 Task: Add a signature Jonathan Nelson containing With sincere appreciation and gratitude, Jonathan Nelson to email address softage.8@softage.net and add a label Web design
Action: Mouse moved to (1097, 65)
Screenshot: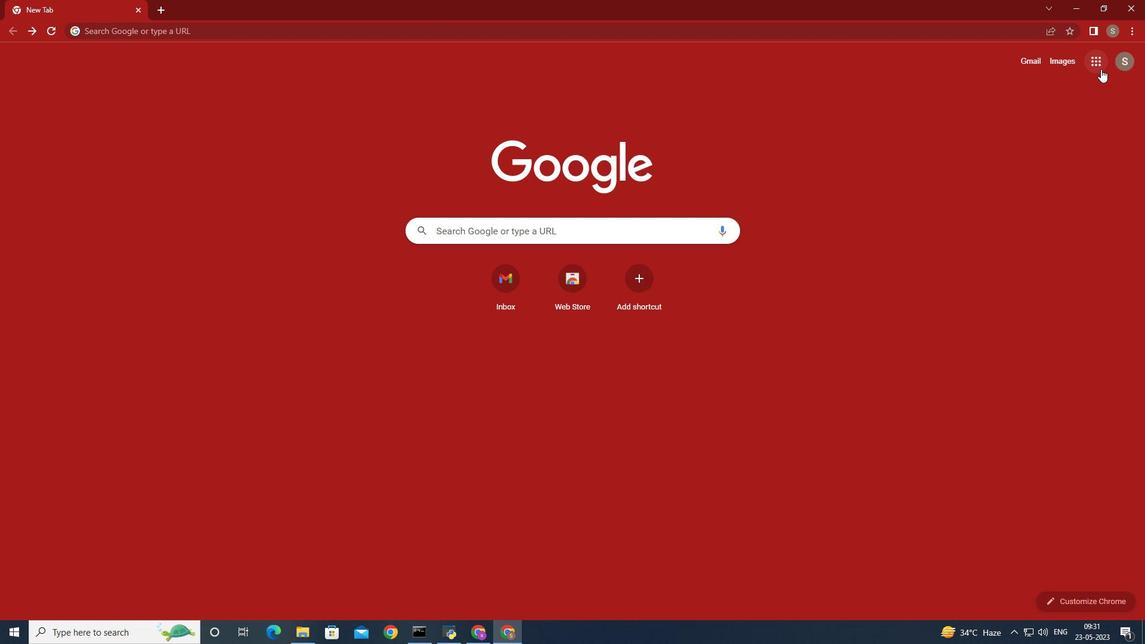 
Action: Mouse pressed left at (1097, 65)
Screenshot: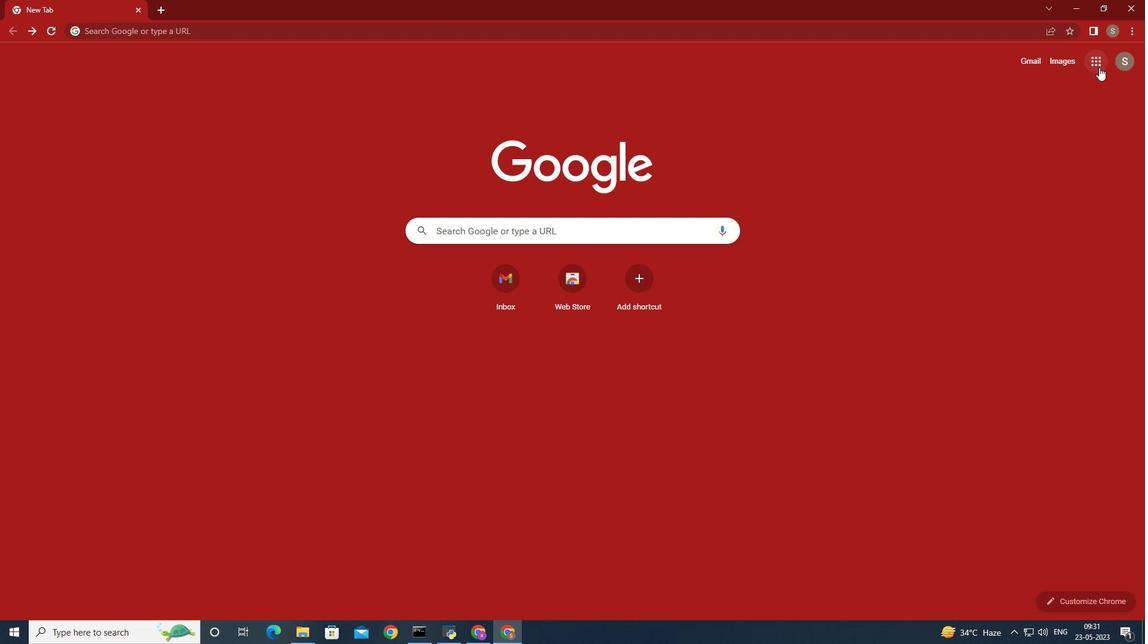 
Action: Mouse moved to (1055, 99)
Screenshot: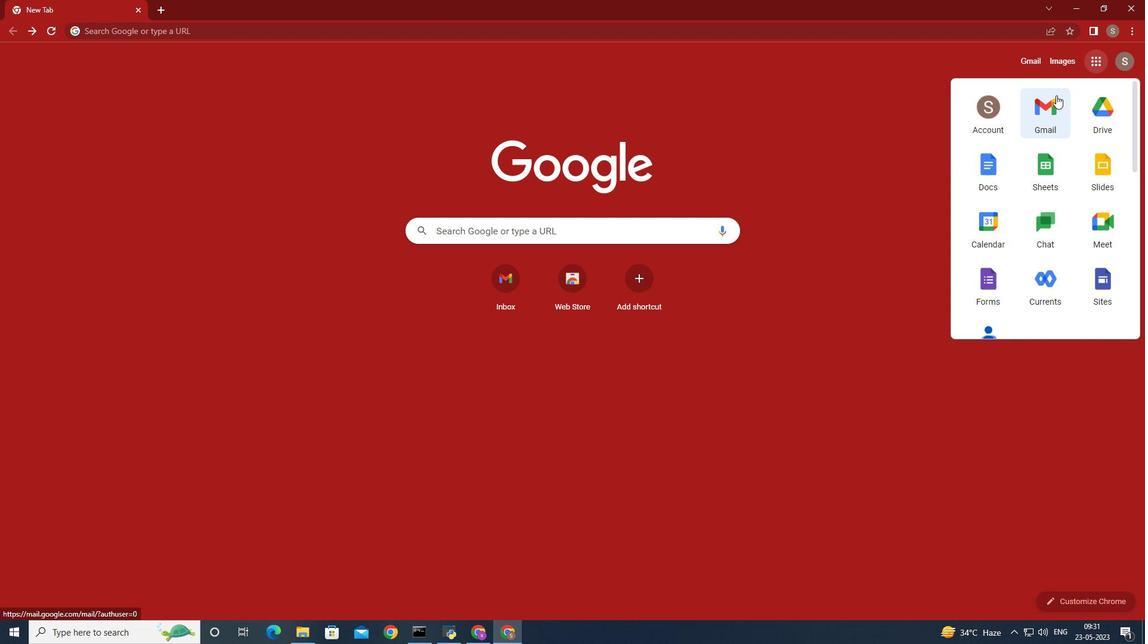 
Action: Mouse pressed left at (1055, 99)
Screenshot: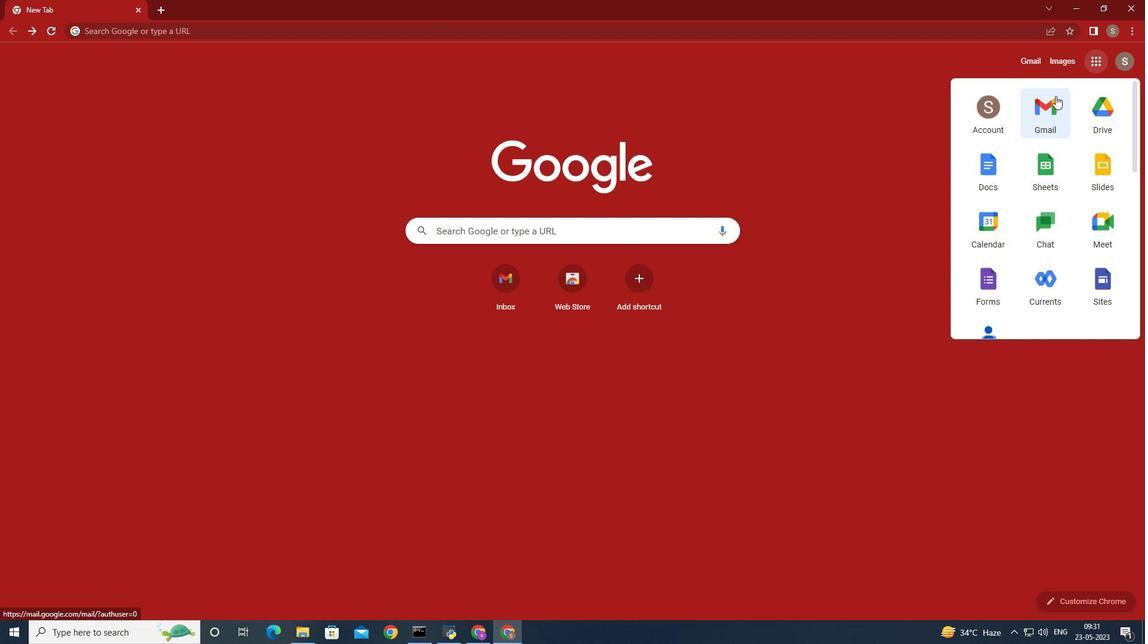 
Action: Mouse moved to (1009, 81)
Screenshot: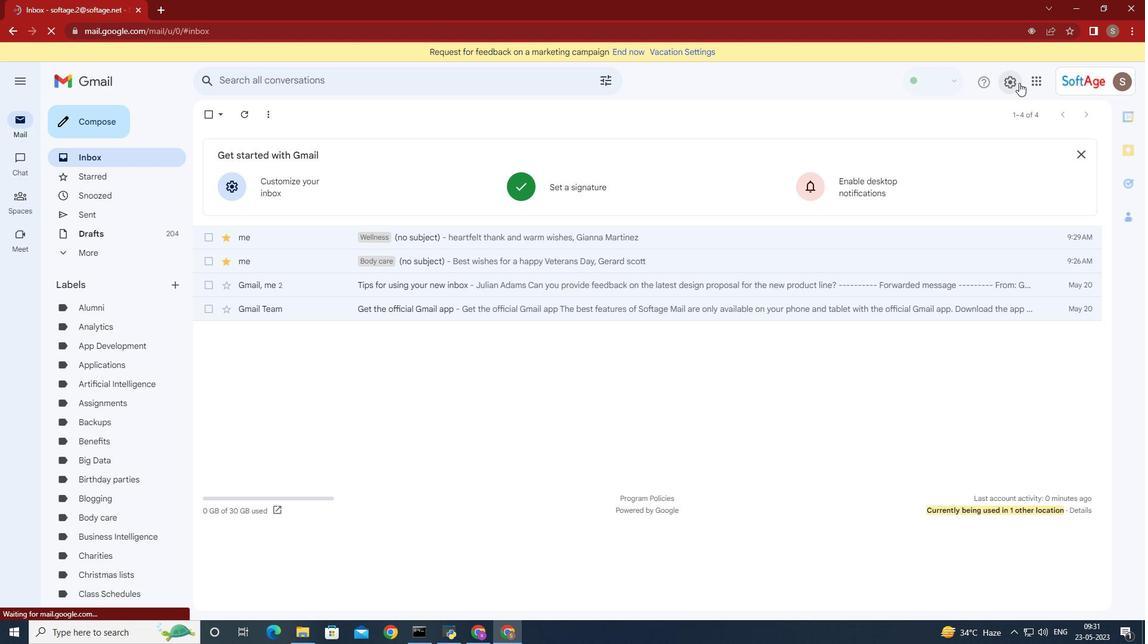 
Action: Mouse pressed left at (1009, 81)
Screenshot: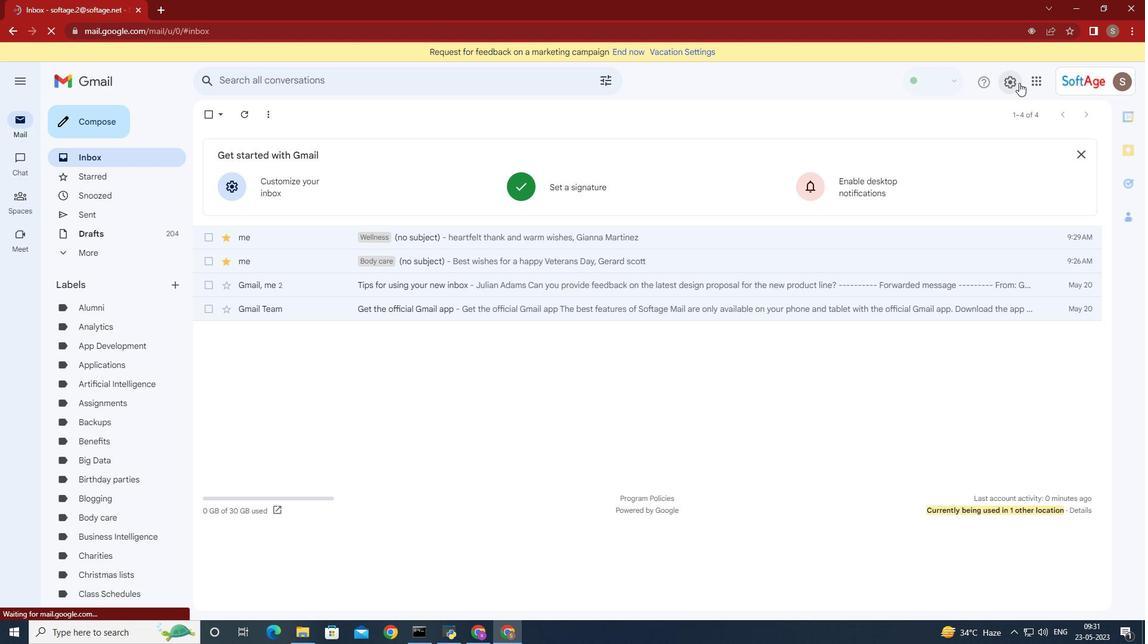 
Action: Mouse moved to (1012, 142)
Screenshot: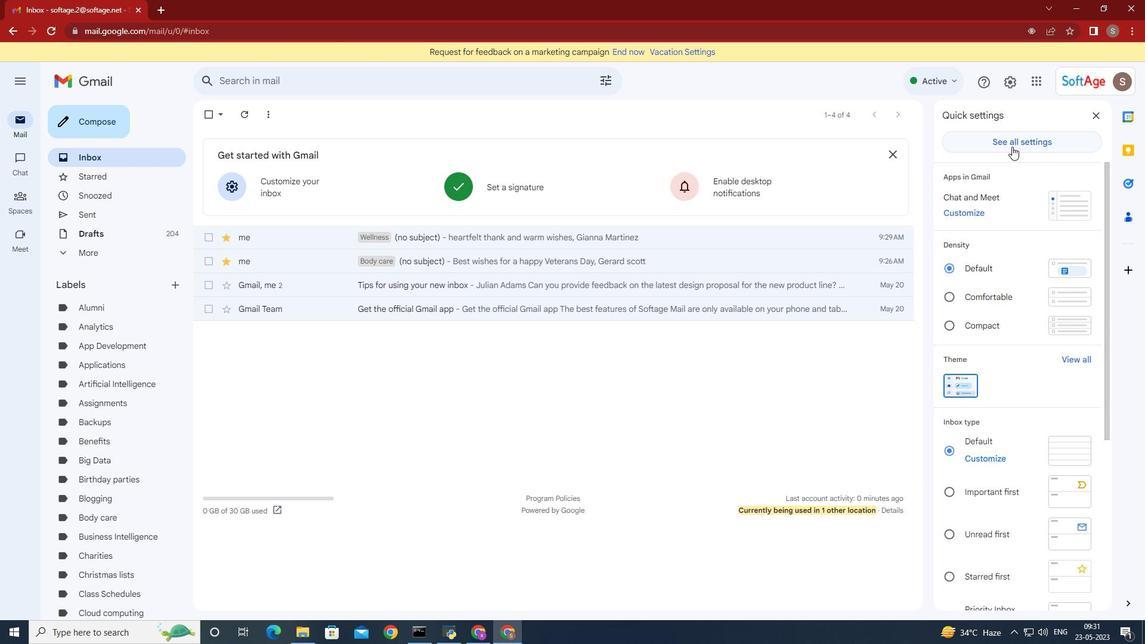 
Action: Mouse pressed left at (1012, 142)
Screenshot: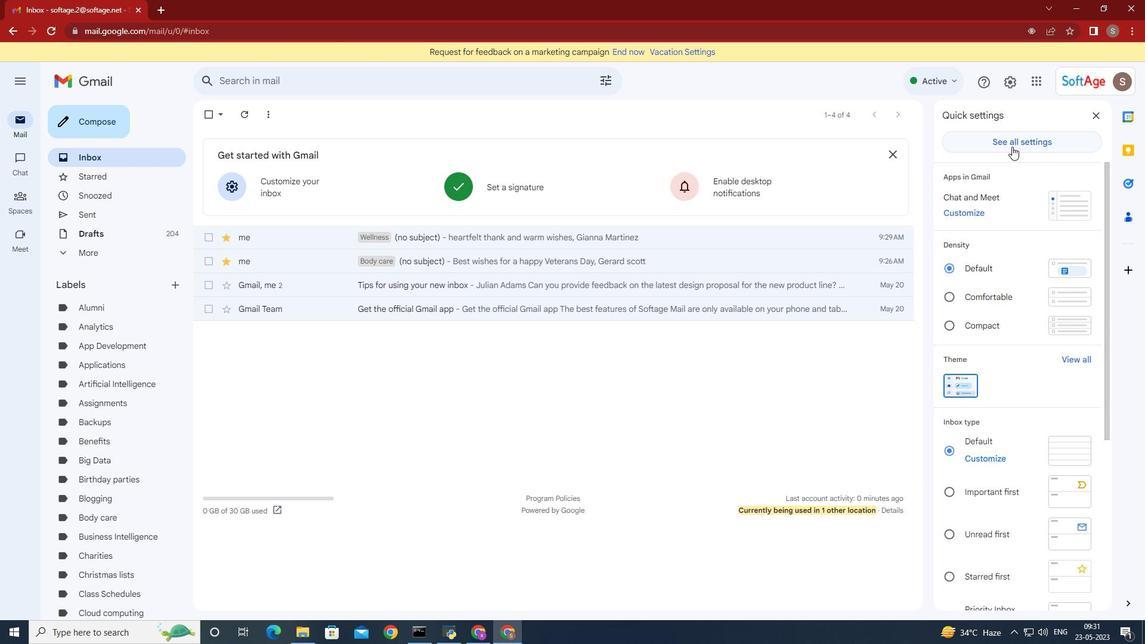 
Action: Mouse moved to (697, 361)
Screenshot: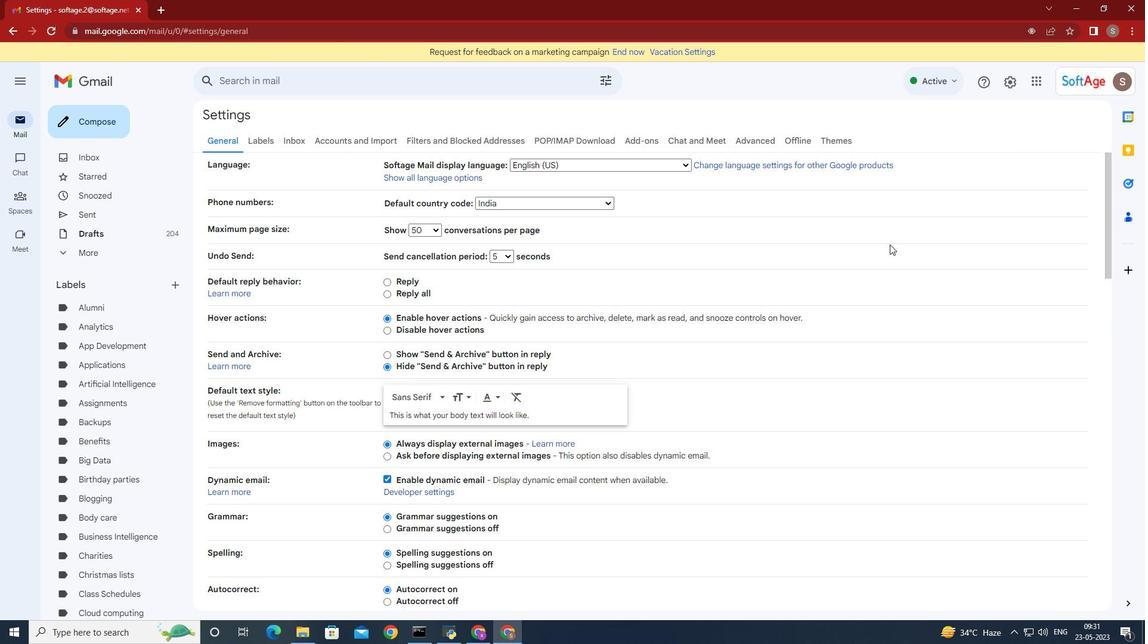 
Action: Mouse scrolled (697, 360) with delta (0, 0)
Screenshot: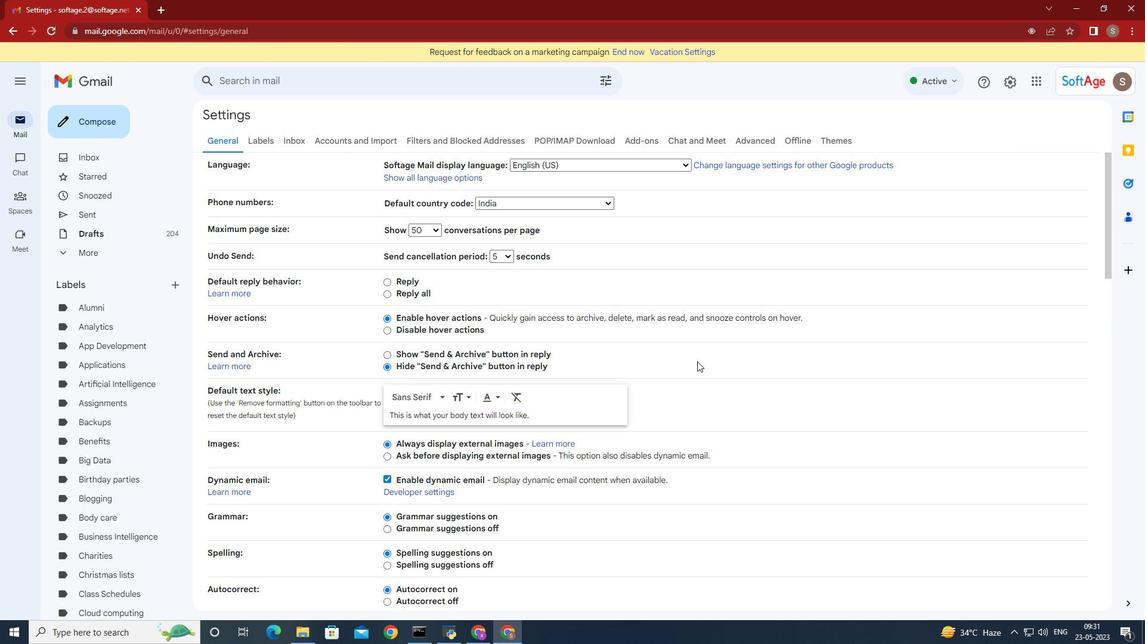 
Action: Mouse scrolled (697, 360) with delta (0, 0)
Screenshot: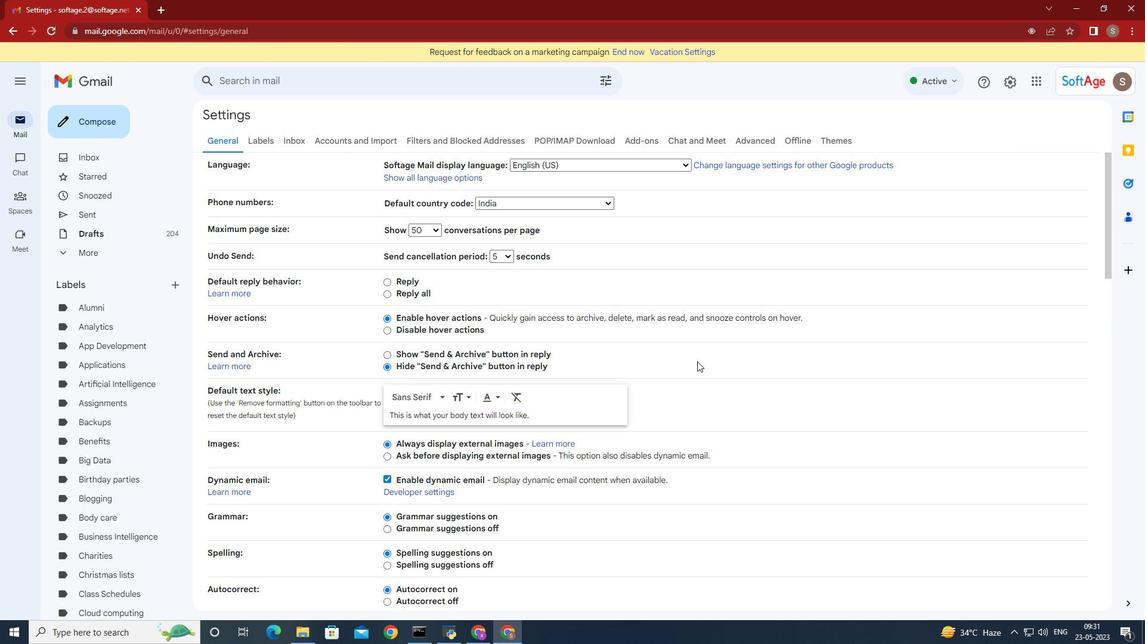 
Action: Mouse scrolled (697, 360) with delta (0, 0)
Screenshot: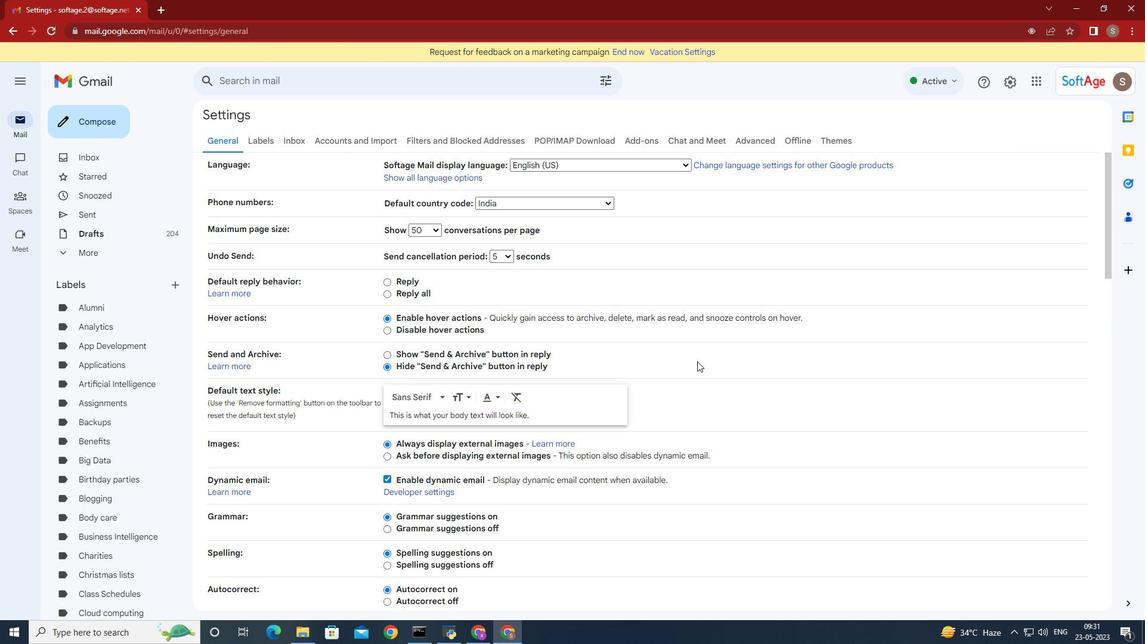 
Action: Mouse scrolled (697, 360) with delta (0, 0)
Screenshot: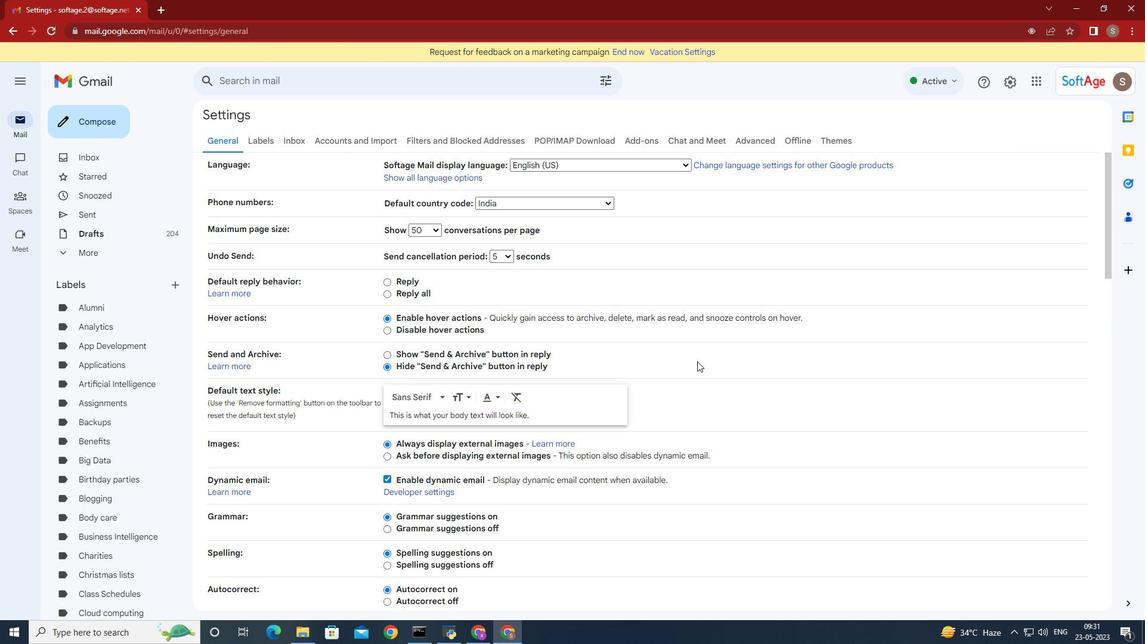 
Action: Mouse scrolled (697, 360) with delta (0, 0)
Screenshot: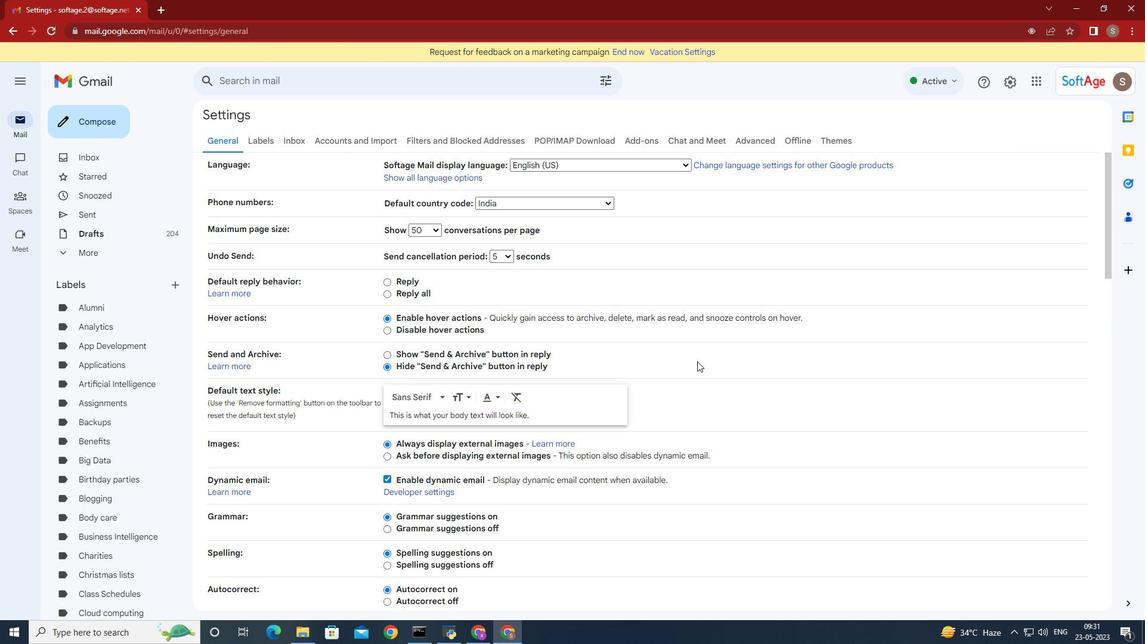 
Action: Mouse scrolled (697, 360) with delta (0, 0)
Screenshot: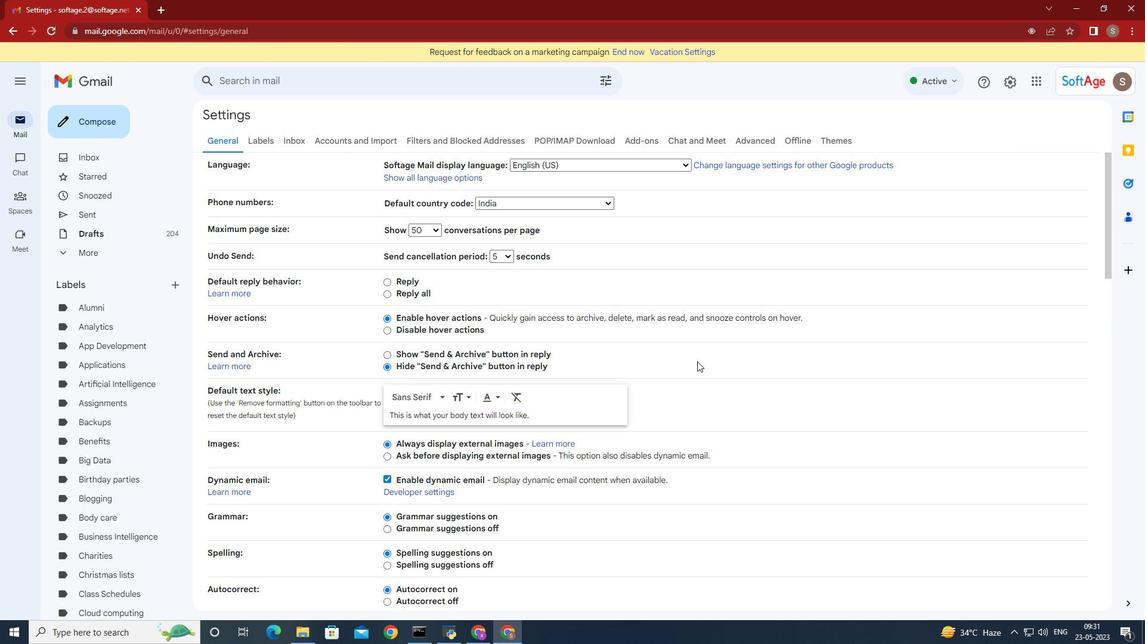 
Action: Mouse scrolled (697, 360) with delta (0, 0)
Screenshot: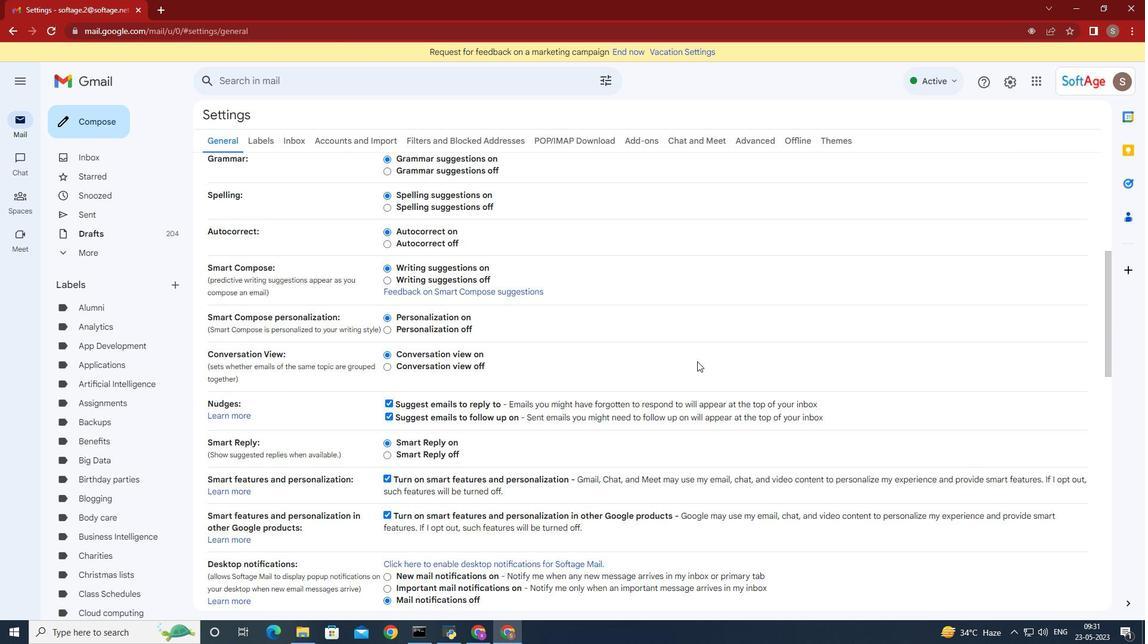 
Action: Mouse scrolled (697, 360) with delta (0, 0)
Screenshot: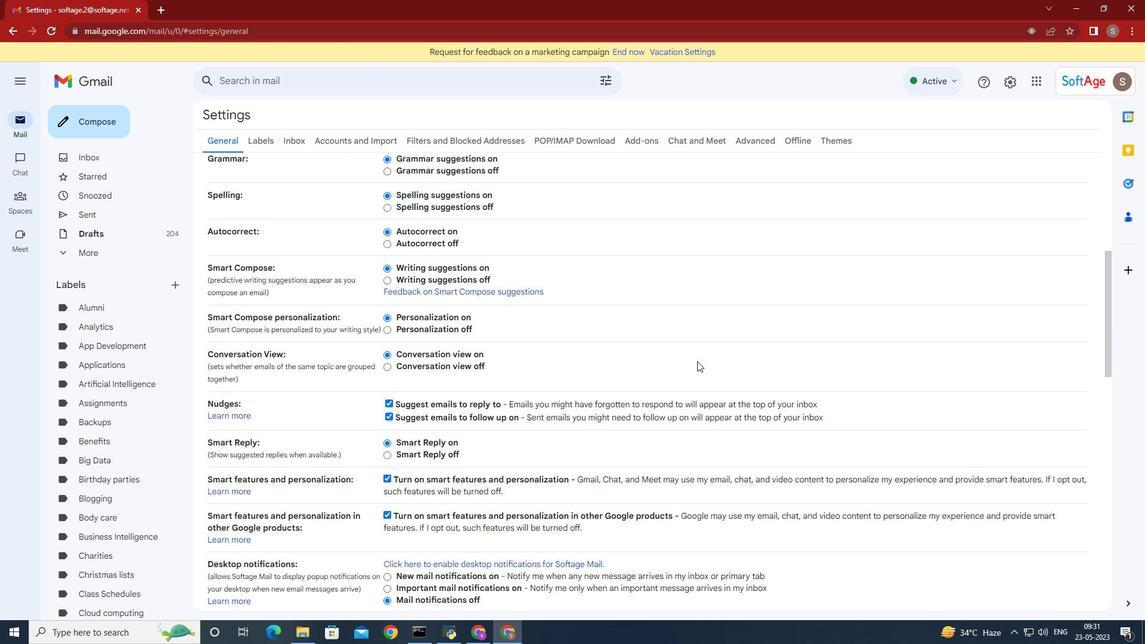 
Action: Mouse scrolled (697, 360) with delta (0, 0)
Screenshot: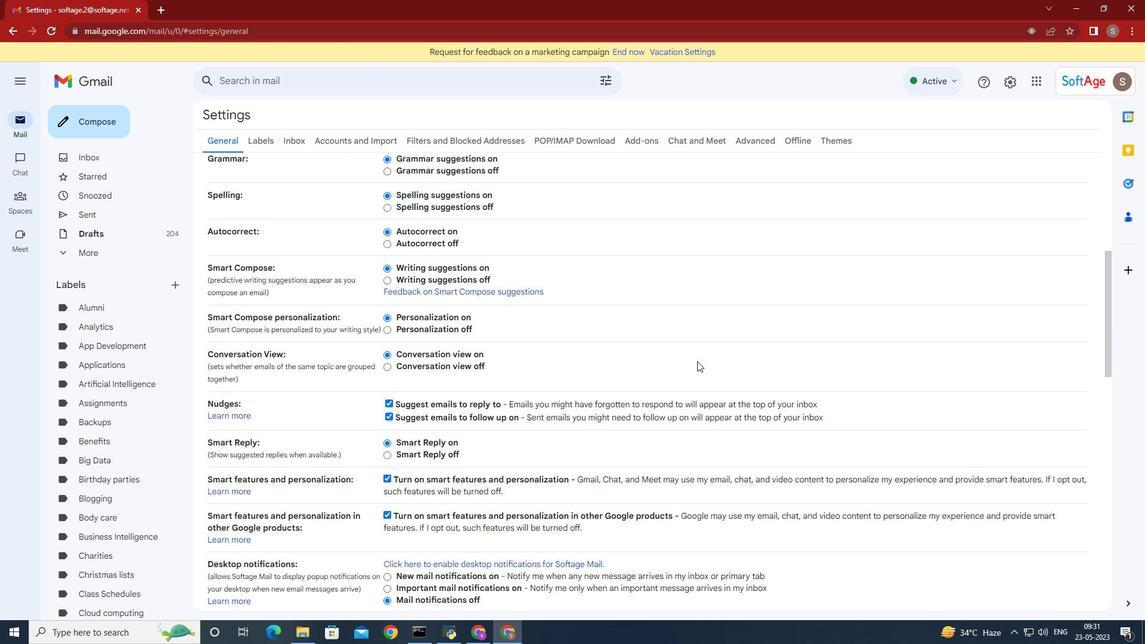 
Action: Mouse scrolled (697, 360) with delta (0, 0)
Screenshot: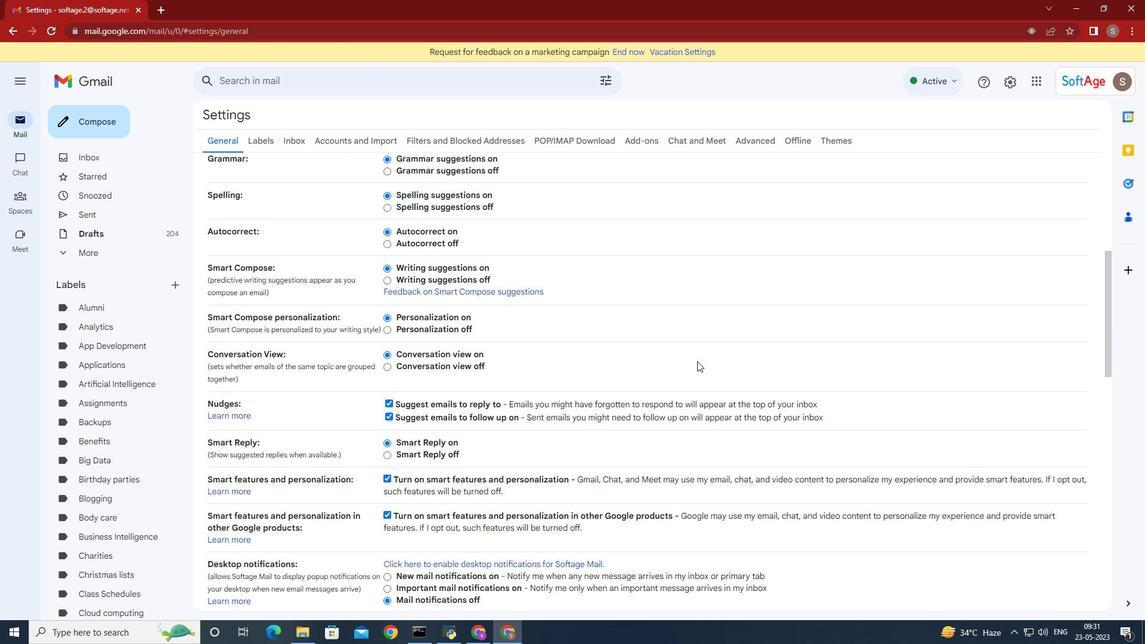 
Action: Mouse scrolled (697, 360) with delta (0, 0)
Screenshot: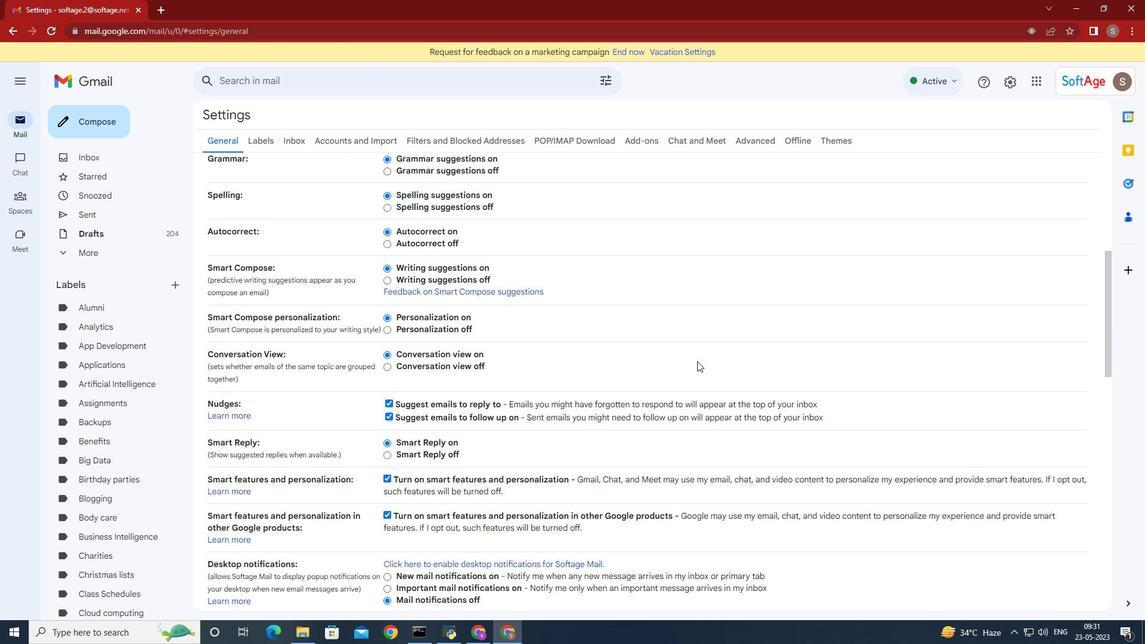 
Action: Mouse scrolled (697, 360) with delta (0, 0)
Screenshot: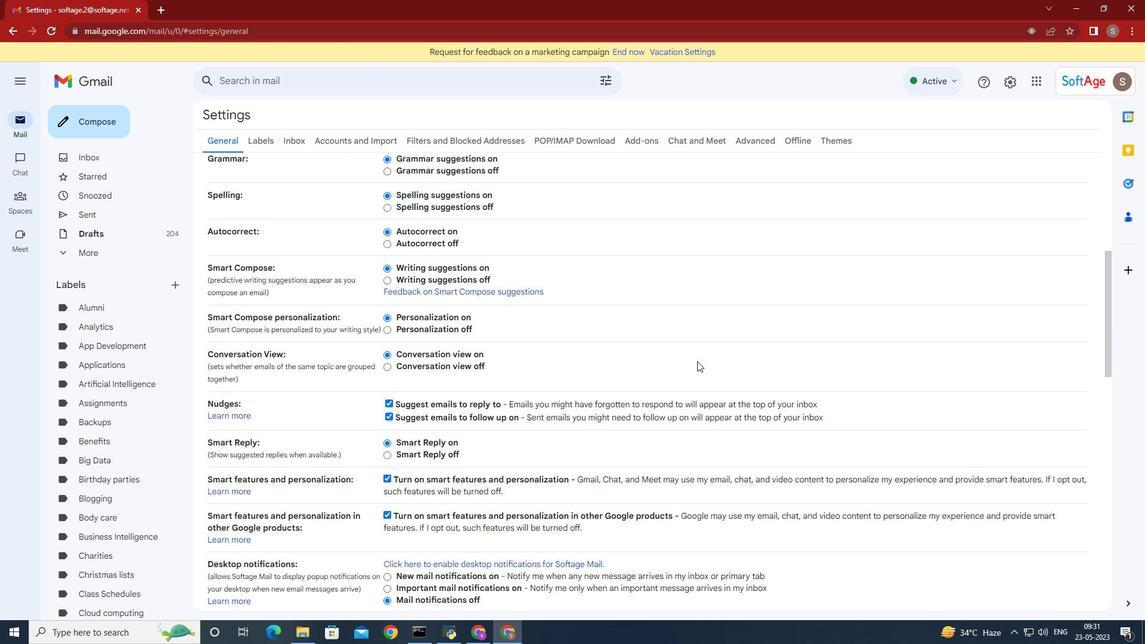 
Action: Mouse scrolled (697, 360) with delta (0, 0)
Screenshot: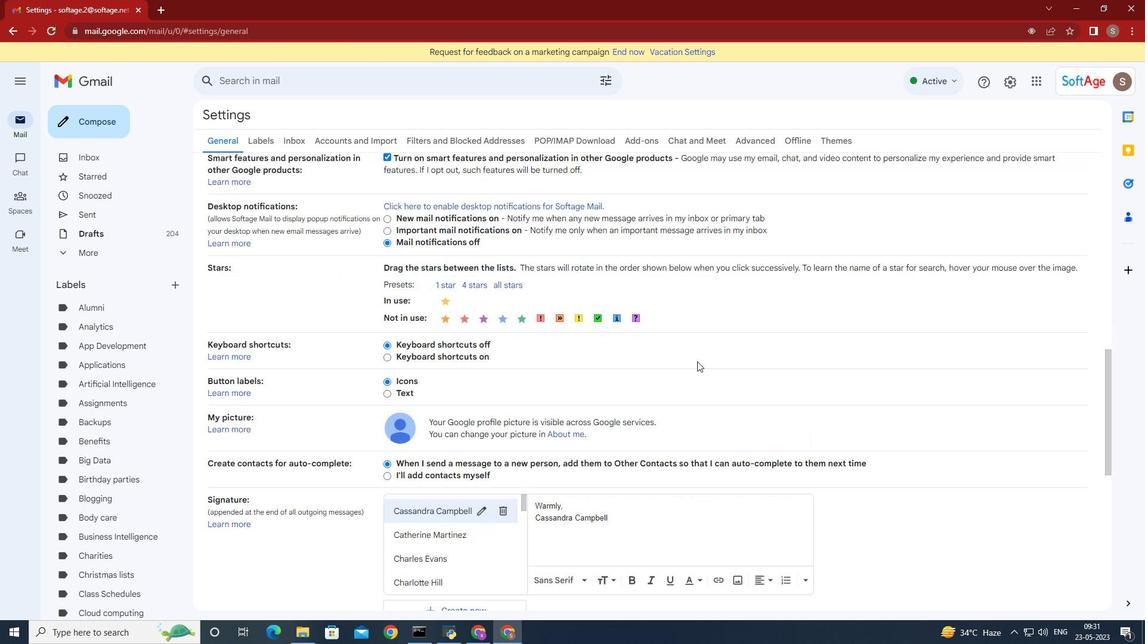 
Action: Mouse scrolled (697, 360) with delta (0, 0)
Screenshot: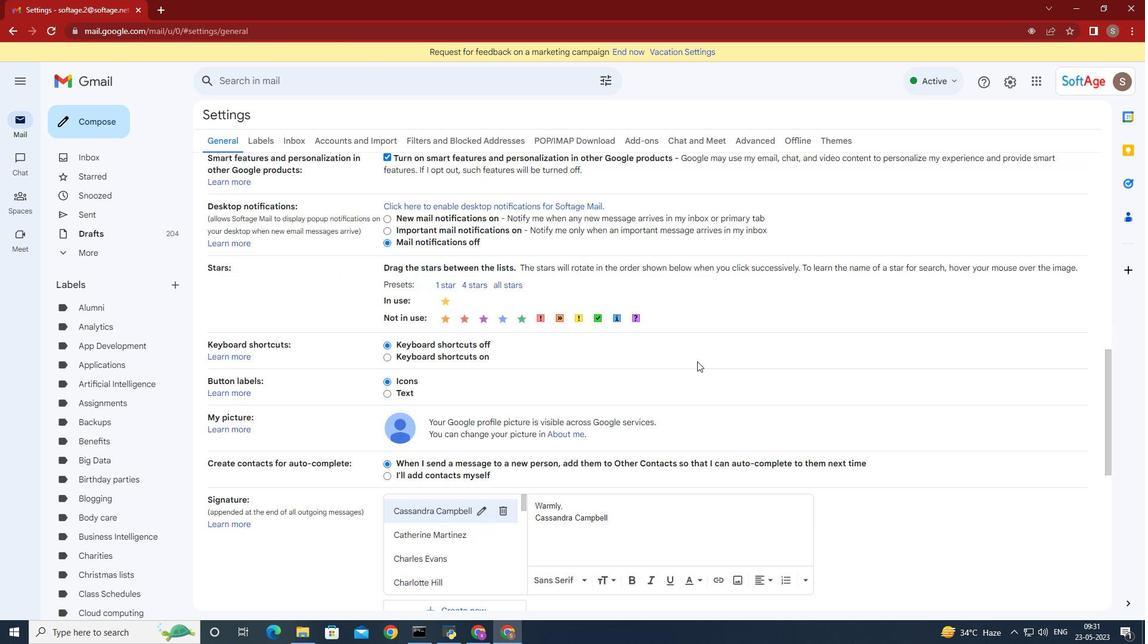 
Action: Mouse scrolled (697, 360) with delta (0, 0)
Screenshot: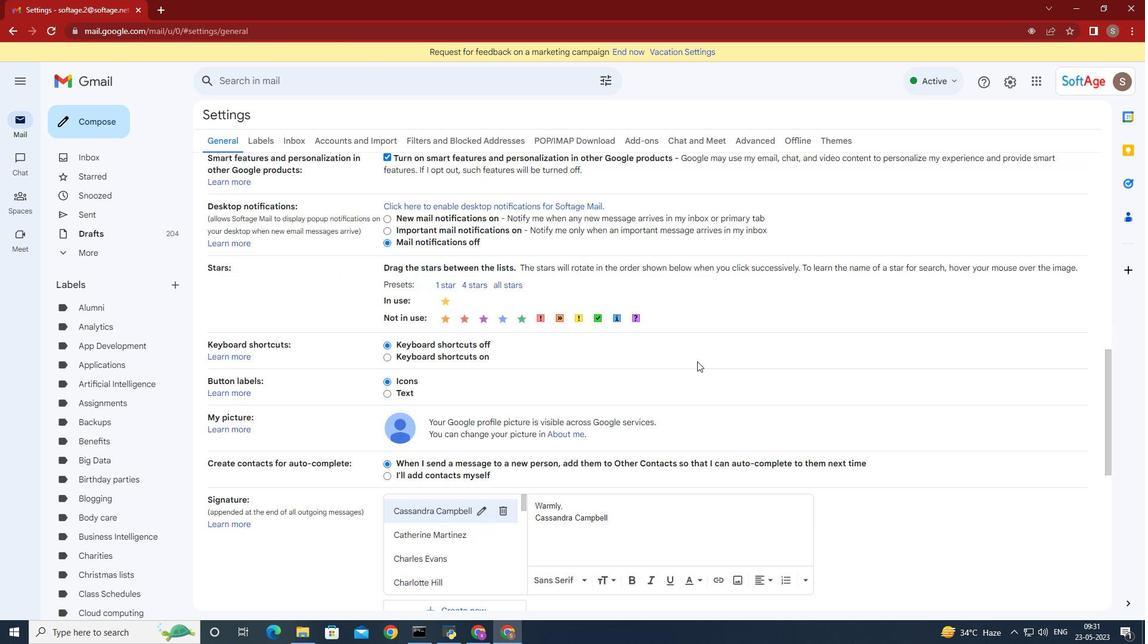 
Action: Mouse scrolled (697, 360) with delta (0, 0)
Screenshot: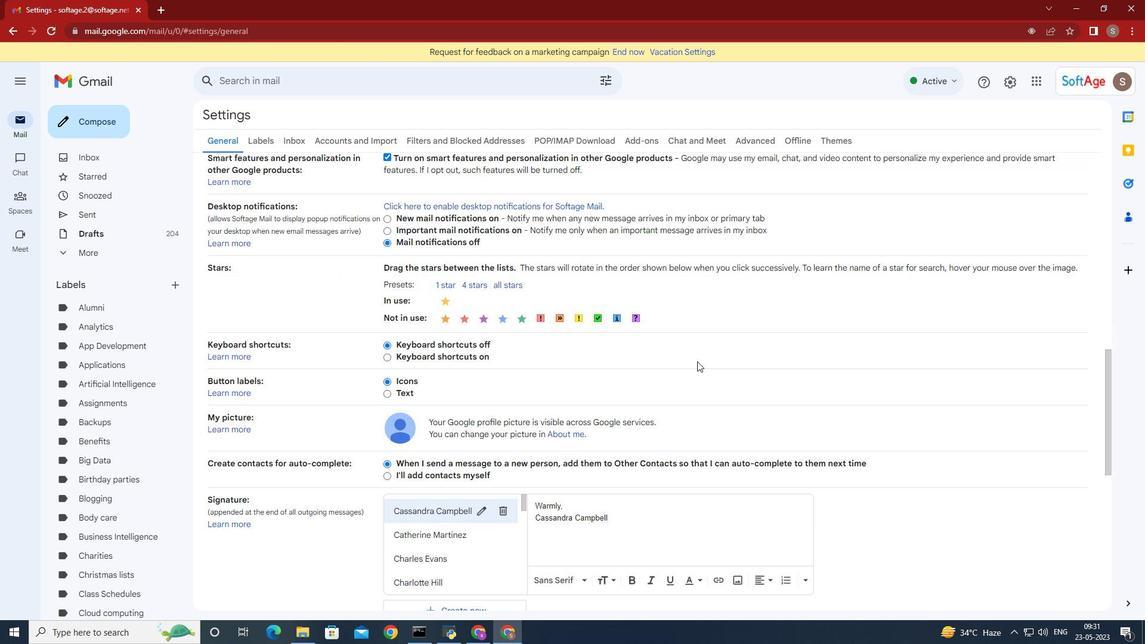 
Action: Mouse scrolled (697, 360) with delta (0, 0)
Screenshot: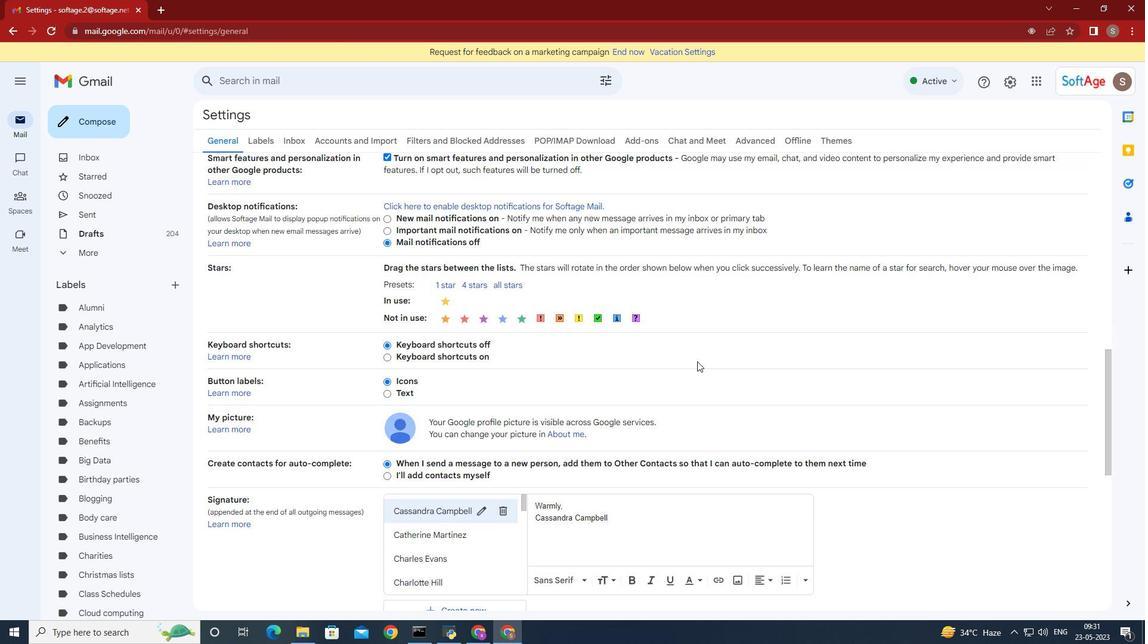 
Action: Mouse moved to (454, 320)
Screenshot: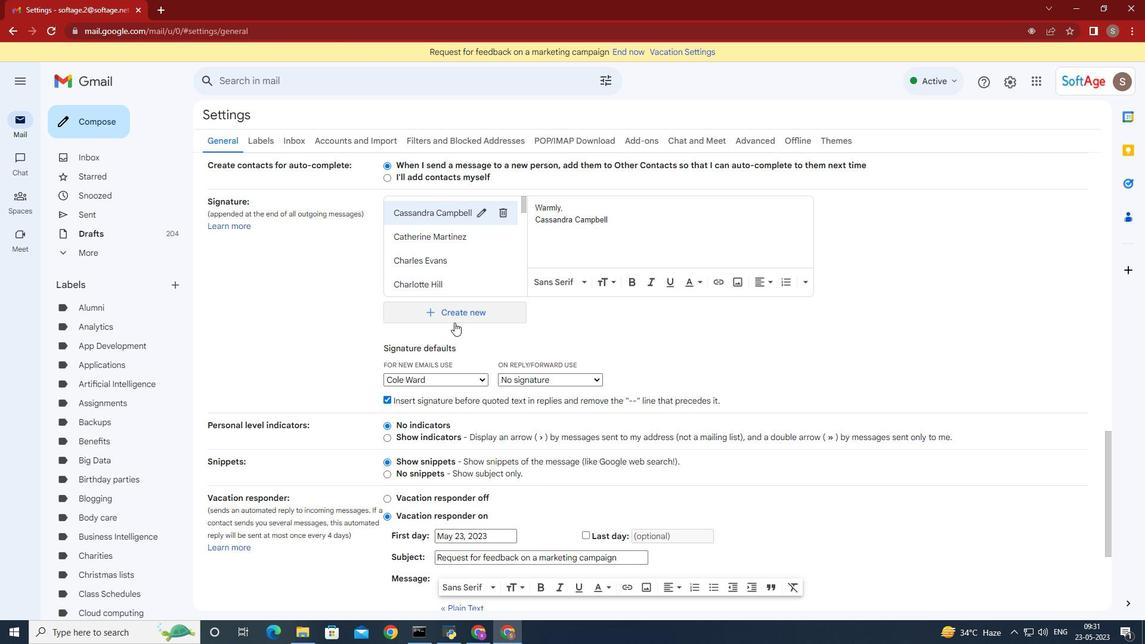 
Action: Mouse pressed left at (454, 320)
Screenshot: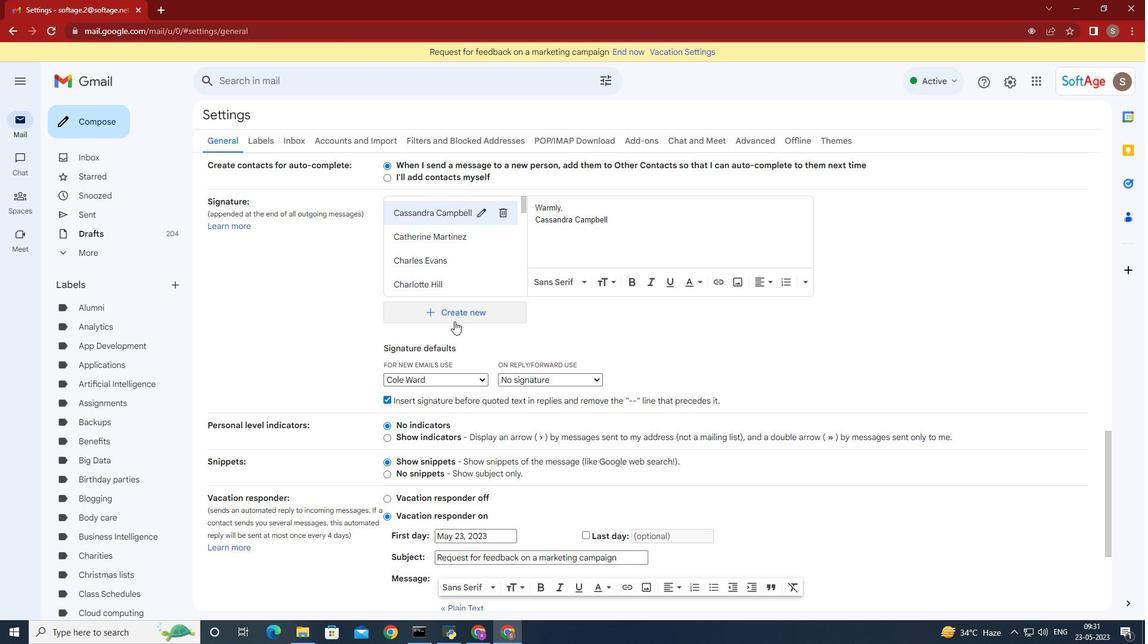 
Action: Key pressed <Key.shift><Key.shift><Key.shift><Key.shift><Key.shift><Key.shift><Key.shift><Key.shift><Key.shift><Key.shift><Key.shift><Key.shift><Key.shift><Key.shift><Key.shift><Key.shift><Key.shift><Key.shift><Key.shift><Key.shift><Key.shift><Key.shift><Key.shift>Jonathan<Key.space><Key.shift><Key.shift><Key.shift>Nelson
Screenshot: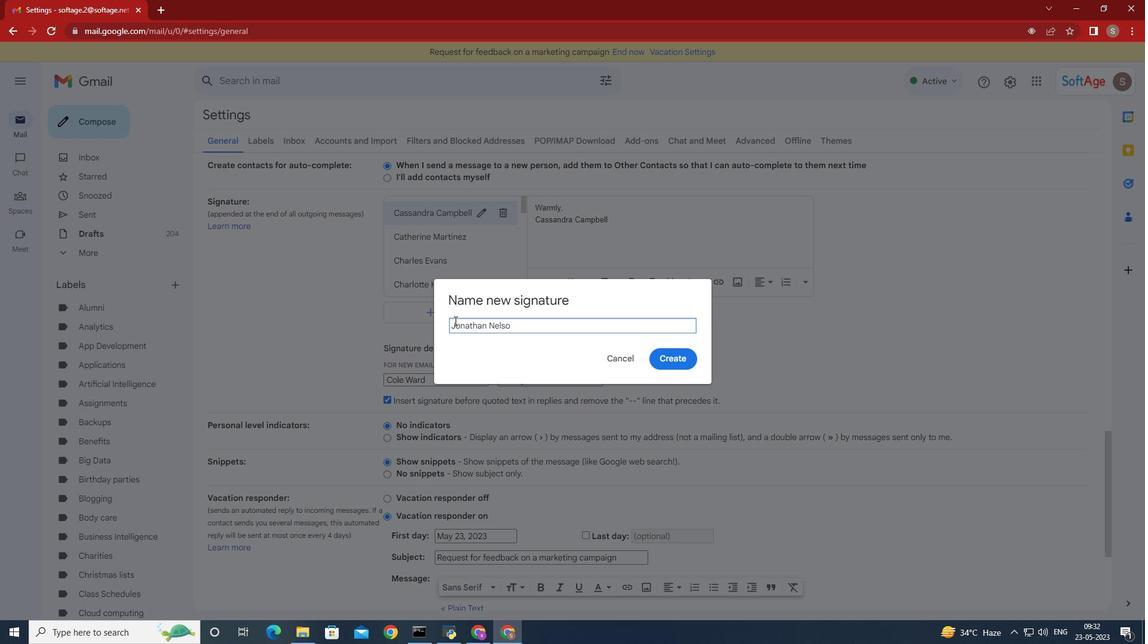 
Action: Mouse moved to (677, 350)
Screenshot: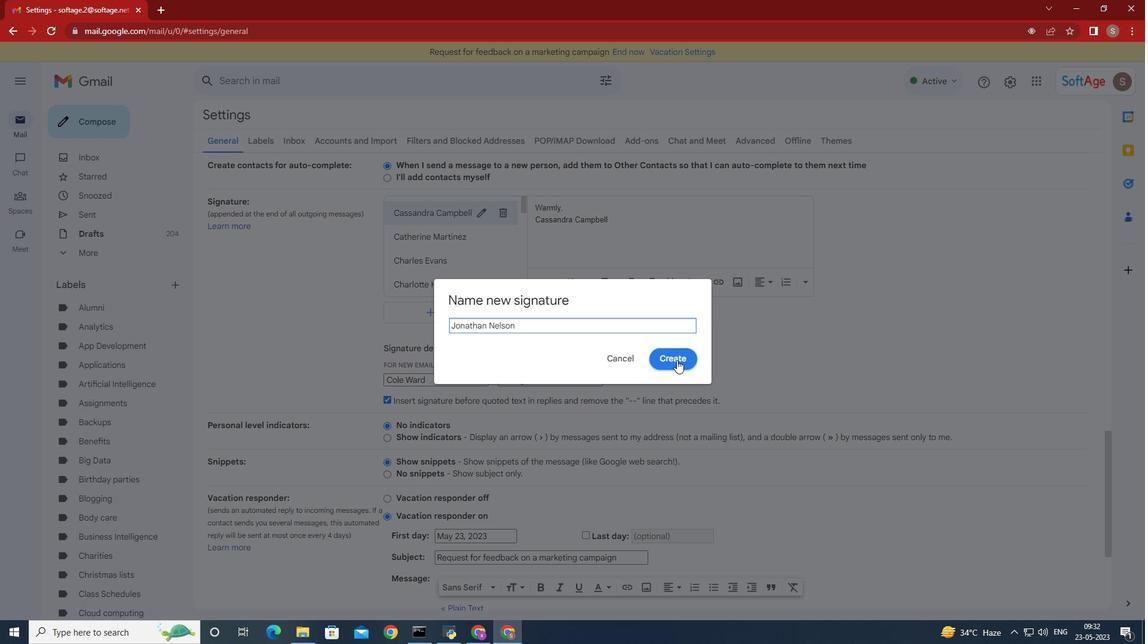
Action: Mouse pressed left at (677, 350)
Screenshot: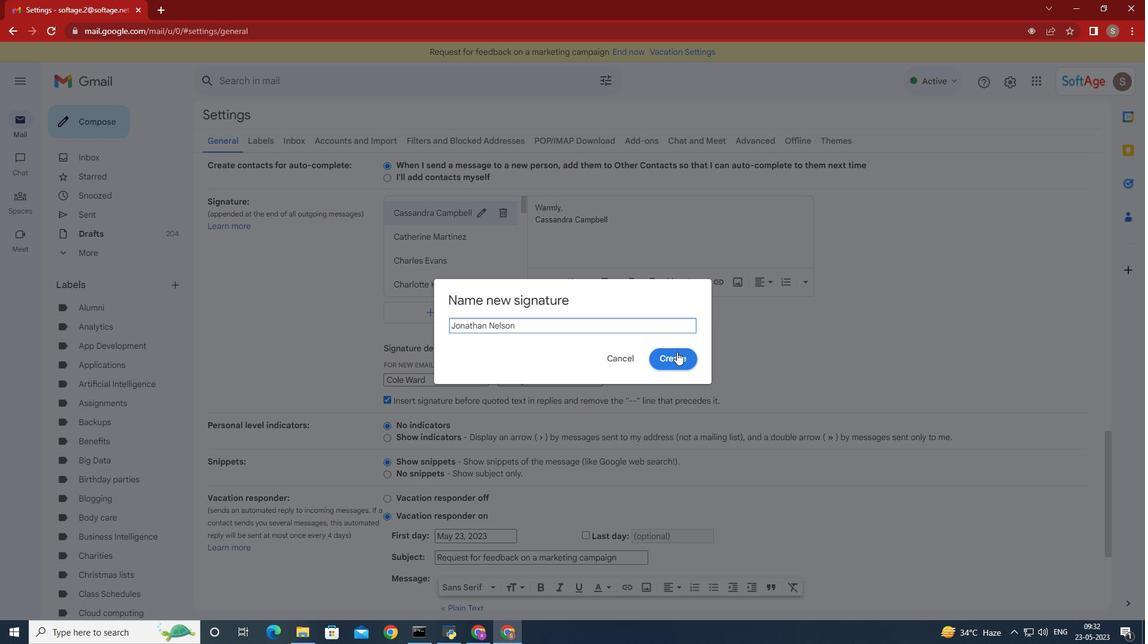 
Action: Mouse moved to (526, 229)
Screenshot: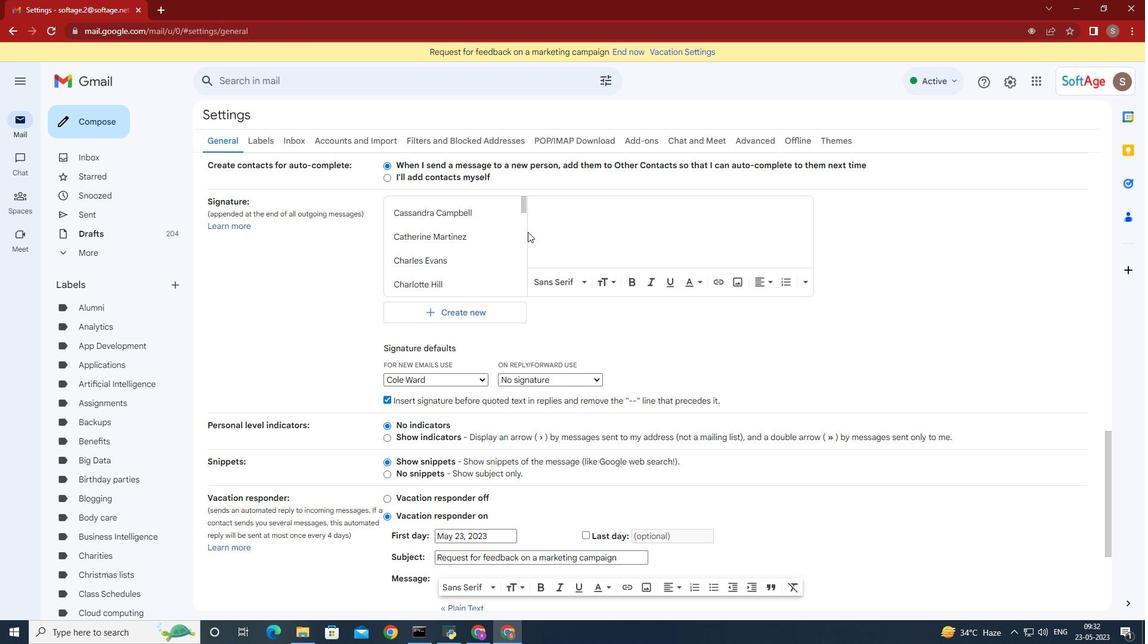 
Action: Mouse scrolled (526, 229) with delta (0, 0)
Screenshot: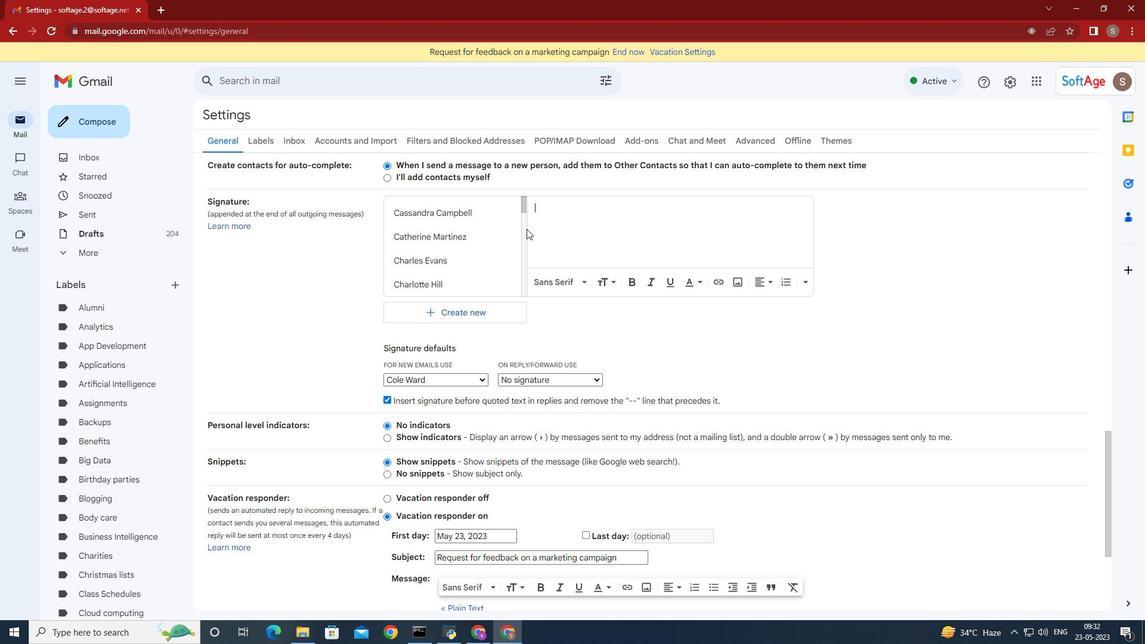 
Action: Mouse moved to (543, 274)
Screenshot: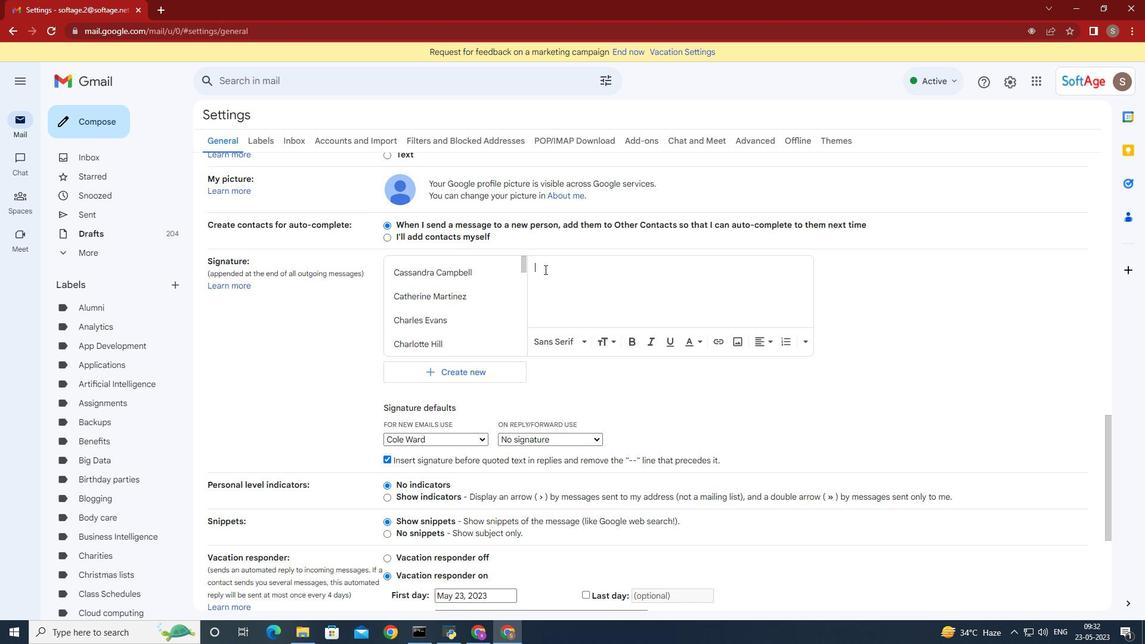 
Action: Mouse pressed left at (543, 274)
Screenshot: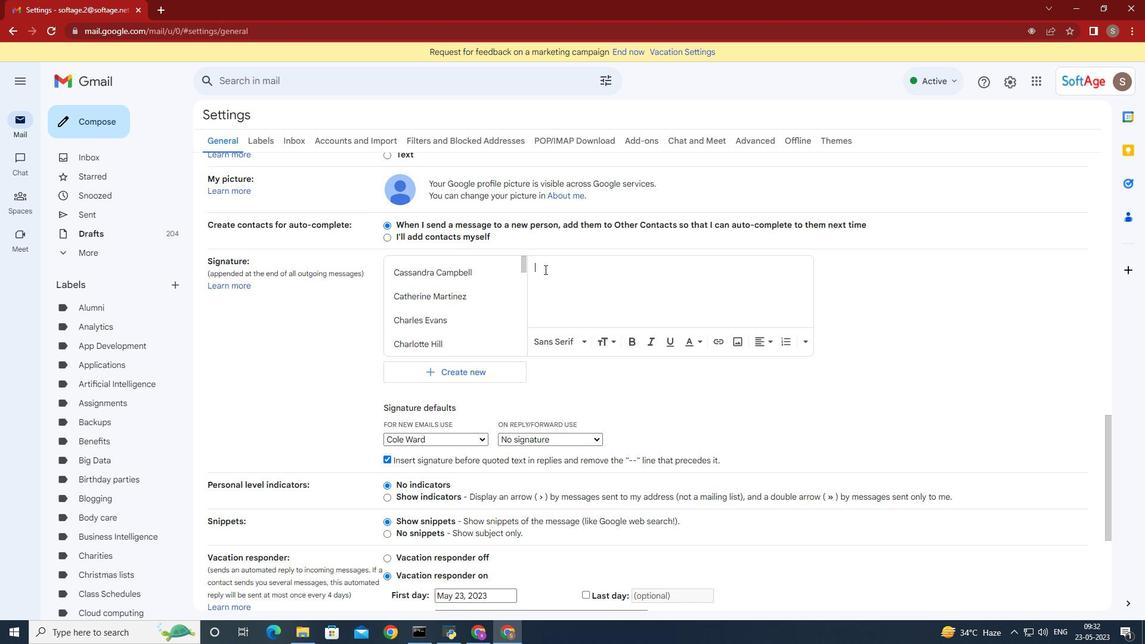 
Action: Mouse moved to (542, 273)
Screenshot: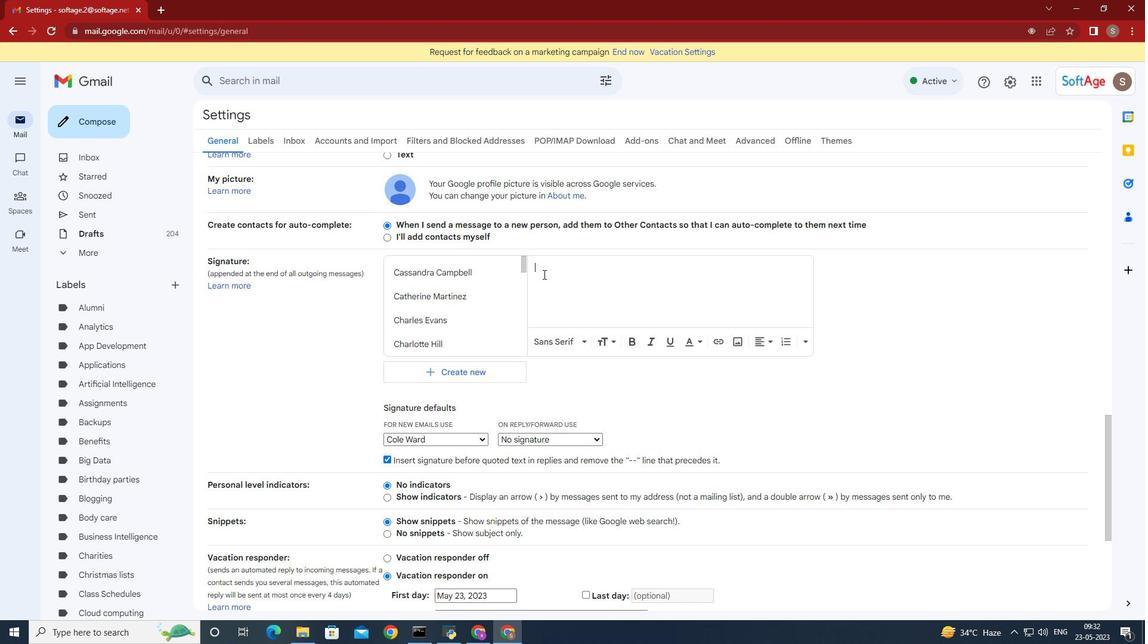 
Action: Key pressed sincere<Key.space>appreciation<Key.space>and<Key.space>gratitude,<Key.enter><Key.shift><Key.shift><Key.shift><Key.shift><Key.shift><Key.shift>Jonathan<Key.space><Key.shift><Key.shift><Key.shift><Key.shift><Key.shift><Key.shift><Key.shift><Key.shift>Nelson<Key.space>
Screenshot: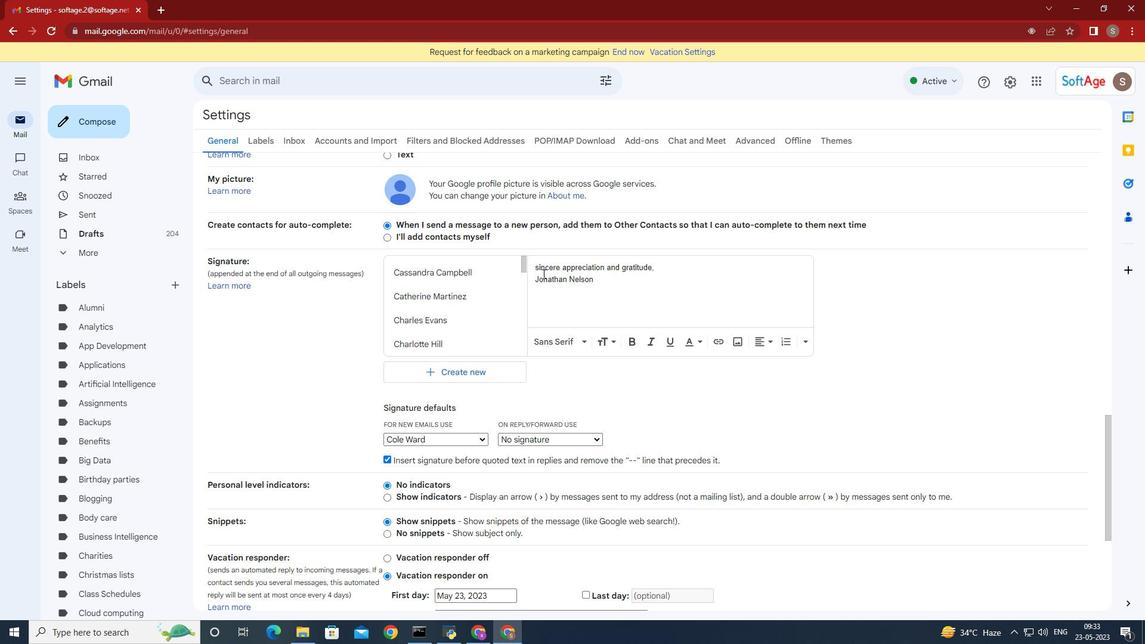 
Action: Mouse moved to (467, 438)
Screenshot: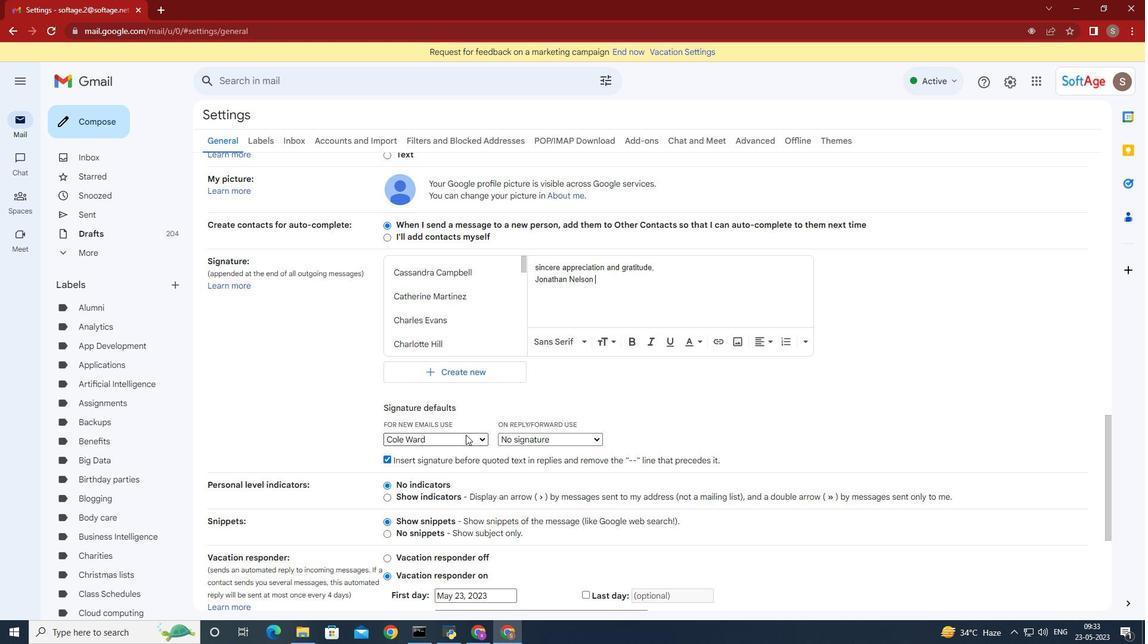 
Action: Mouse pressed left at (467, 438)
Screenshot: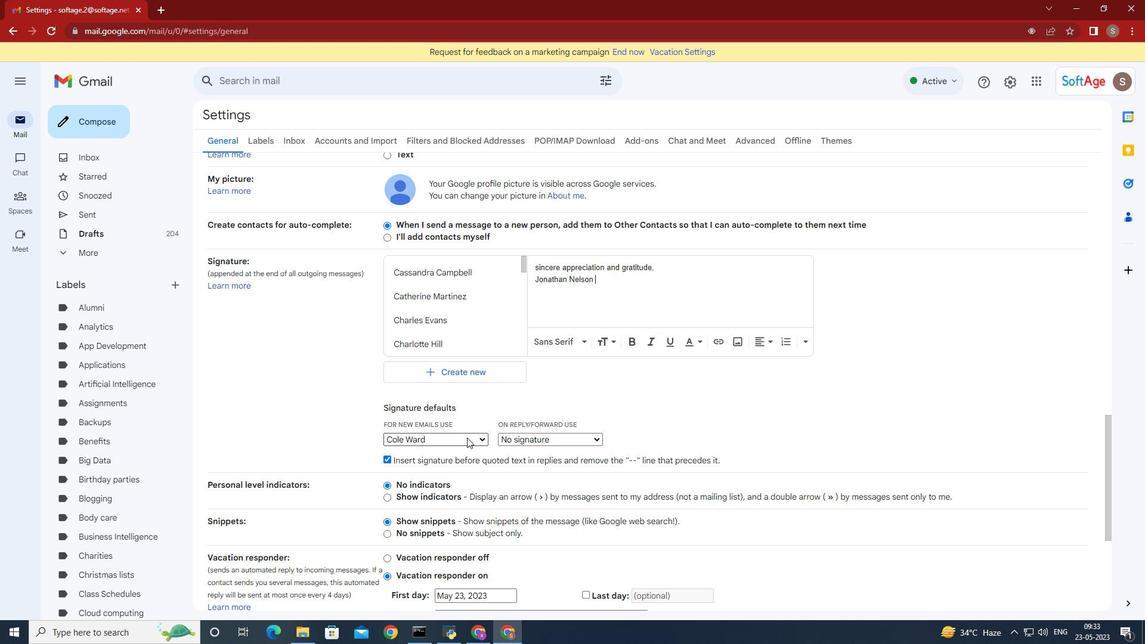 
Action: Mouse moved to (442, 439)
Screenshot: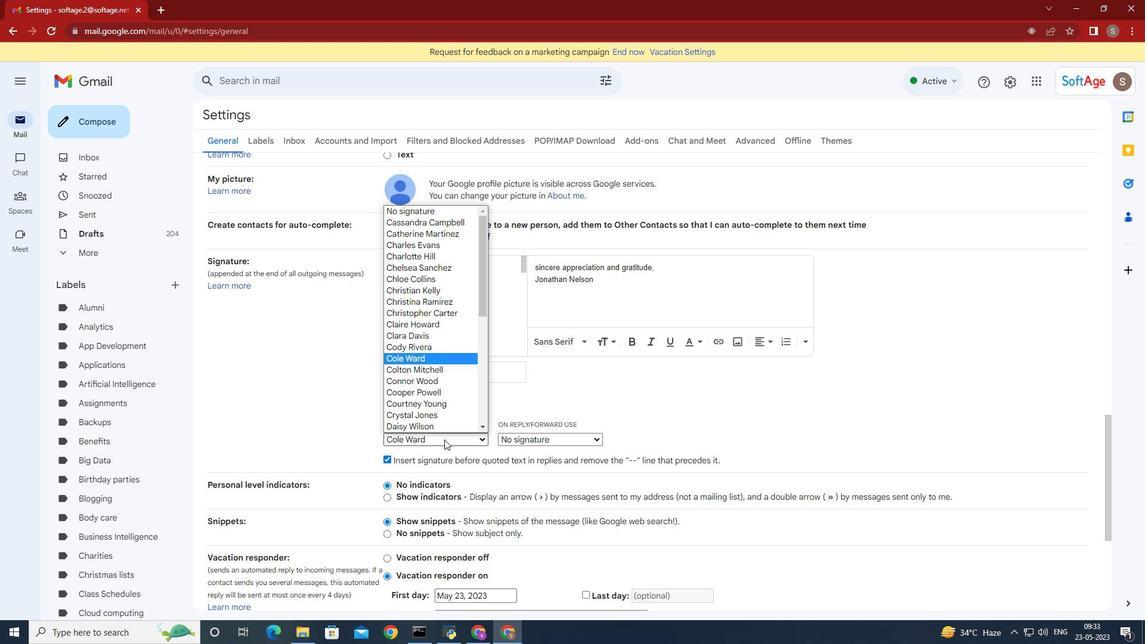 
Action: Mouse scrolled (442, 439) with delta (0, 0)
Screenshot: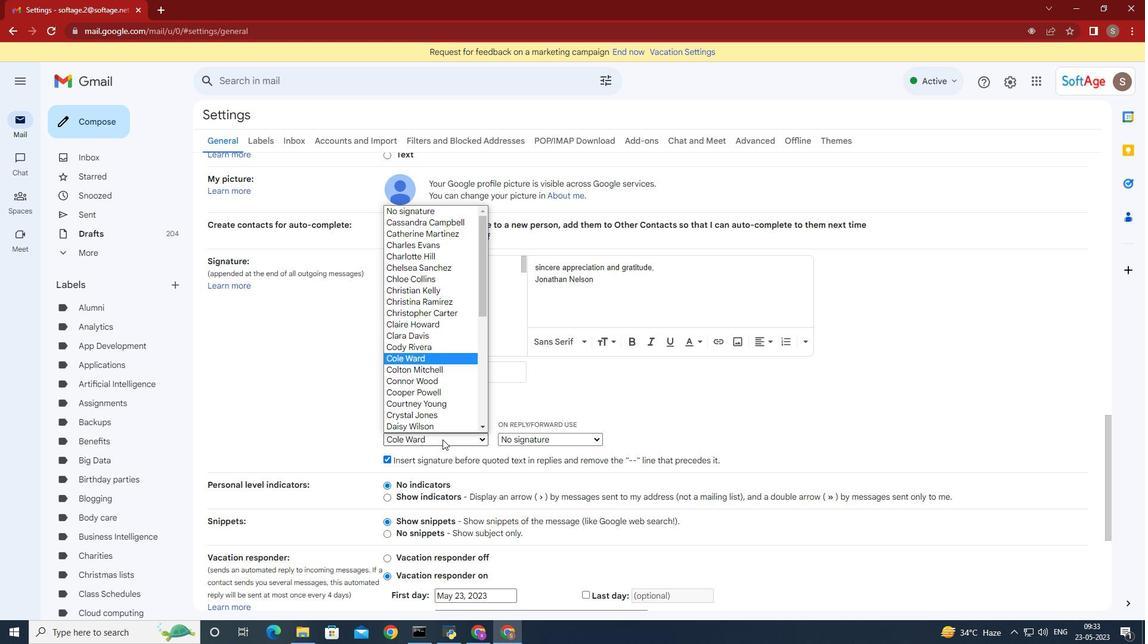 
Action: Mouse scrolled (442, 439) with delta (0, 0)
Screenshot: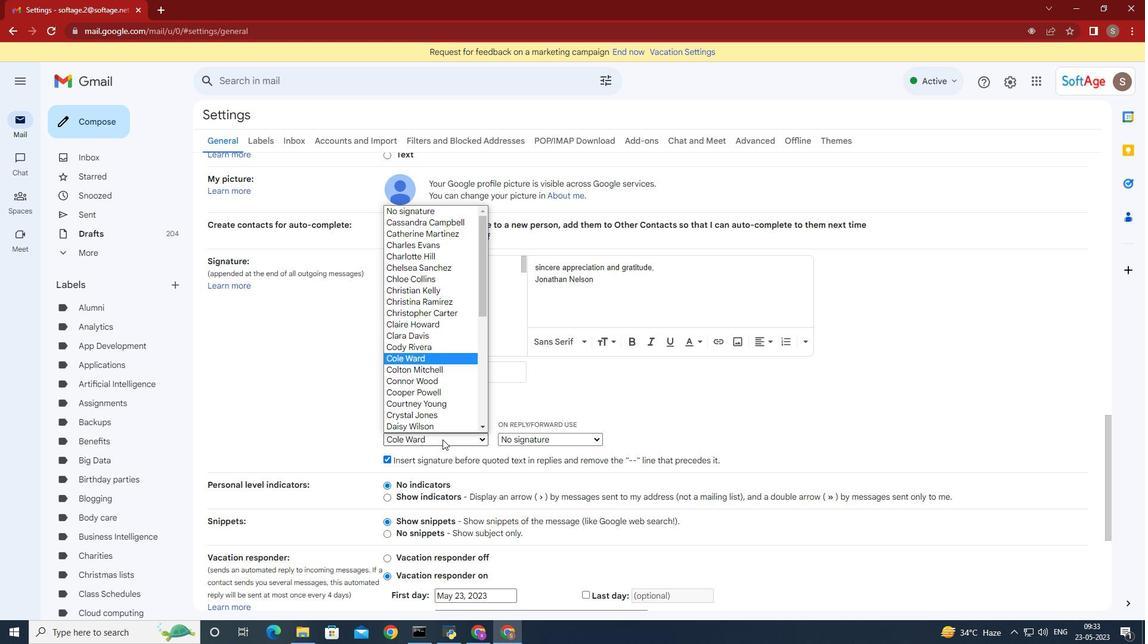 
Action: Mouse moved to (442, 439)
Screenshot: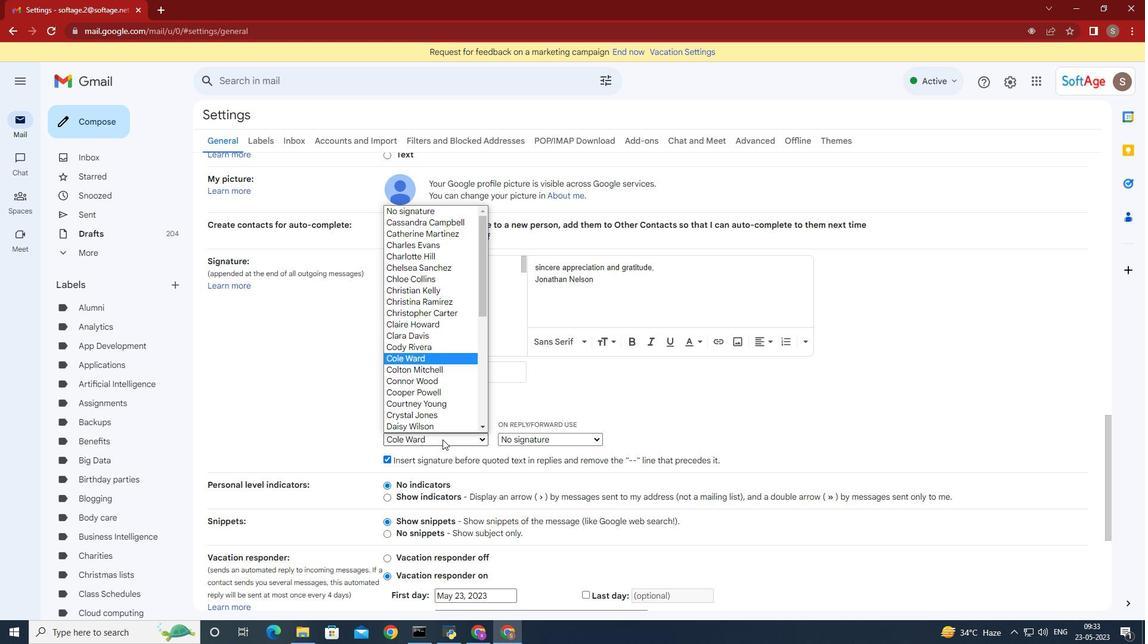 
Action: Mouse scrolled (442, 438) with delta (0, 0)
Screenshot: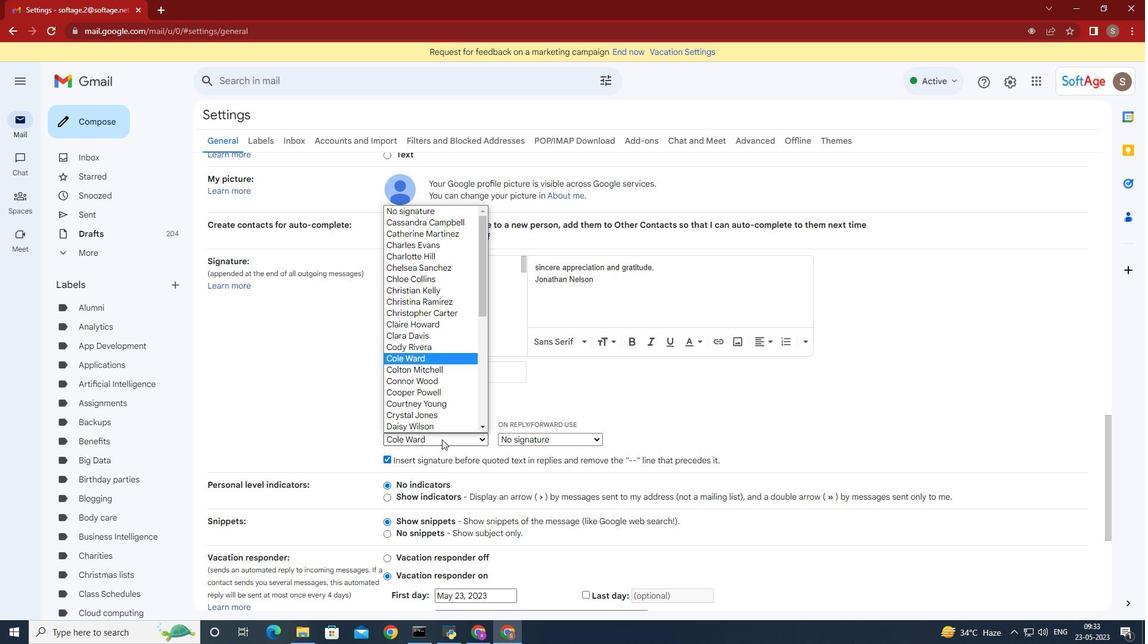 
Action: Mouse scrolled (442, 438) with delta (0, 0)
Screenshot: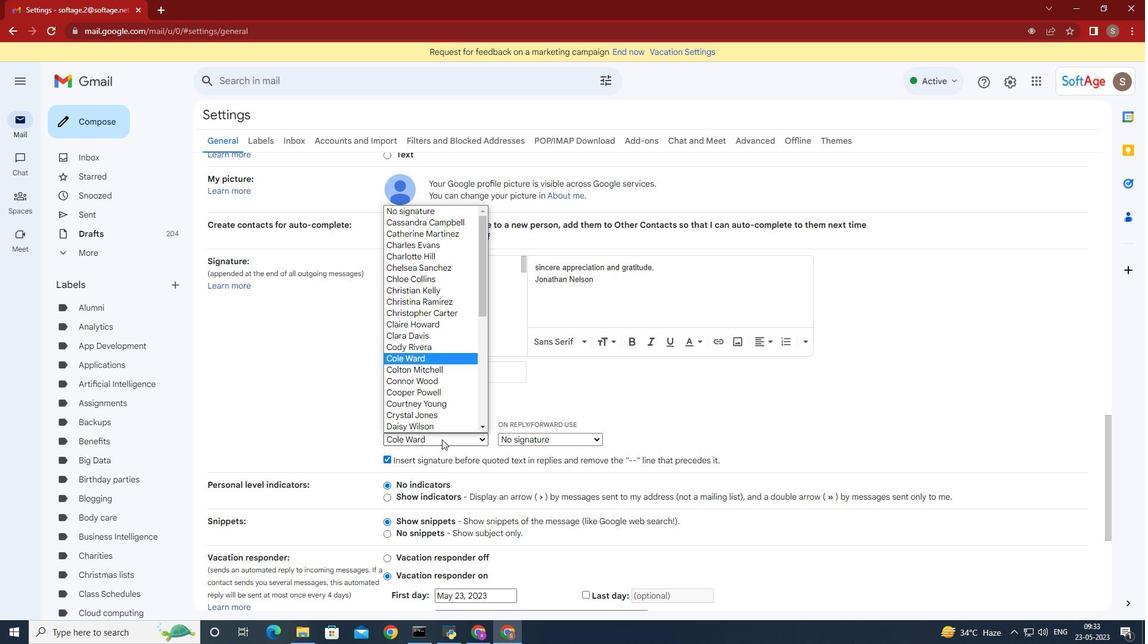 
Action: Mouse moved to (485, 198)
Screenshot: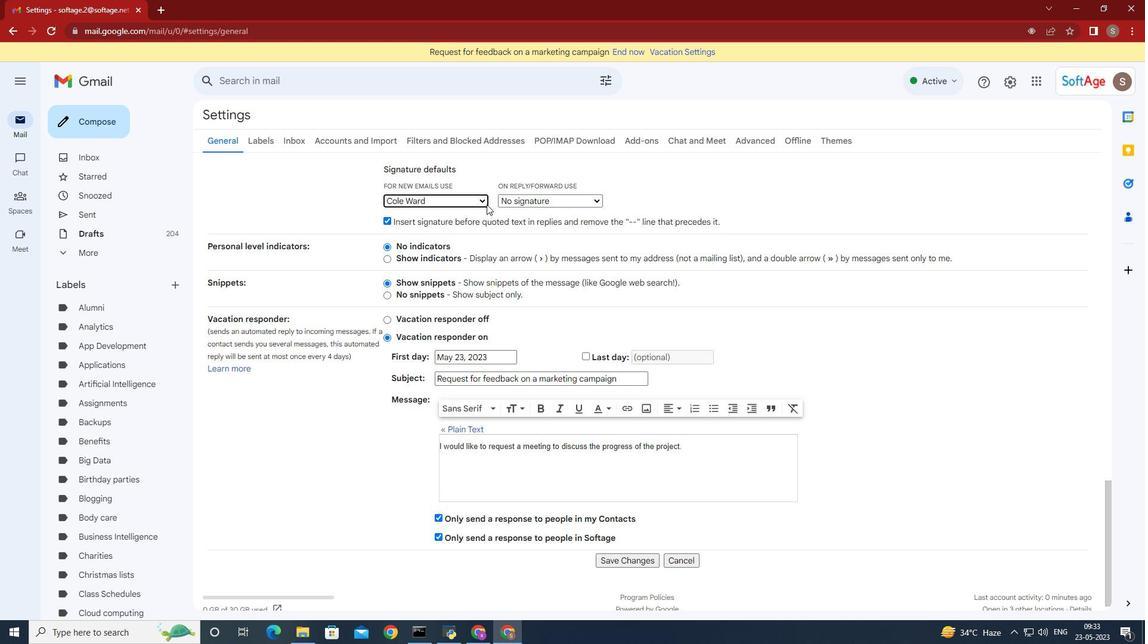 
Action: Mouse pressed left at (485, 198)
Screenshot: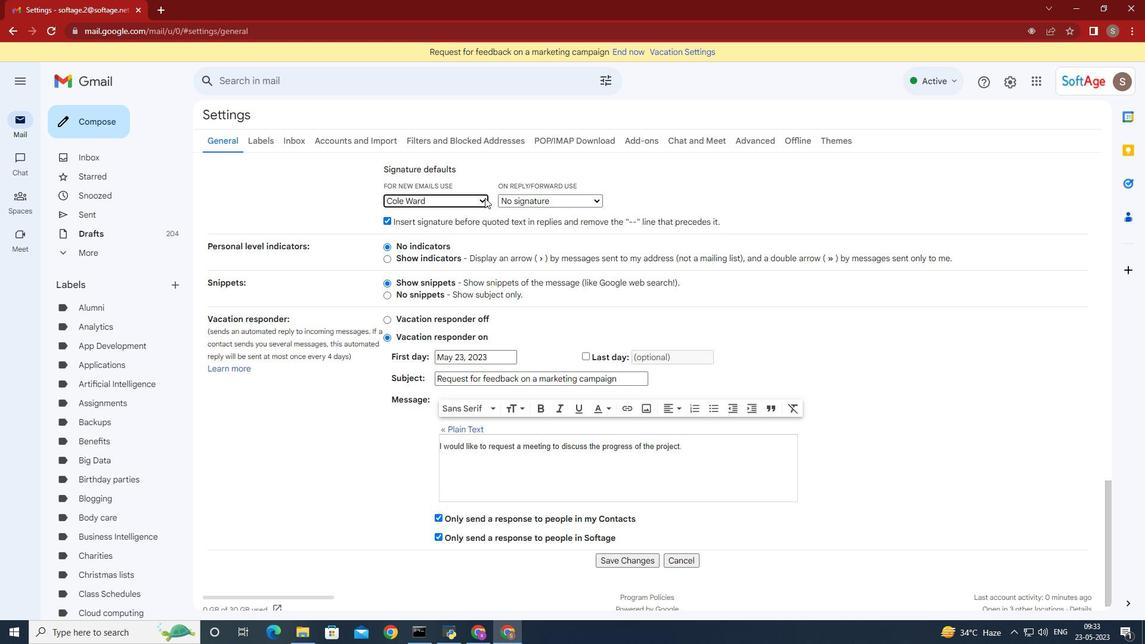 
Action: Mouse moved to (446, 201)
Screenshot: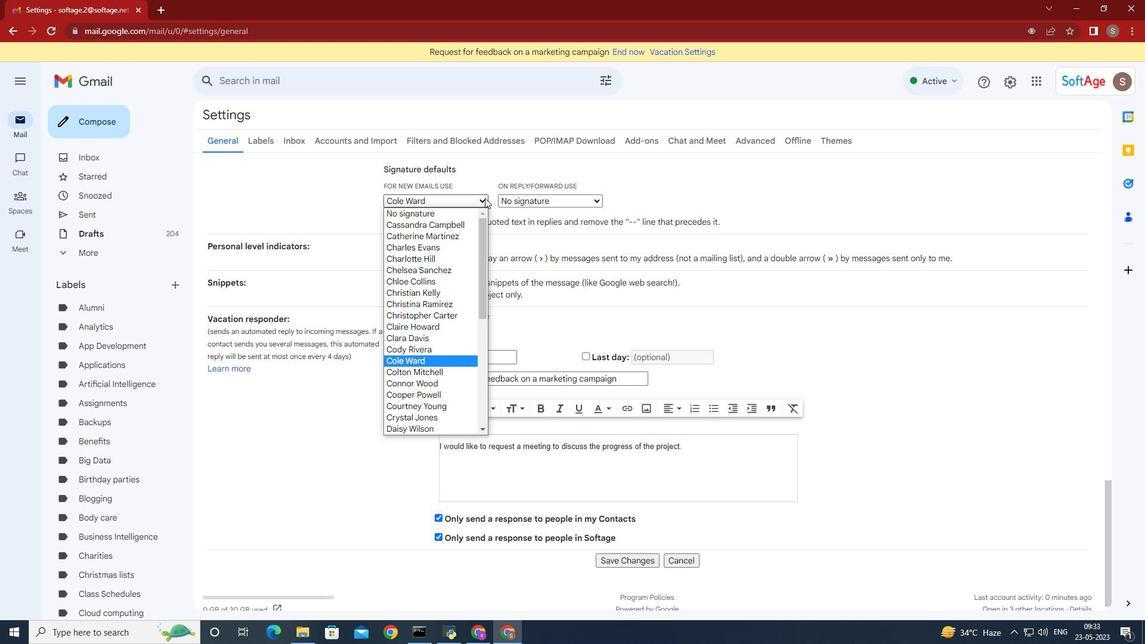 
Action: Mouse scrolled (475, 196) with delta (0, 0)
Screenshot: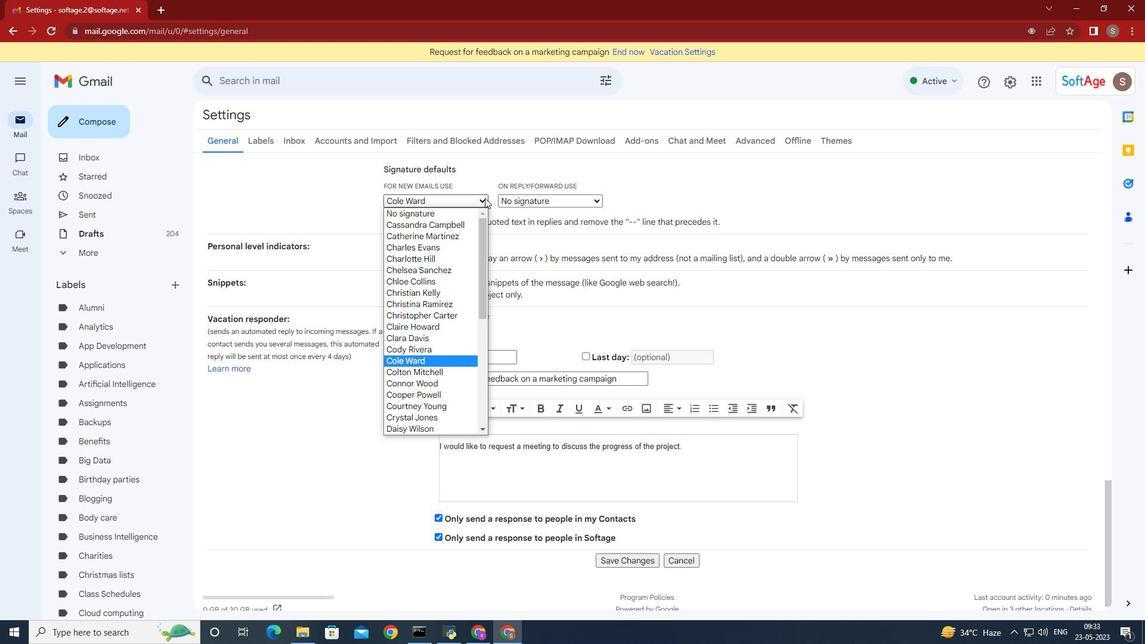 
Action: Mouse moved to (445, 202)
Screenshot: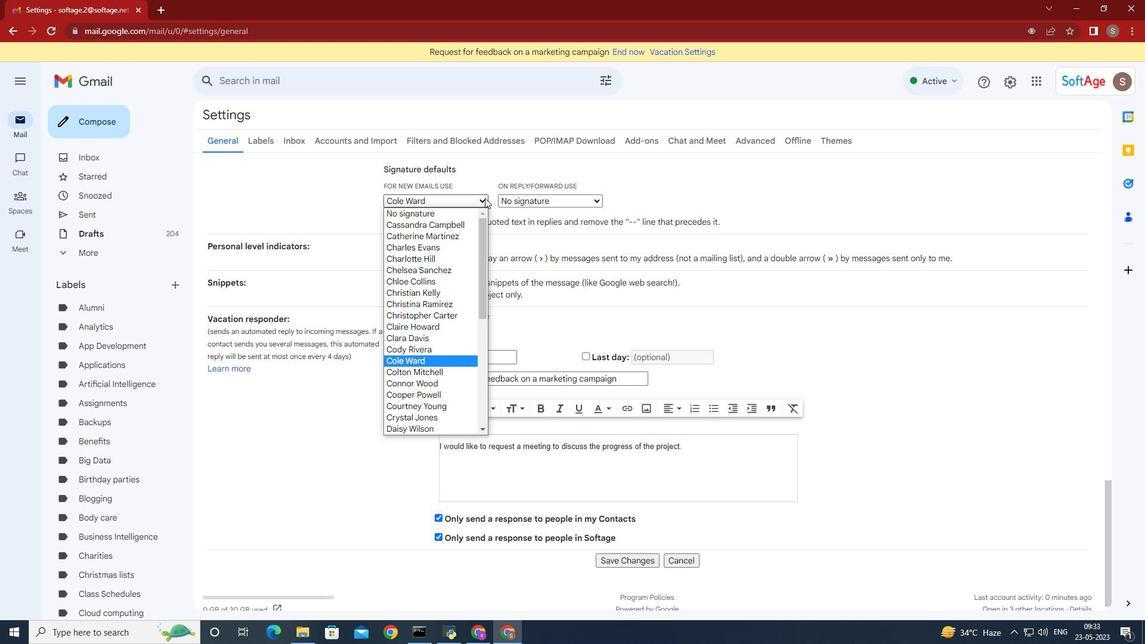 
Action: Mouse scrolled (460, 193) with delta (0, 0)
Screenshot: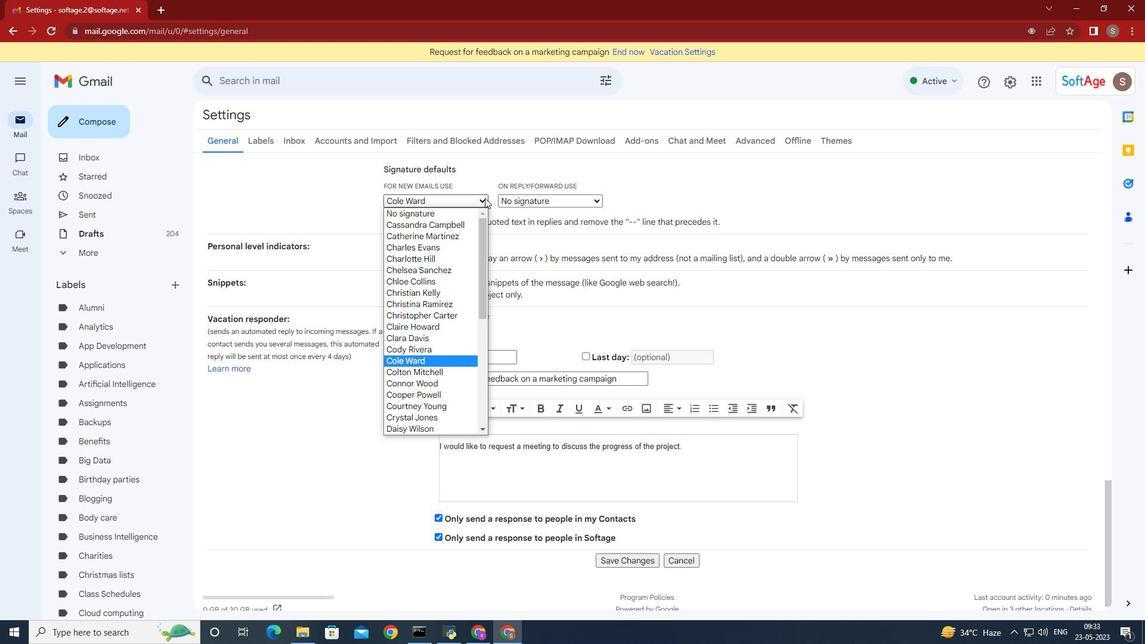 
Action: Mouse moved to (444, 204)
Screenshot: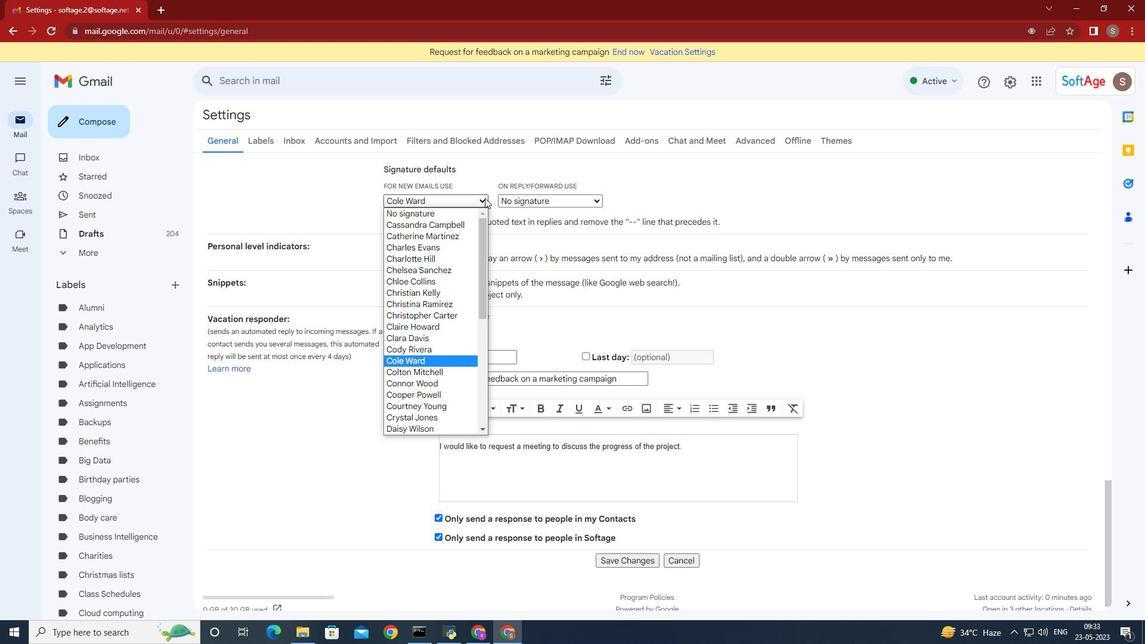 
Action: Mouse scrolled (449, 193) with delta (0, 0)
Screenshot: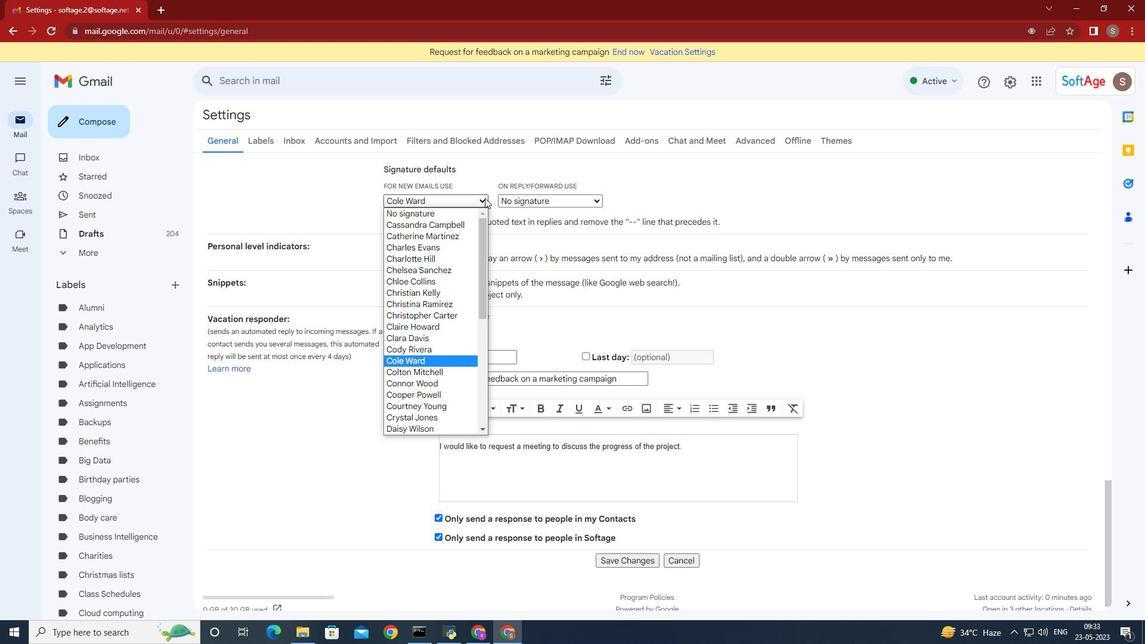 
Action: Mouse moved to (462, 186)
Screenshot: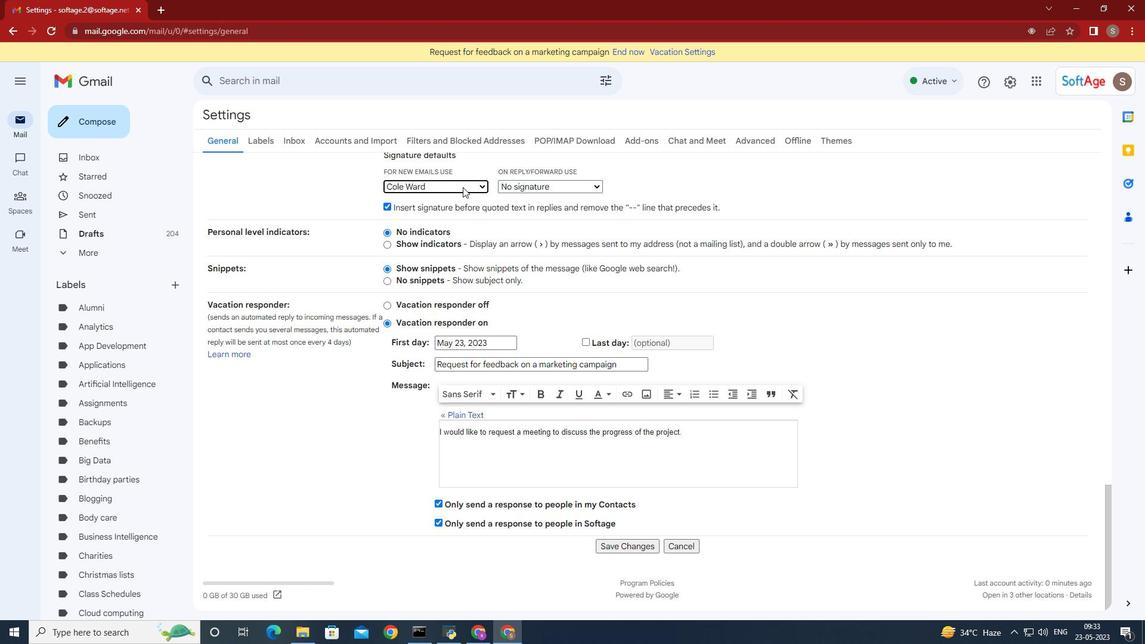 
Action: Mouse pressed left at (462, 186)
Screenshot: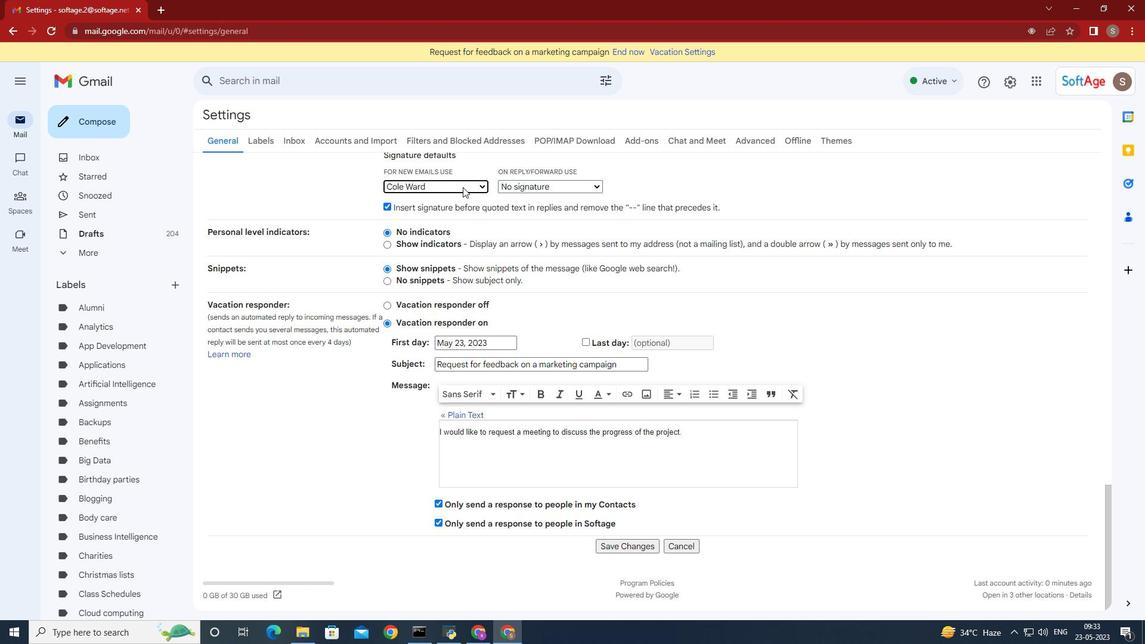 
Action: Mouse moved to (486, 184)
Screenshot: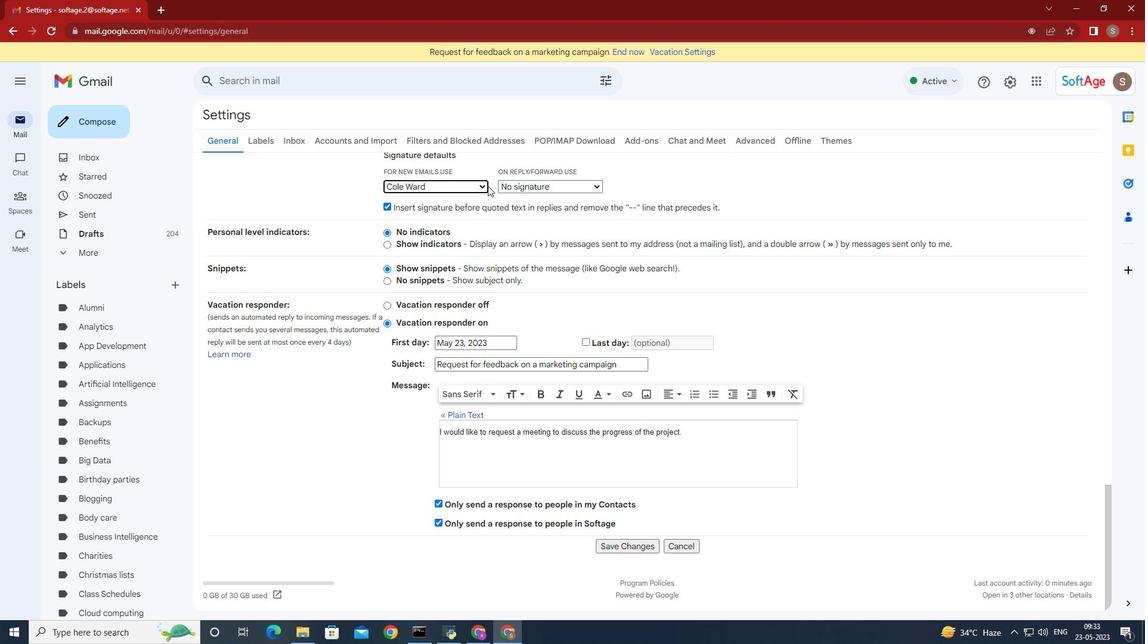 
Action: Mouse pressed left at (486, 184)
Screenshot: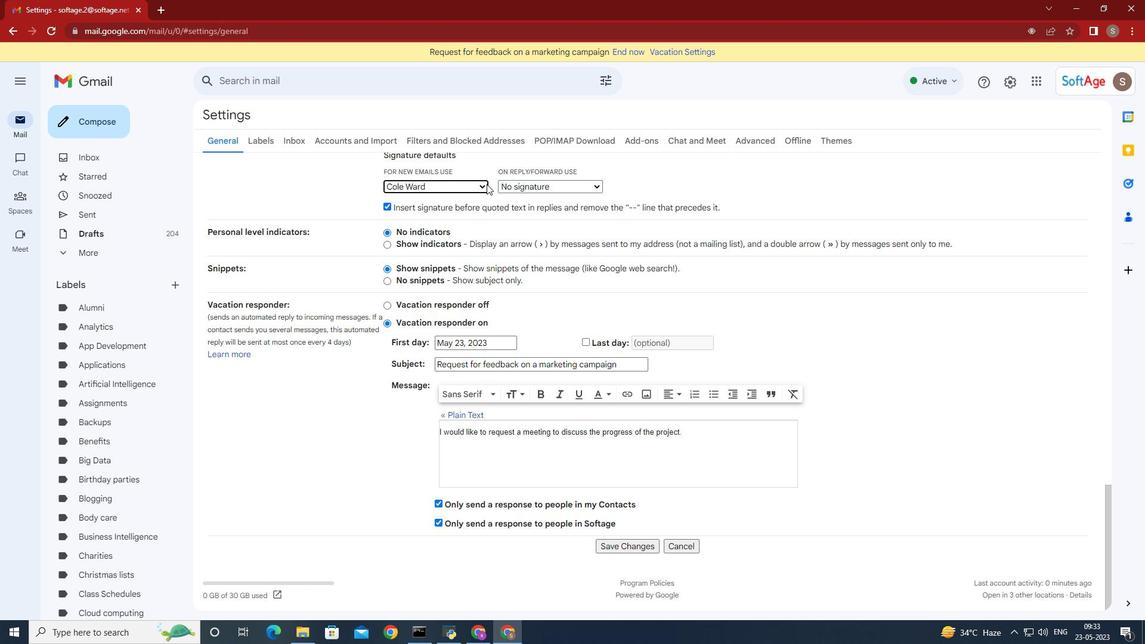 
Action: Mouse moved to (479, 256)
Screenshot: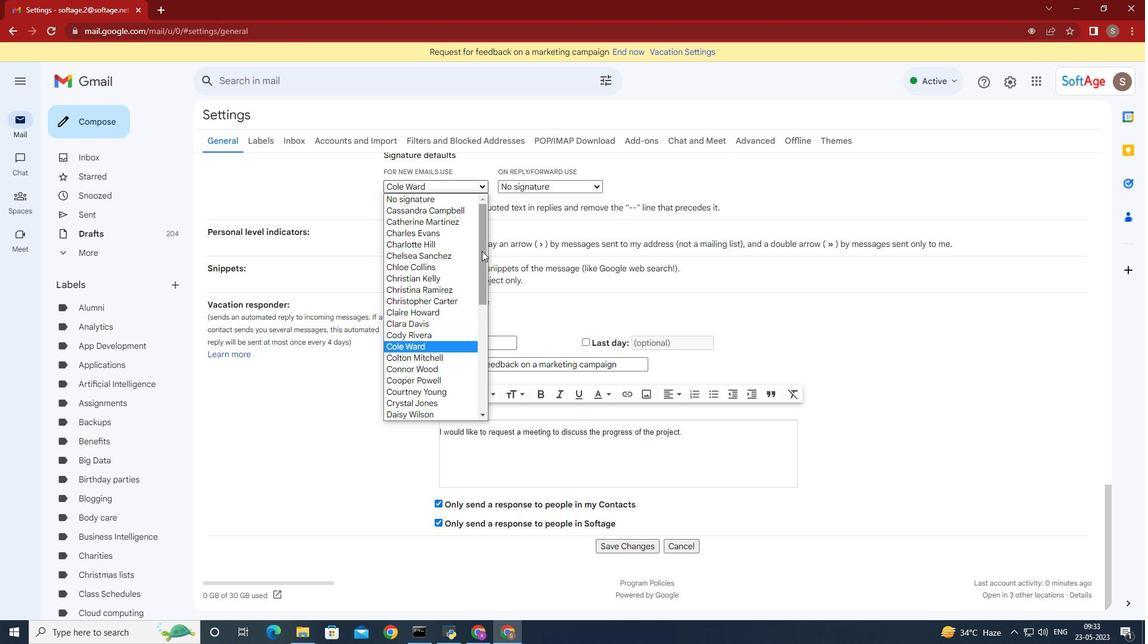 
Action: Mouse scrolled (479, 255) with delta (0, 0)
Screenshot: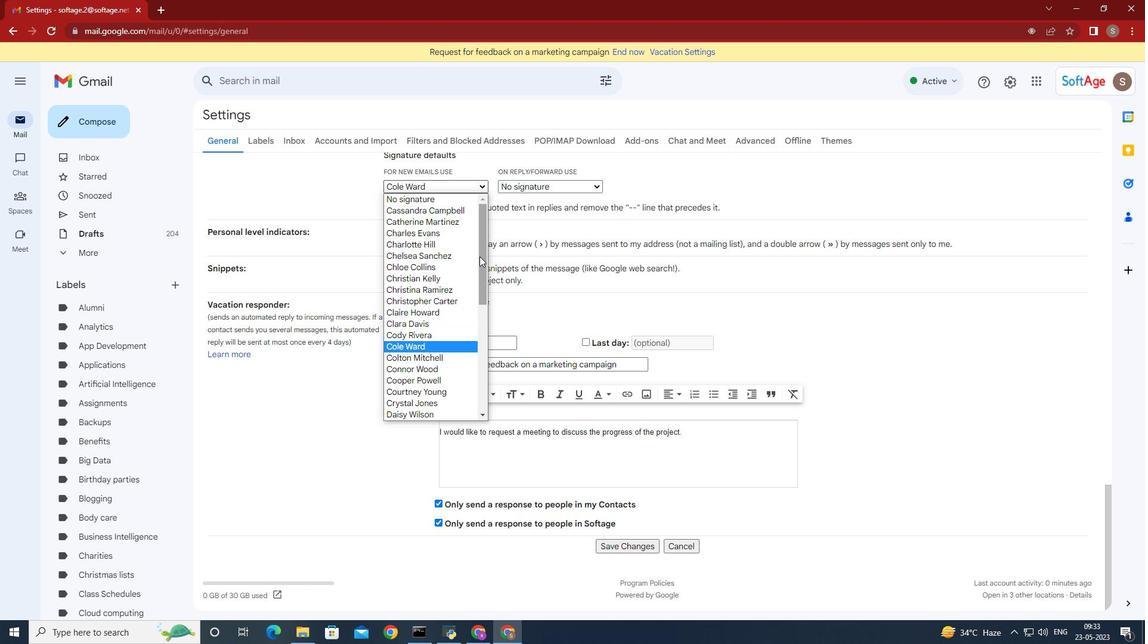 
Action: Mouse scrolled (479, 255) with delta (0, 0)
Screenshot: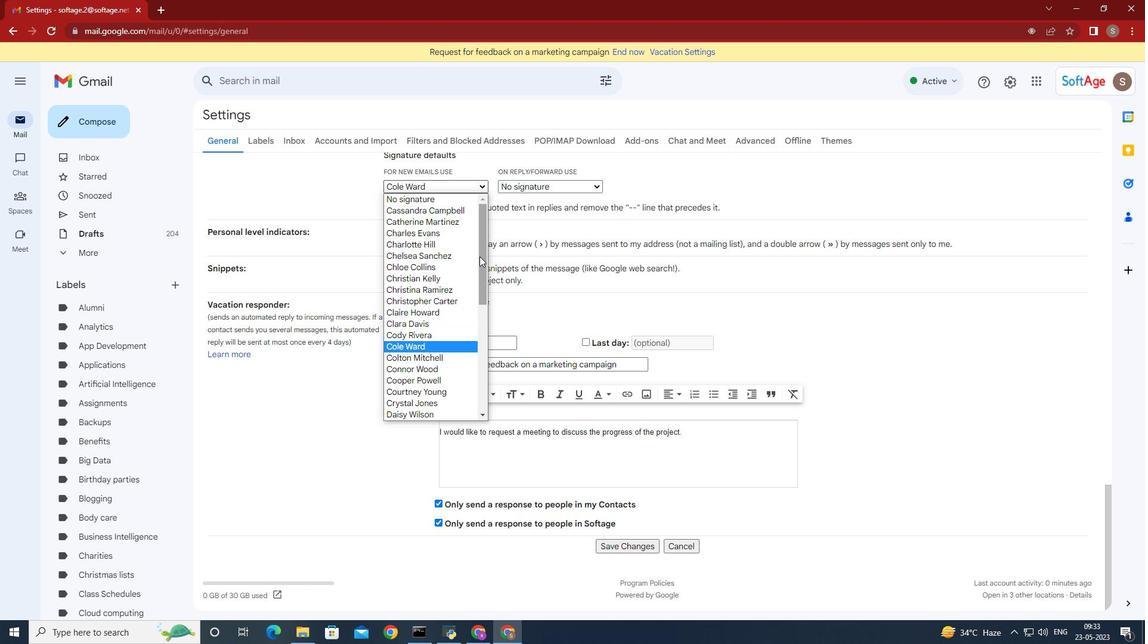 
Action: Mouse scrolled (479, 255) with delta (0, 0)
Screenshot: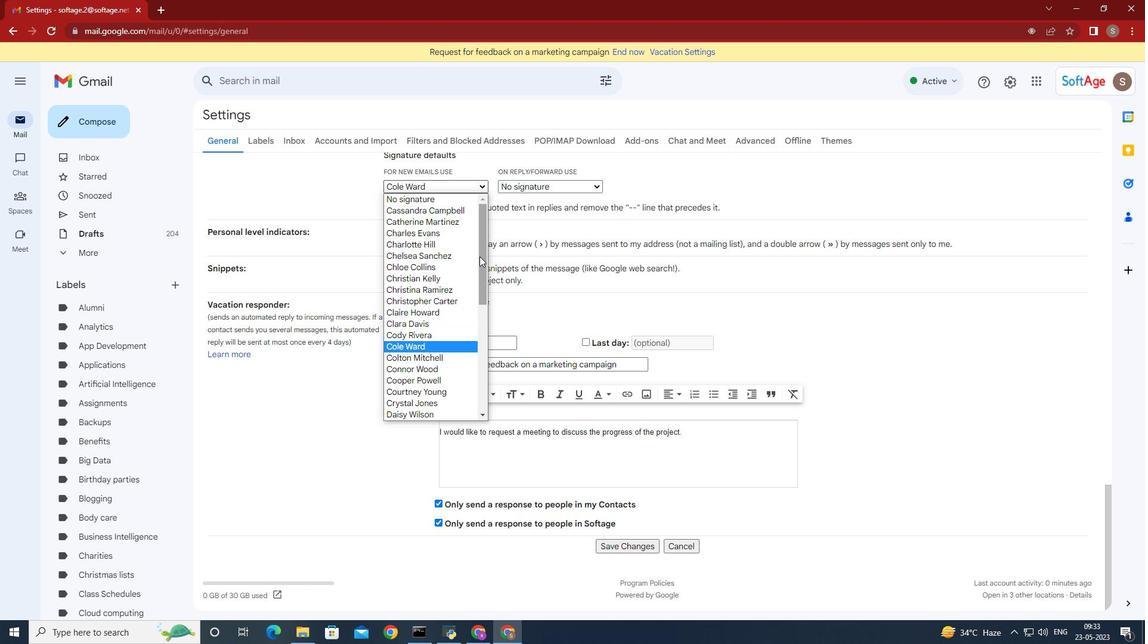 
Action: Mouse scrolled (479, 255) with delta (0, 0)
Screenshot: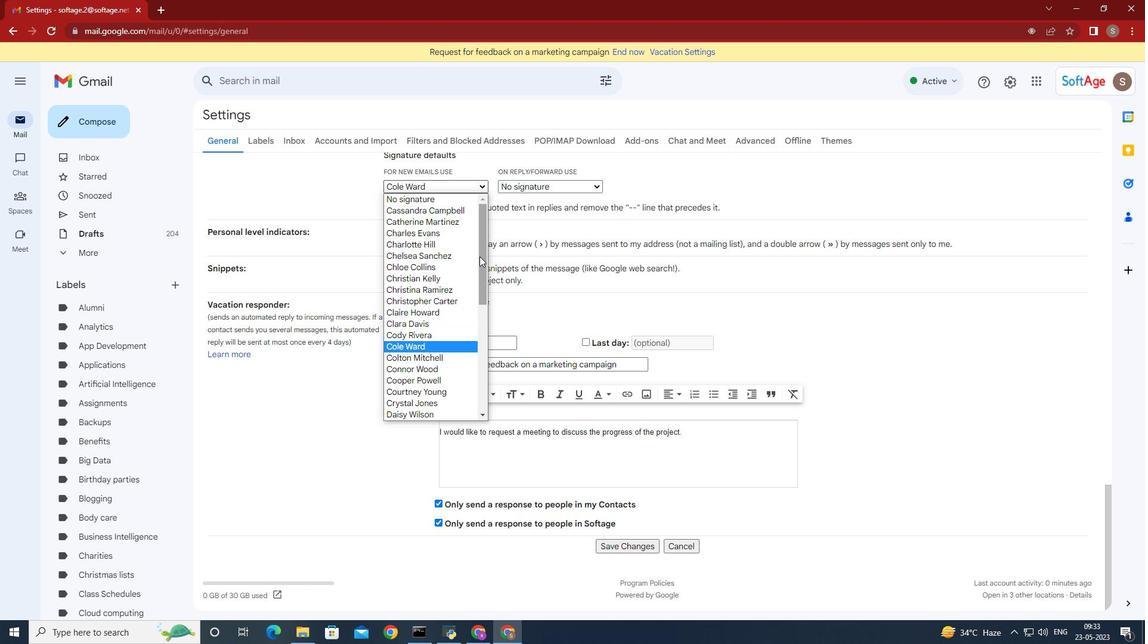 
Action: Mouse scrolled (479, 255) with delta (0, 0)
Screenshot: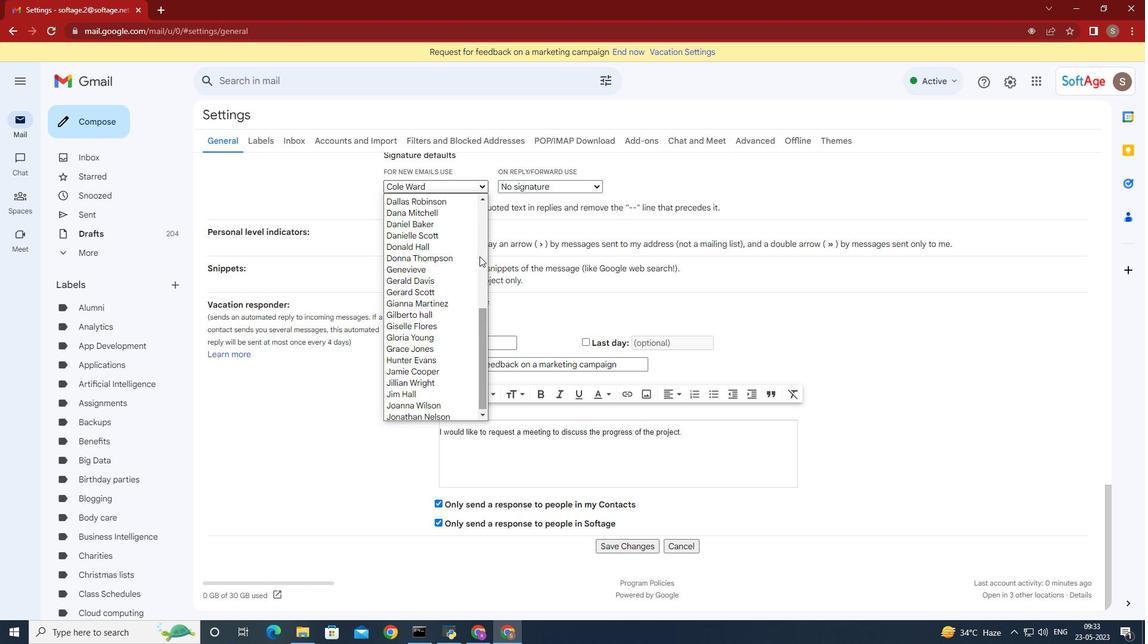 
Action: Mouse scrolled (479, 255) with delta (0, 0)
Screenshot: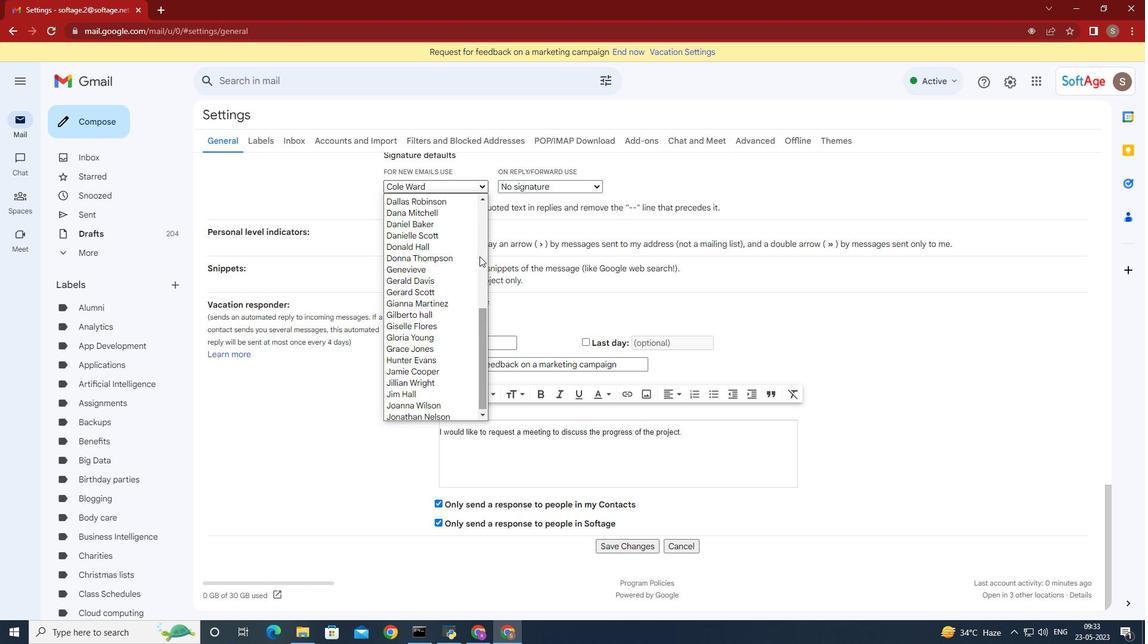 
Action: Mouse scrolled (479, 255) with delta (0, 0)
Screenshot: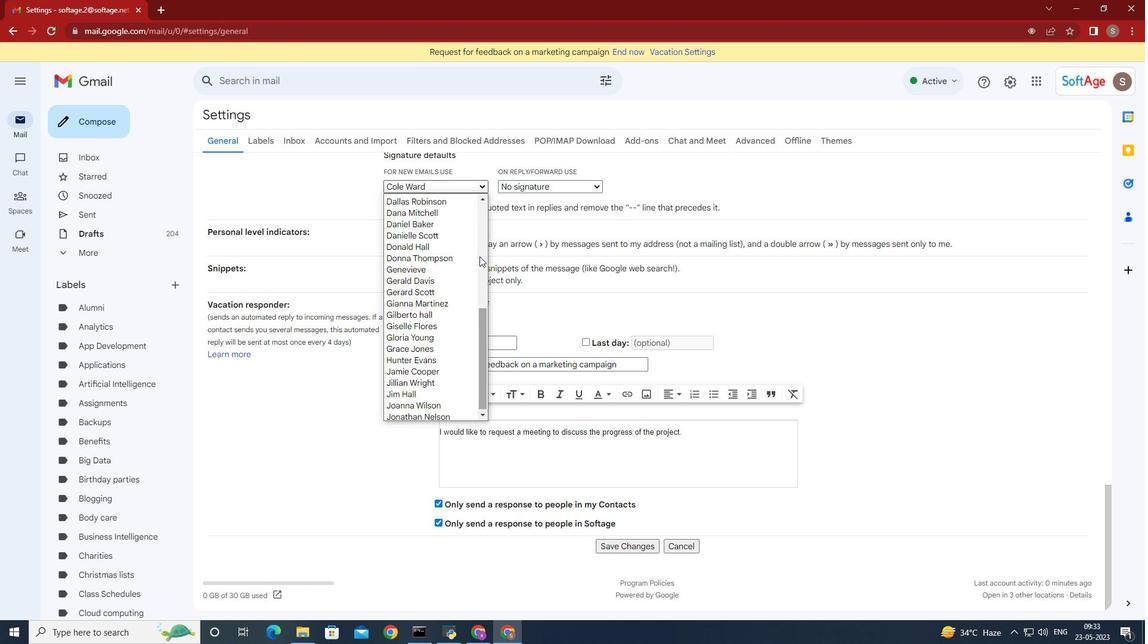 
Action: Mouse moved to (420, 414)
Screenshot: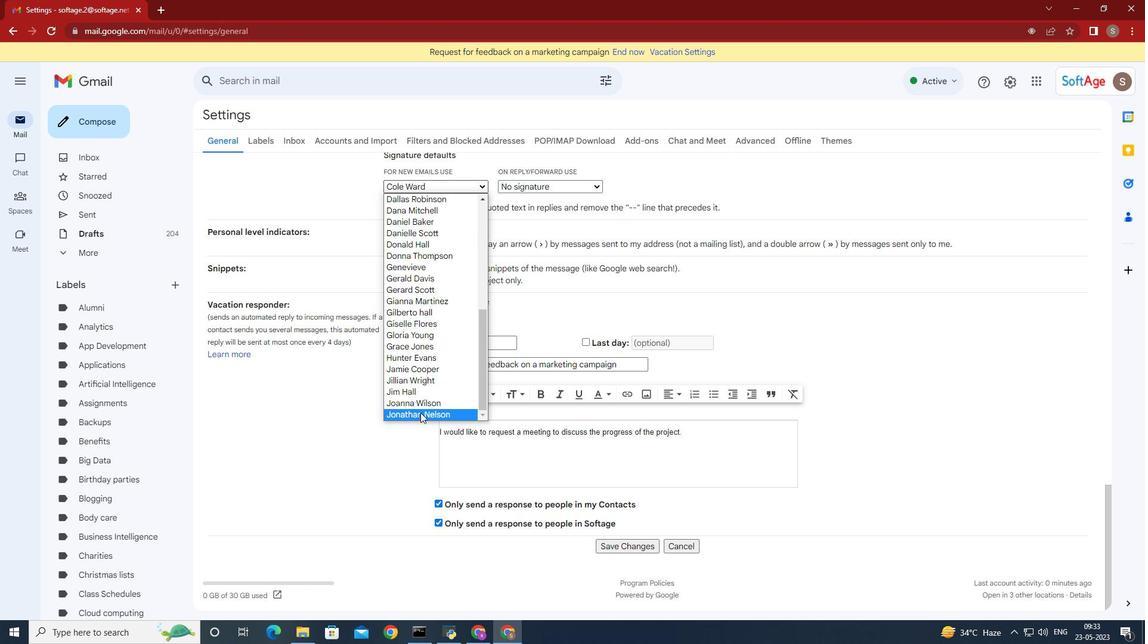 
Action: Mouse pressed left at (420, 414)
Screenshot: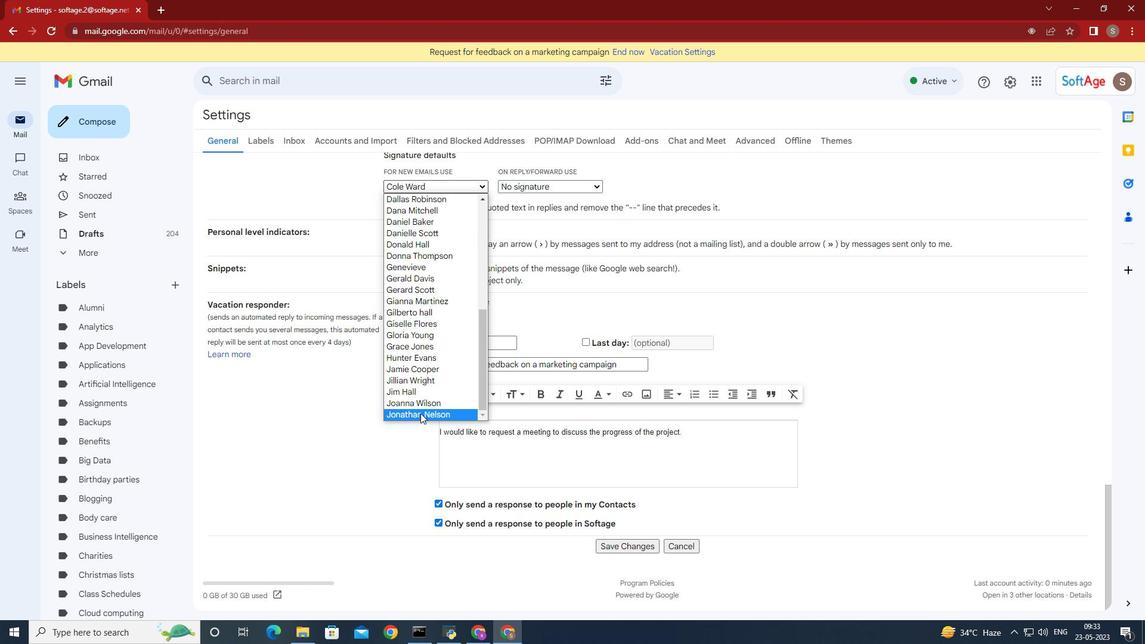 
Action: Mouse moved to (553, 182)
Screenshot: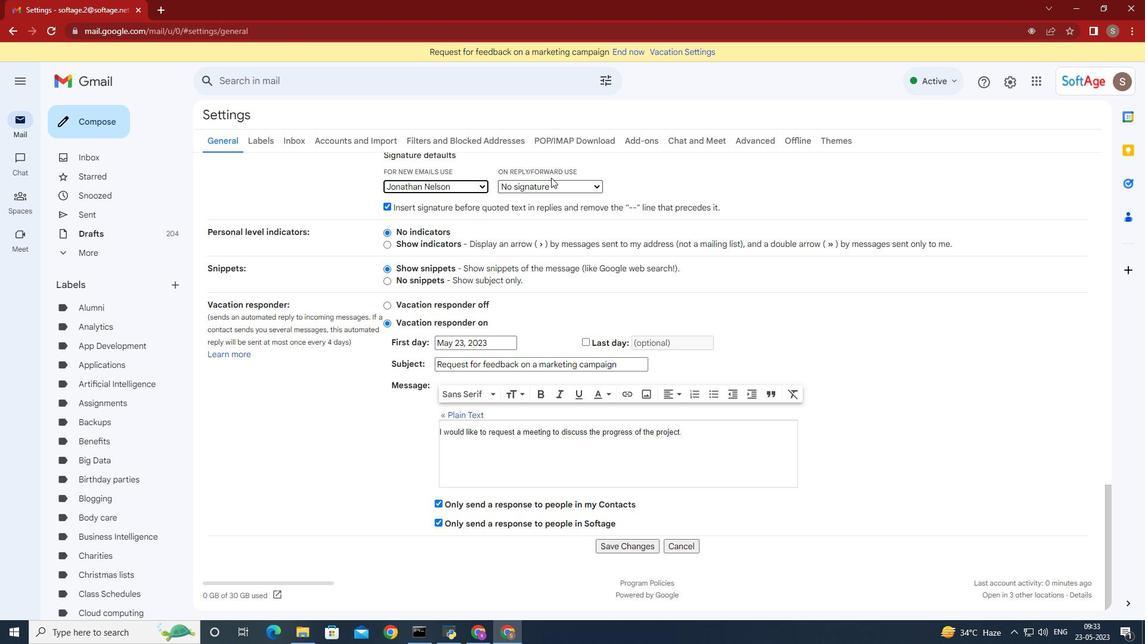 
Action: Mouse pressed left at (553, 182)
Screenshot: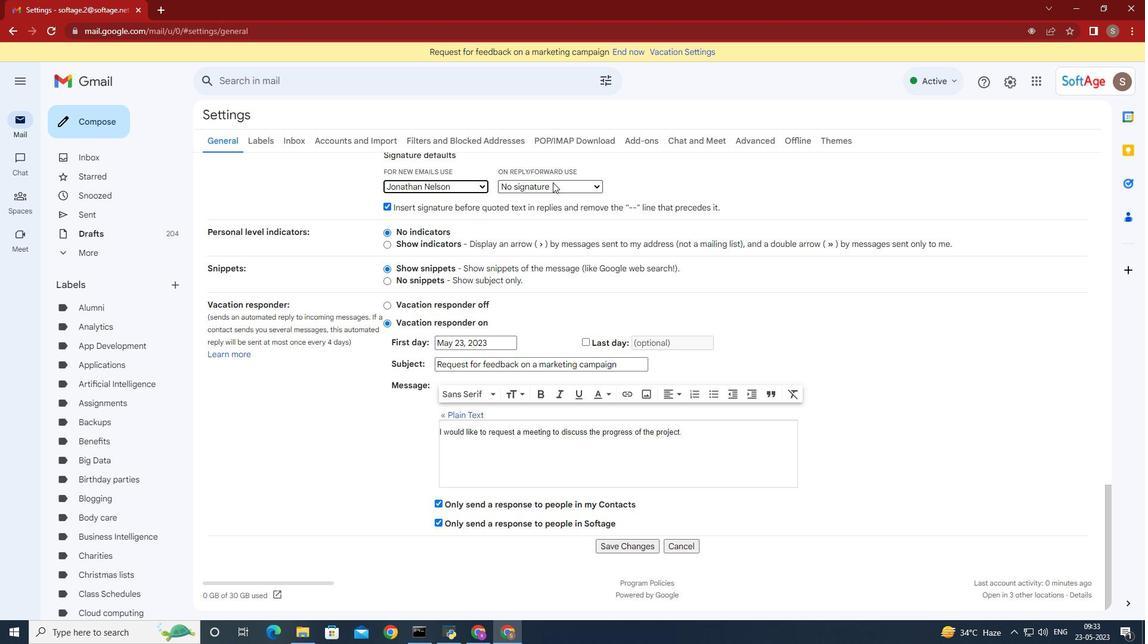 
Action: Mouse moved to (563, 313)
Screenshot: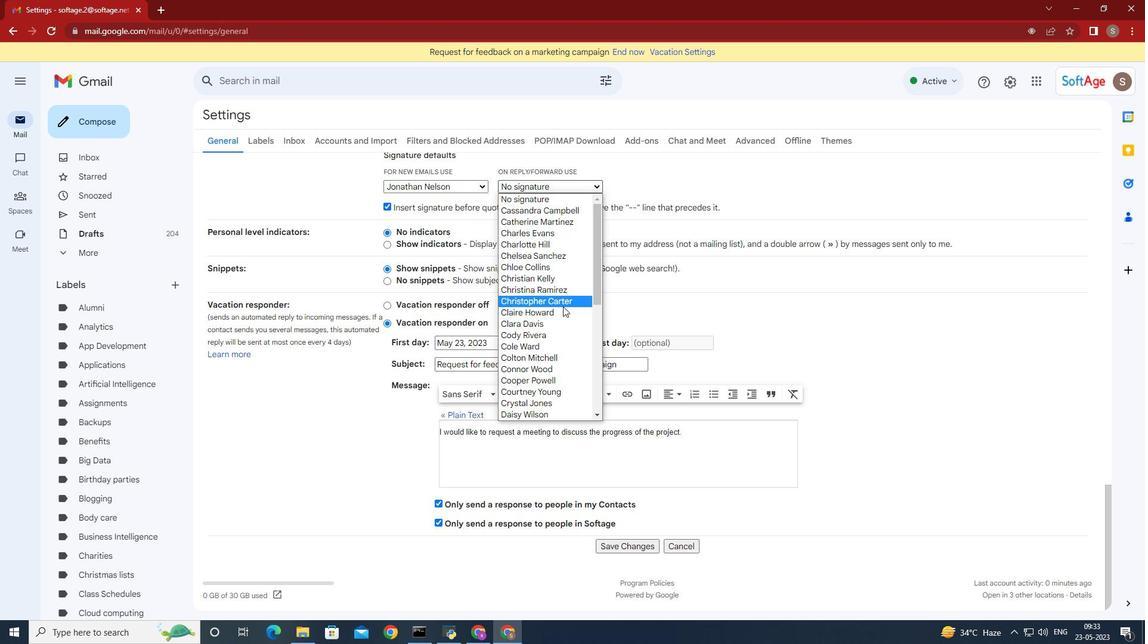 
Action: Mouse scrolled (563, 312) with delta (0, 0)
Screenshot: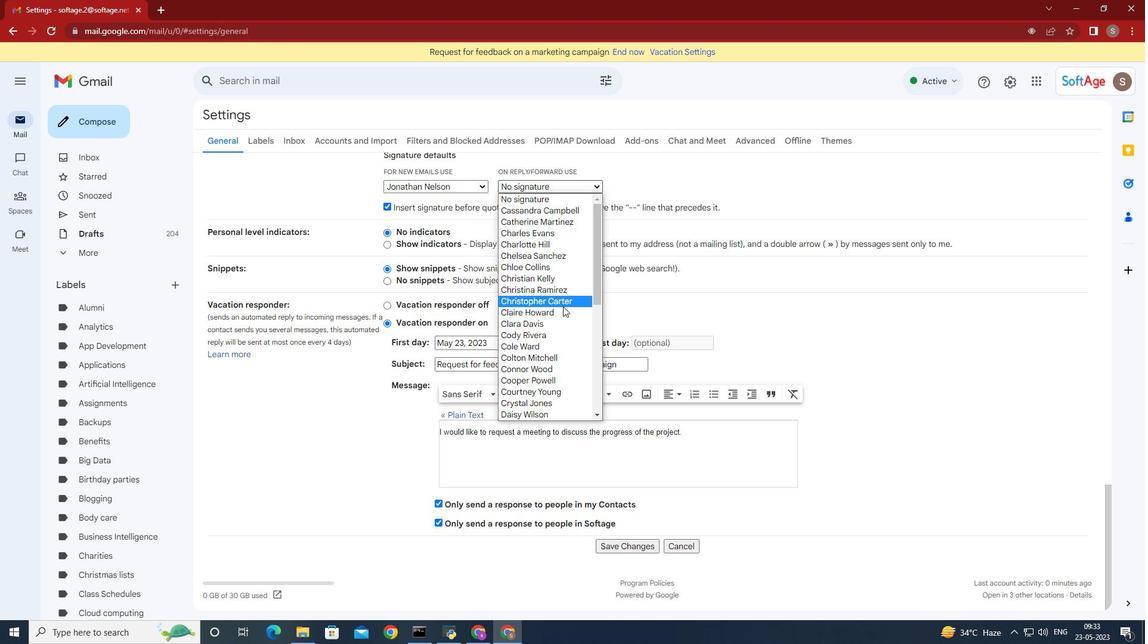 
Action: Mouse moved to (563, 313)
Screenshot: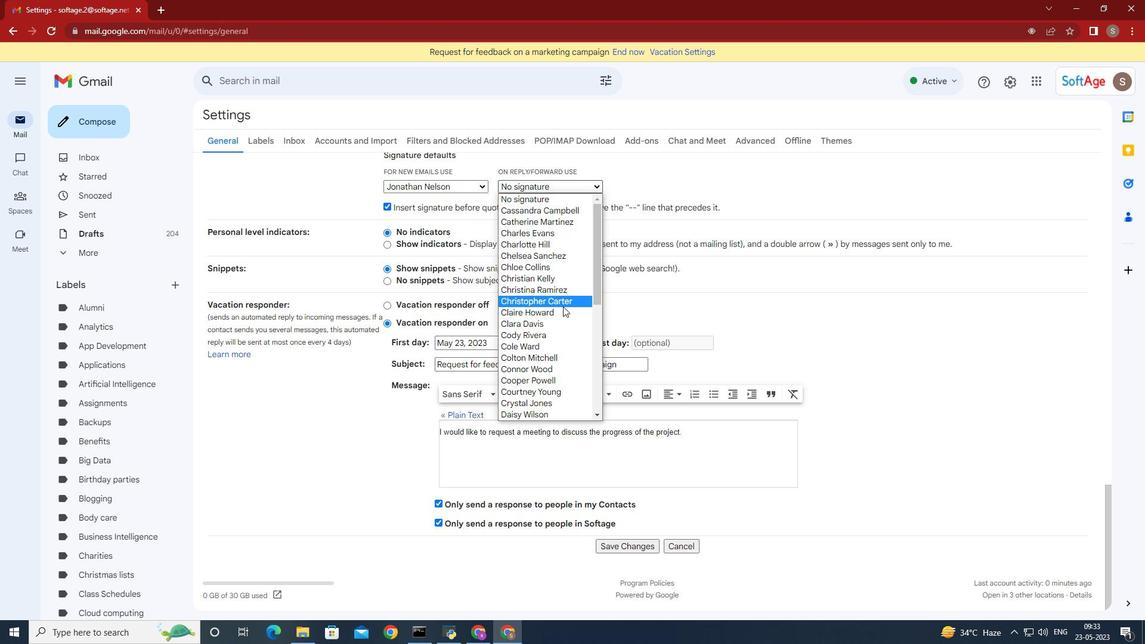
Action: Mouse scrolled (563, 313) with delta (0, 0)
Screenshot: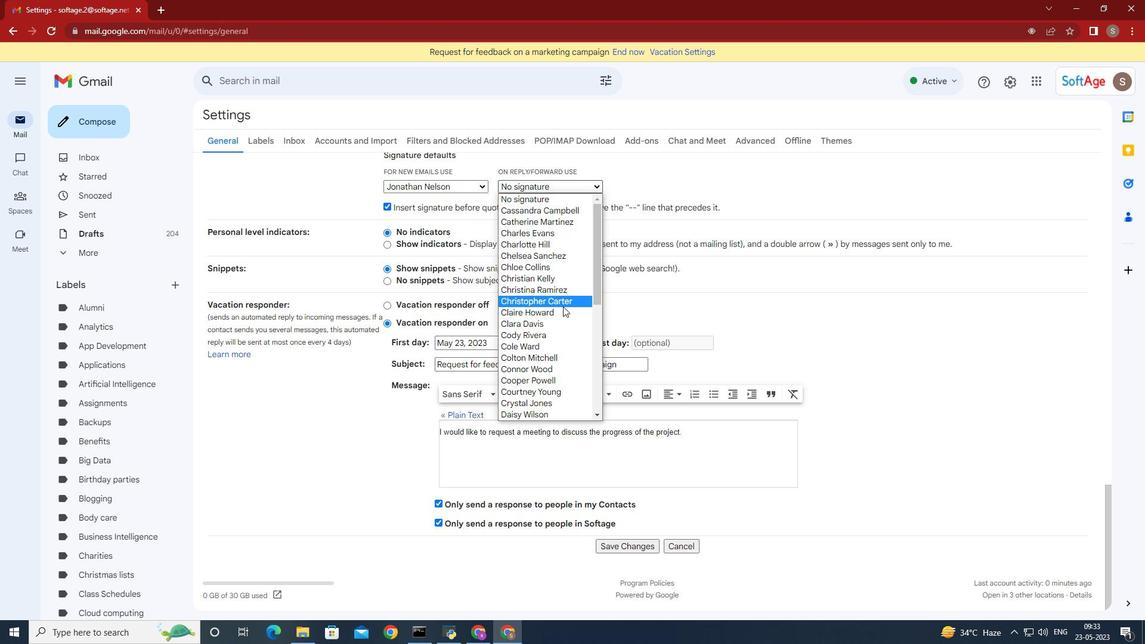 
Action: Mouse scrolled (563, 313) with delta (0, 0)
Screenshot: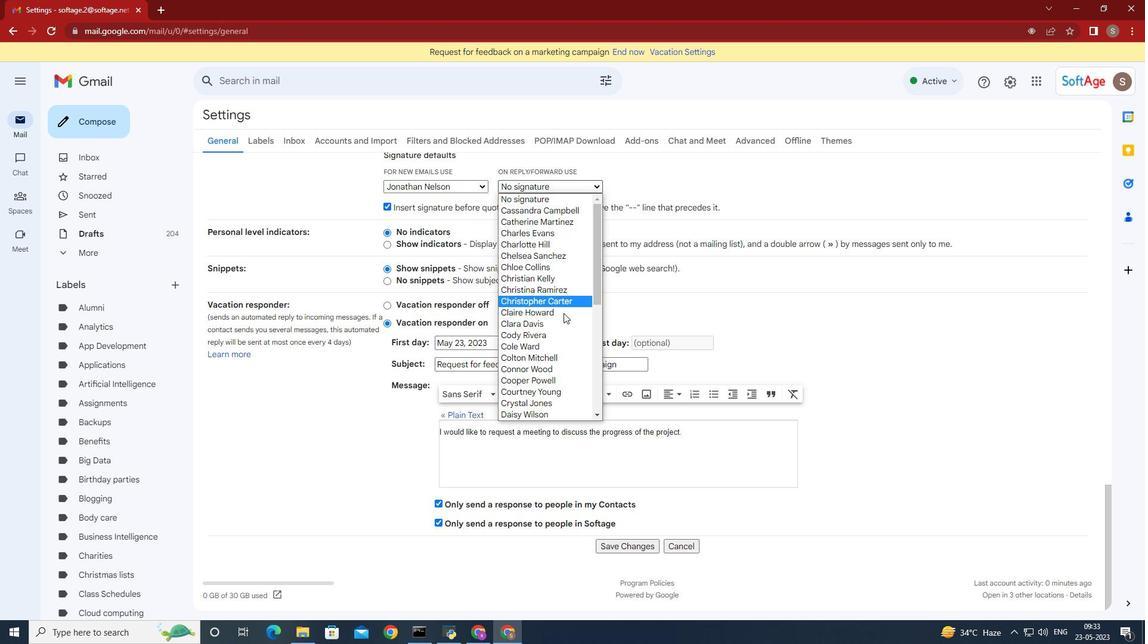 
Action: Mouse scrolled (563, 313) with delta (0, 0)
Screenshot: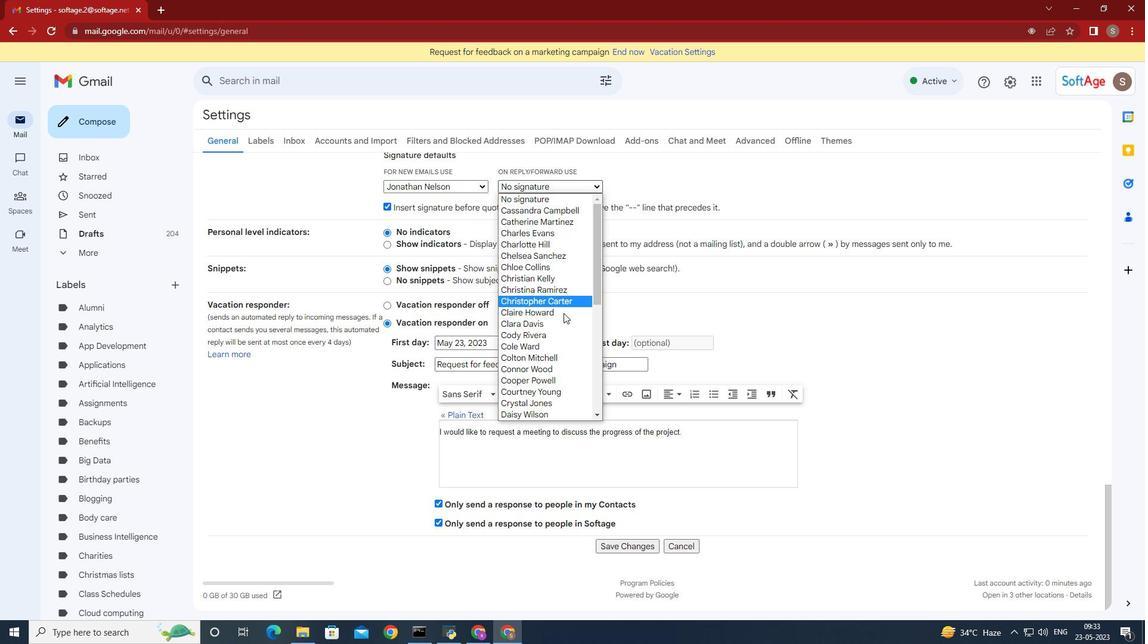 
Action: Mouse scrolled (563, 313) with delta (0, 0)
Screenshot: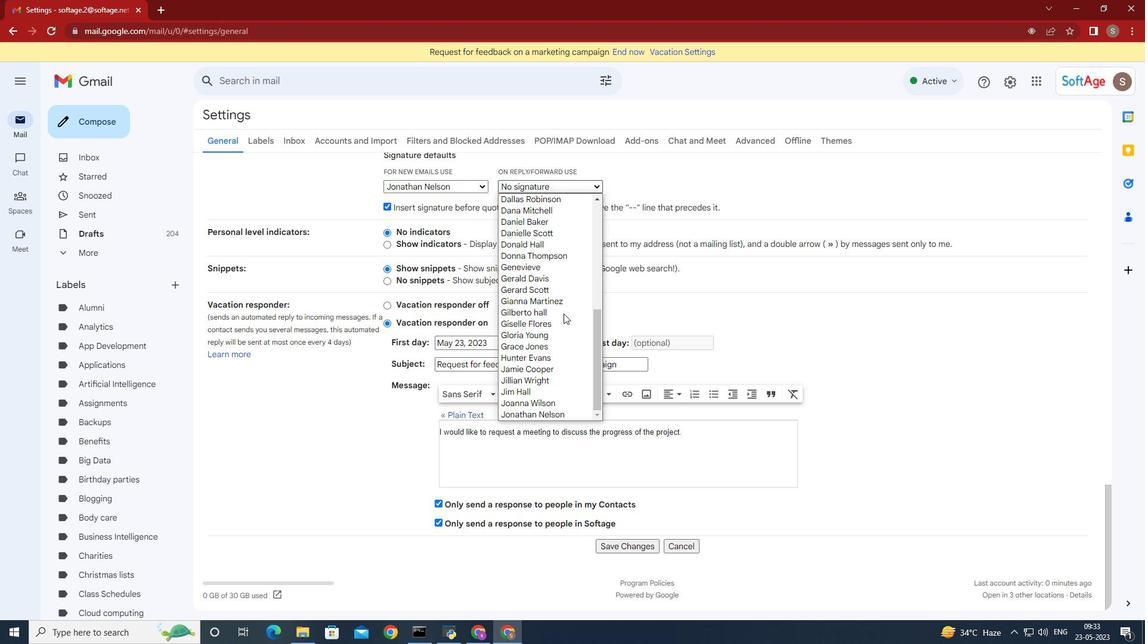 
Action: Mouse scrolled (563, 313) with delta (0, 0)
Screenshot: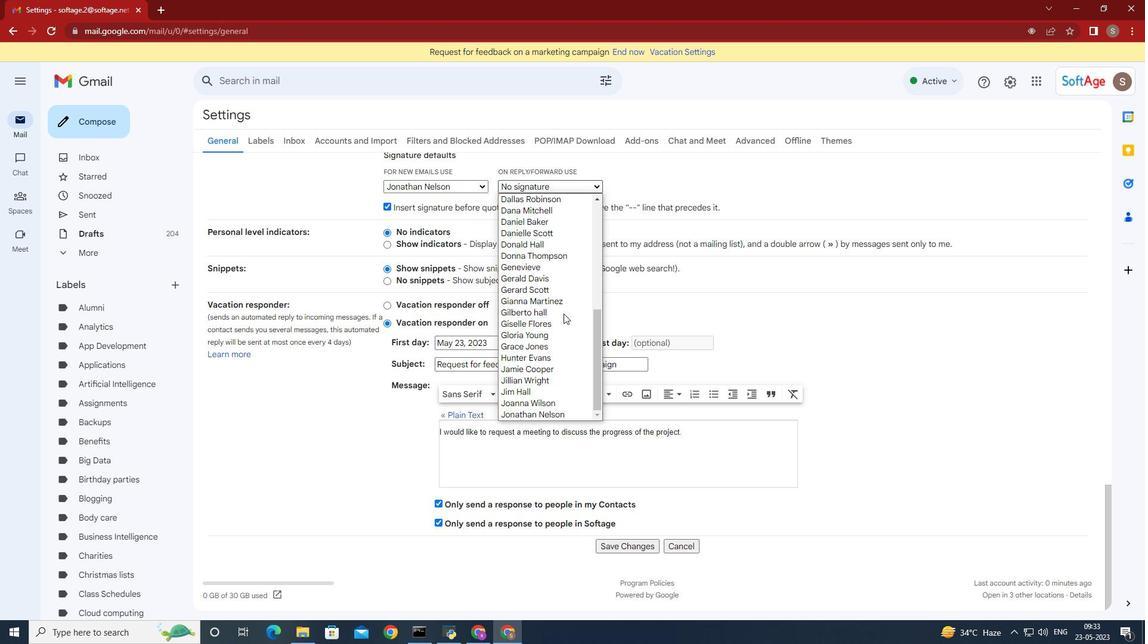 
Action: Mouse scrolled (563, 313) with delta (0, 0)
Screenshot: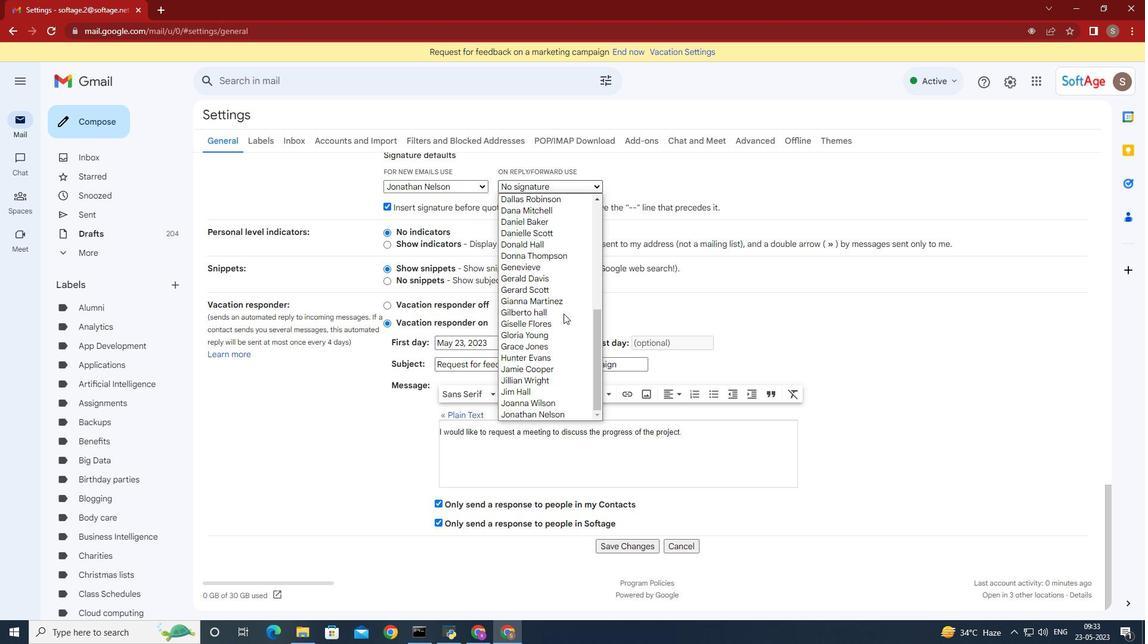 
Action: Mouse scrolled (563, 313) with delta (0, 0)
Screenshot: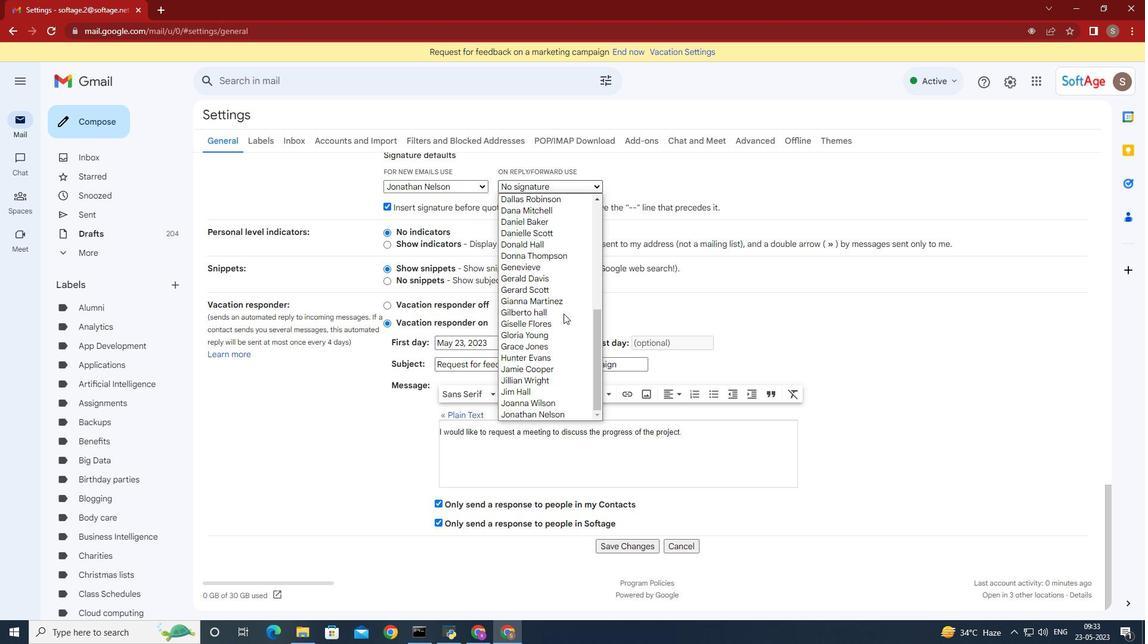 
Action: Mouse scrolled (563, 313) with delta (0, 0)
Screenshot: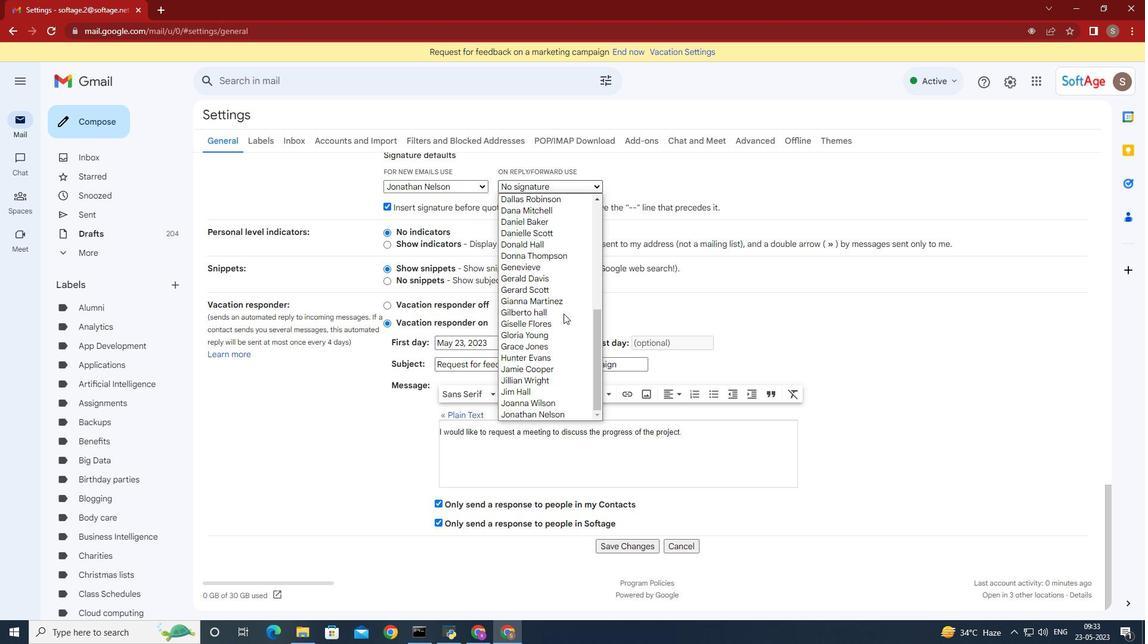 
Action: Mouse moved to (556, 413)
Screenshot: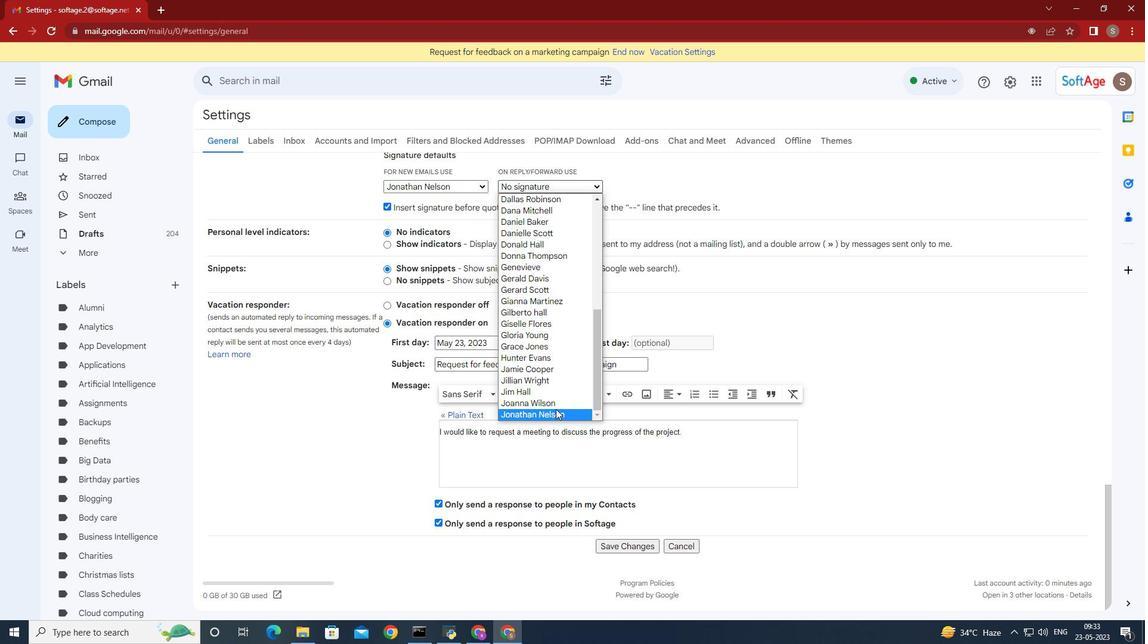 
Action: Mouse pressed left at (556, 413)
Screenshot: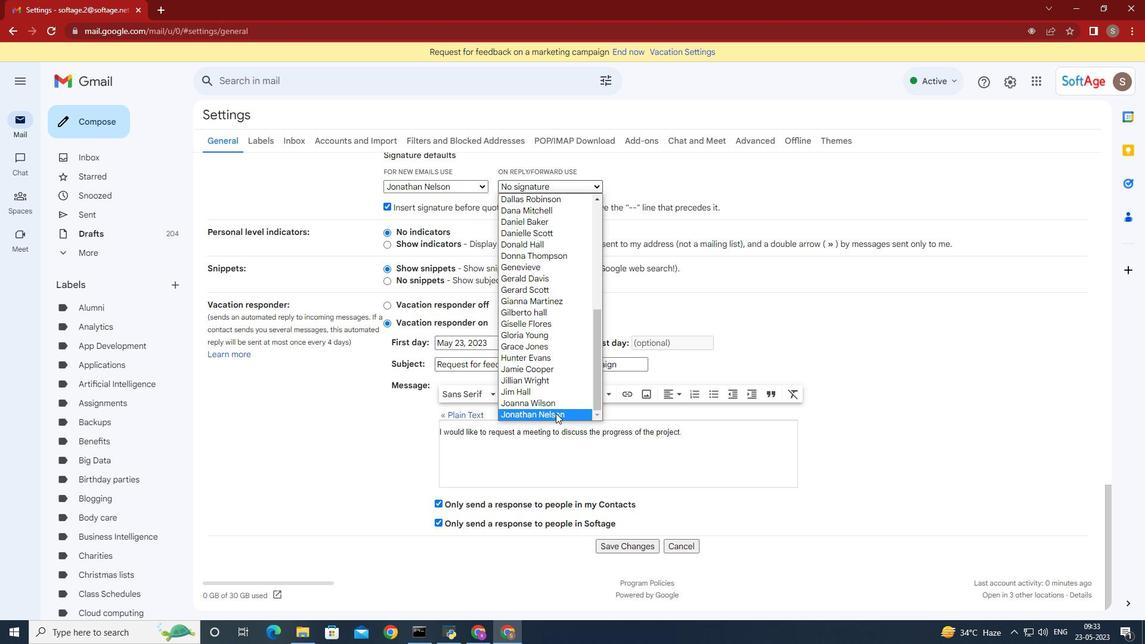 
Action: Mouse moved to (631, 546)
Screenshot: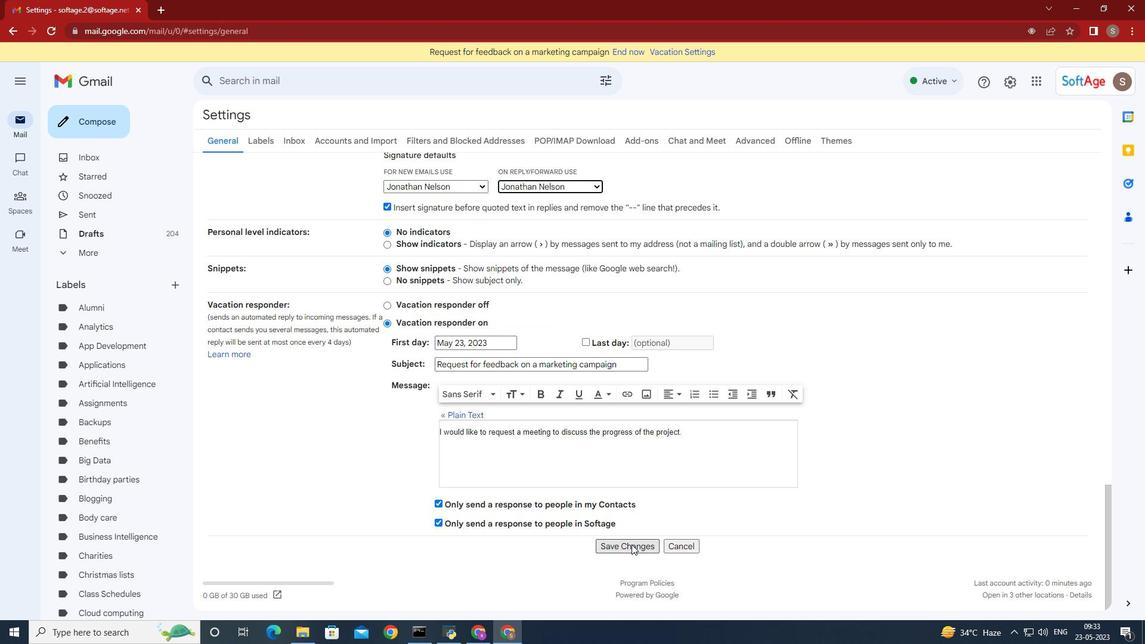 
Action: Mouse pressed left at (631, 546)
Screenshot: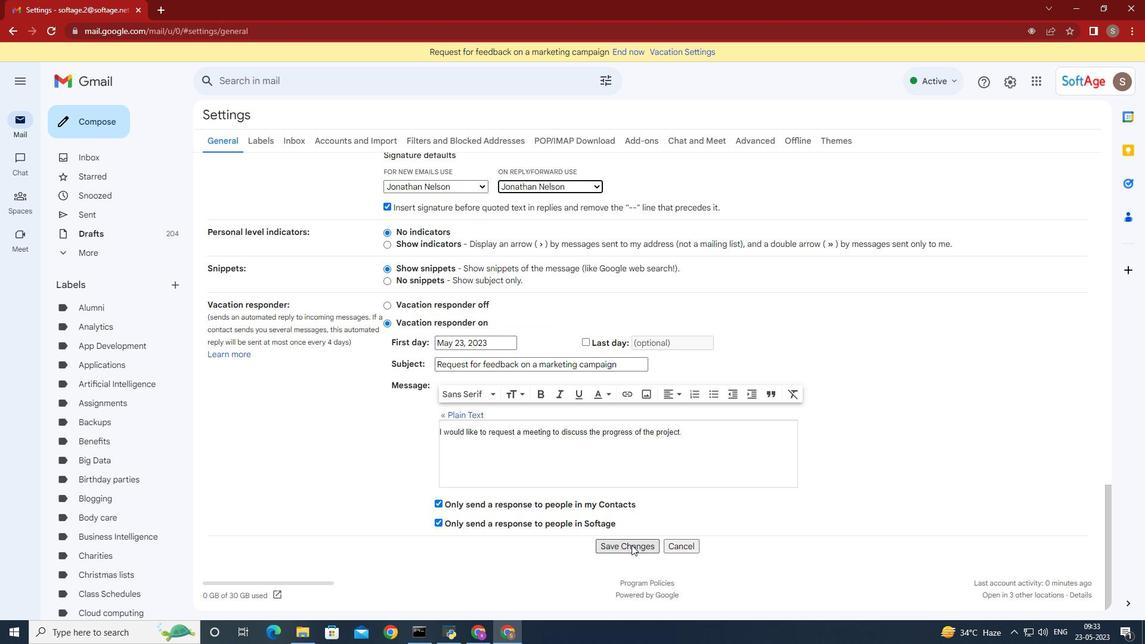 
Action: Mouse moved to (105, 113)
Screenshot: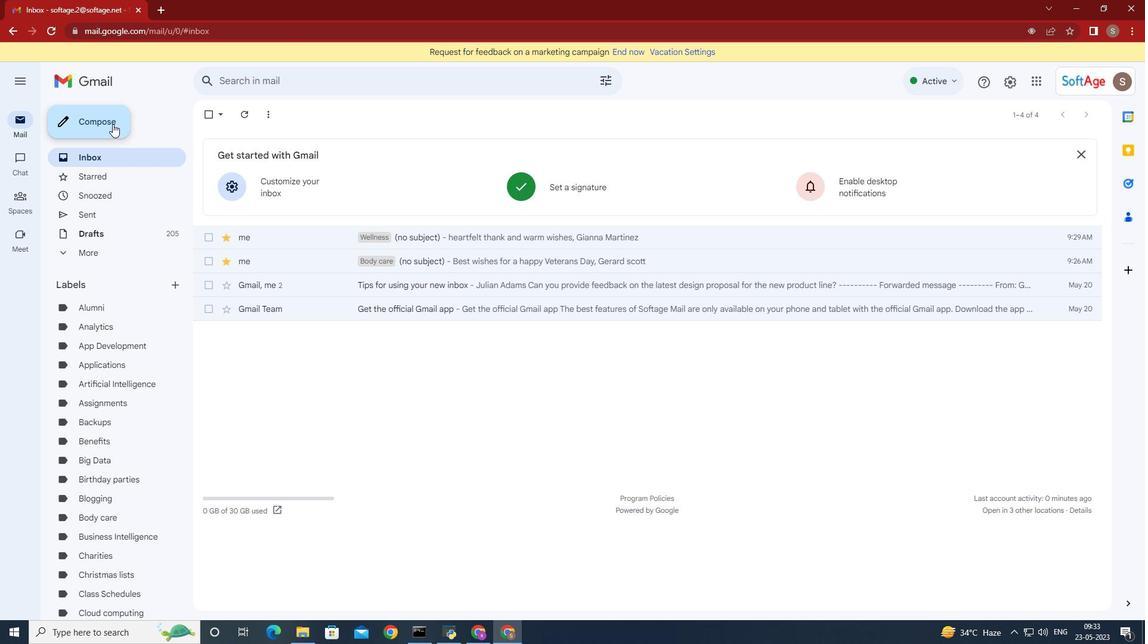 
Action: Mouse pressed left at (105, 113)
Screenshot: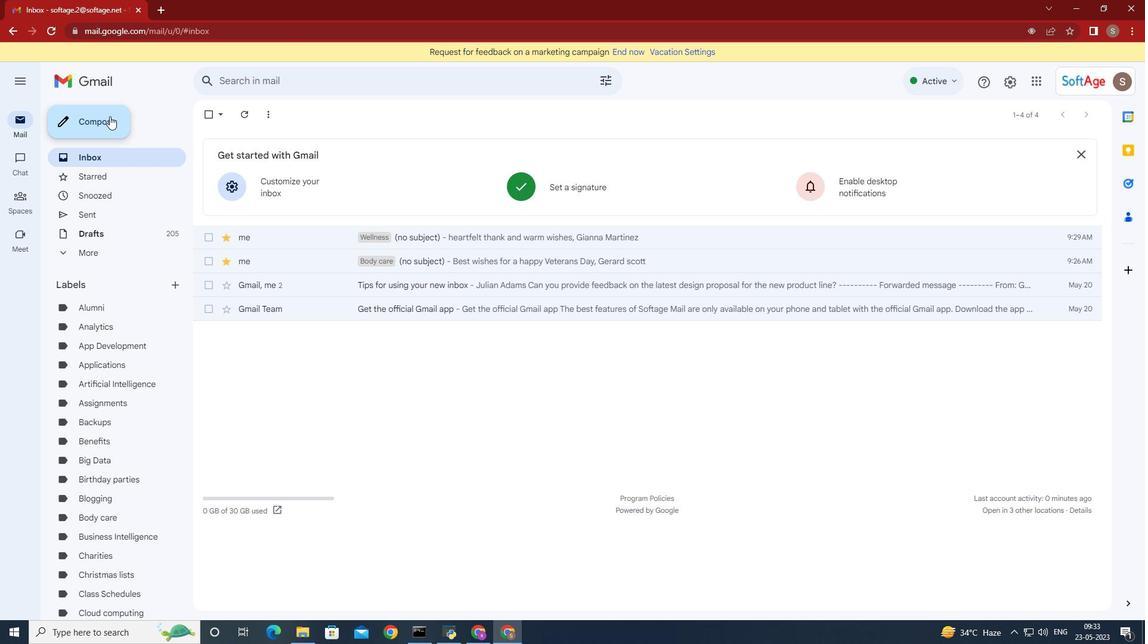 
Action: Mouse moved to (869, 286)
Screenshot: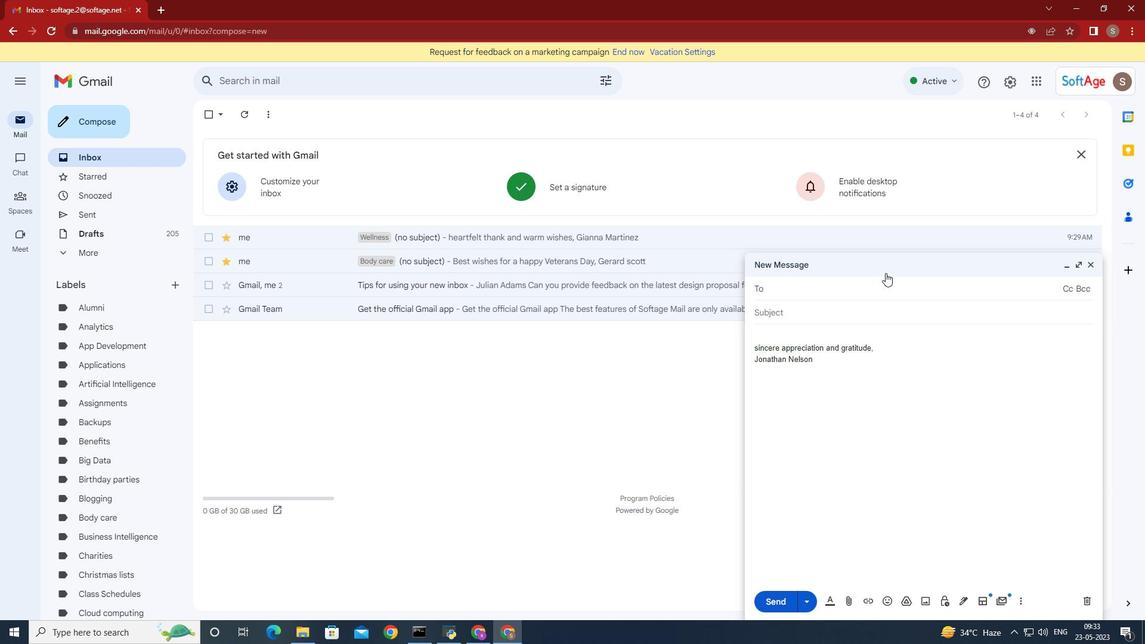 
Action: Key pressed softan<Key.backspace>ge.8
Screenshot: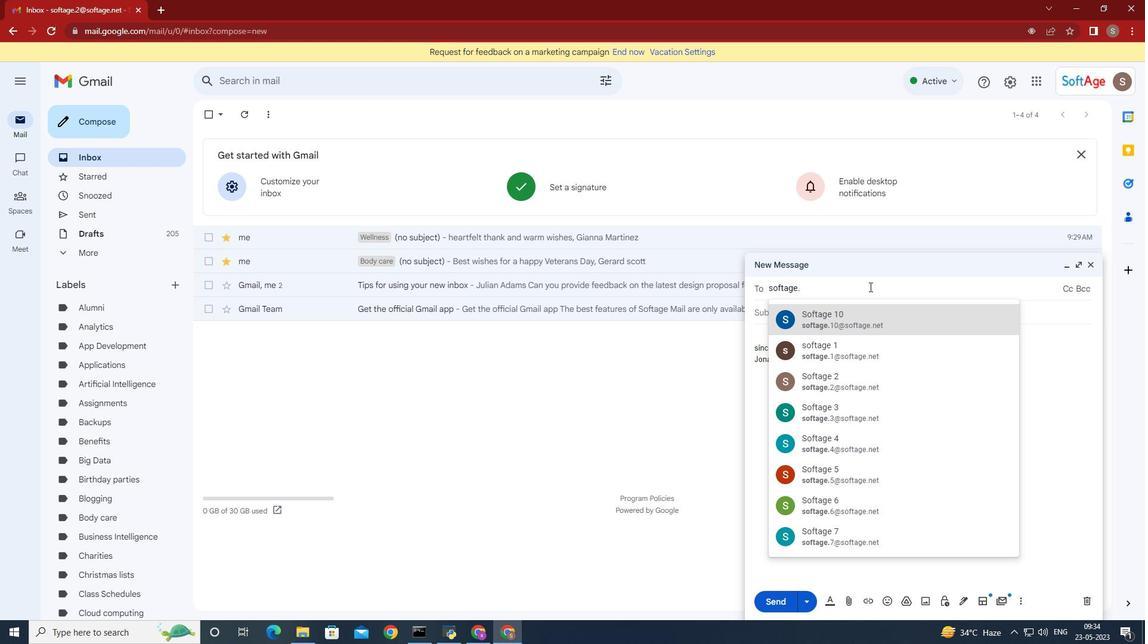 
Action: Mouse moved to (832, 316)
Screenshot: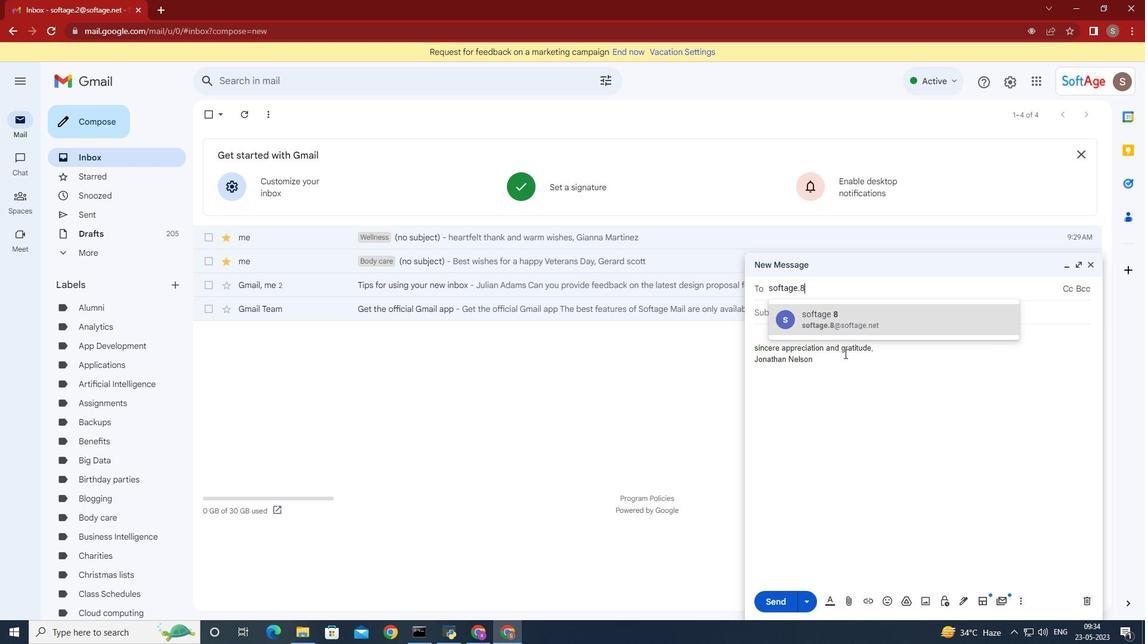 
Action: Mouse pressed left at (832, 316)
Screenshot: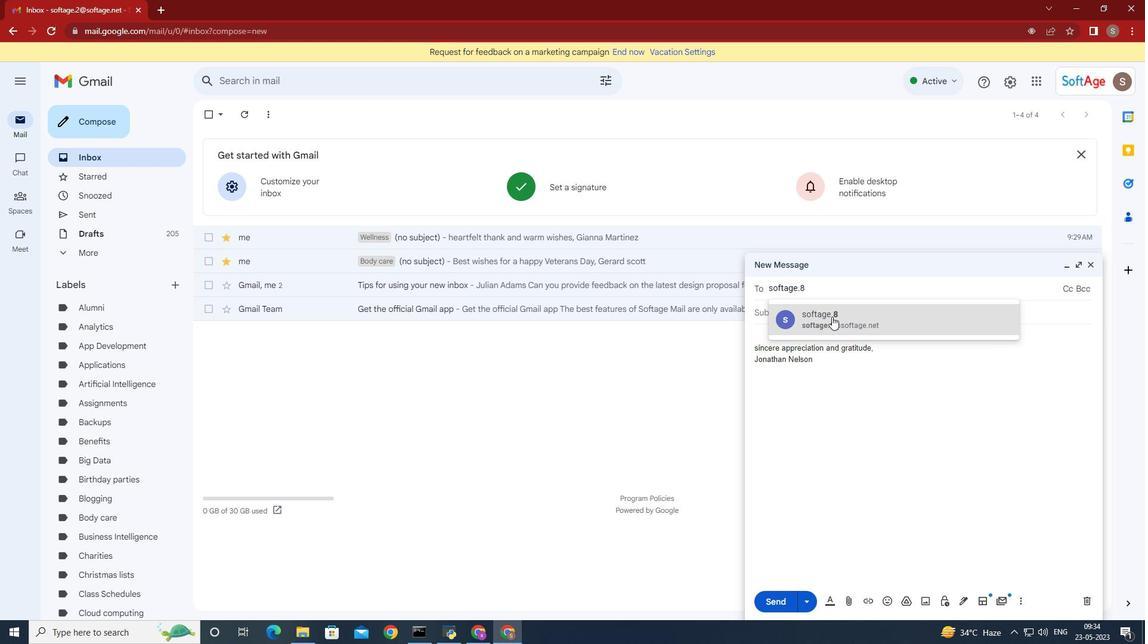 
Action: Mouse moved to (174, 289)
Screenshot: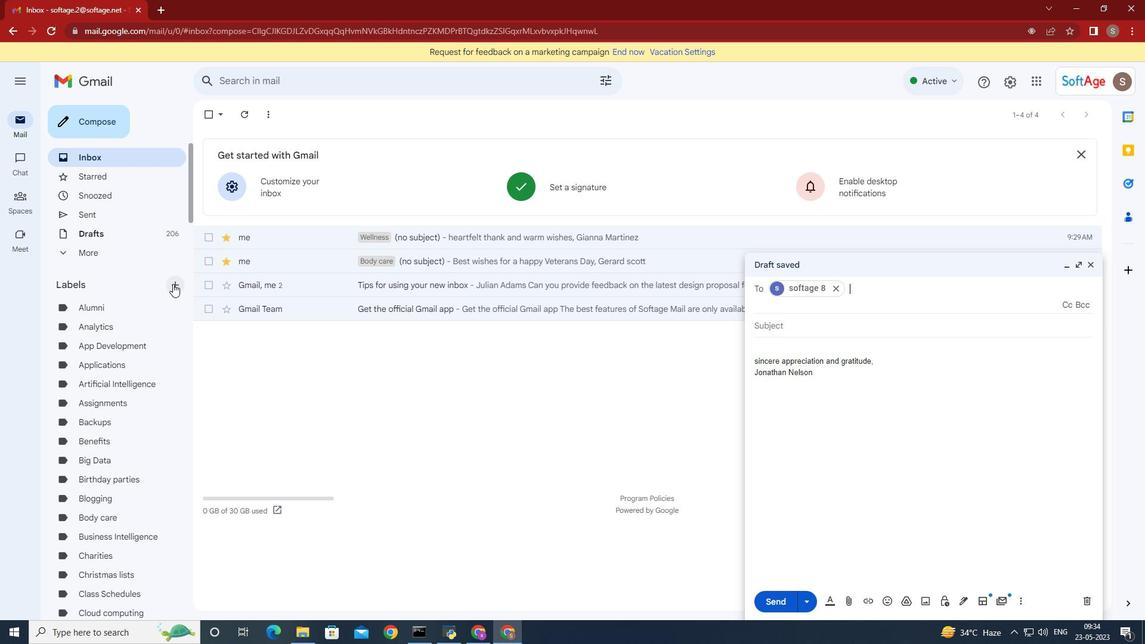 
Action: Mouse pressed left at (174, 289)
Screenshot: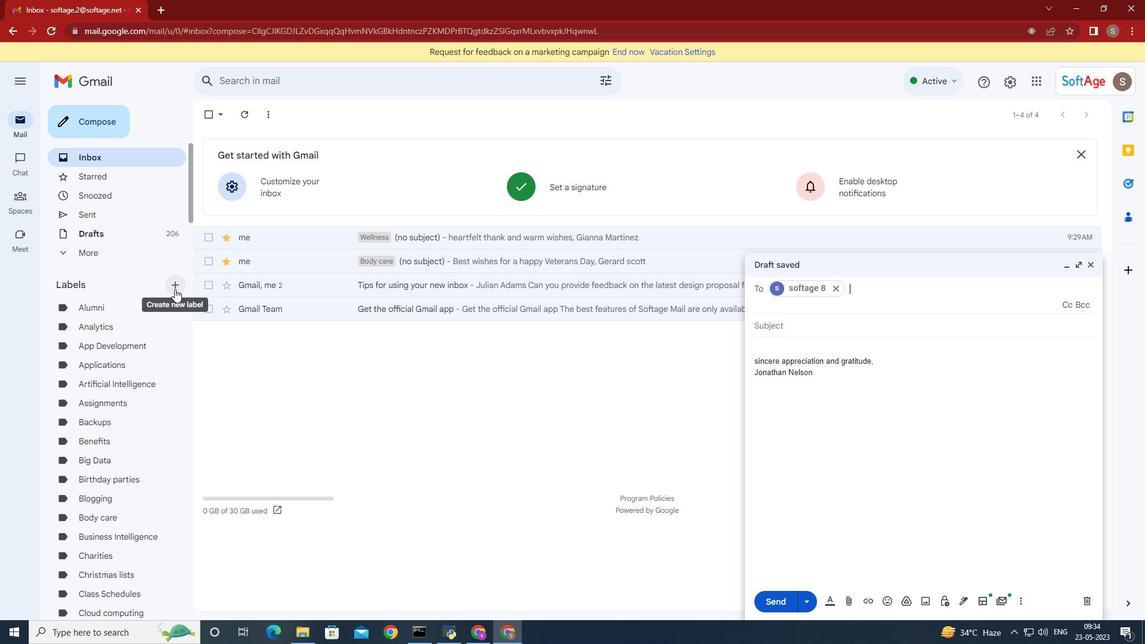 
Action: Mouse moved to (473, 317)
Screenshot: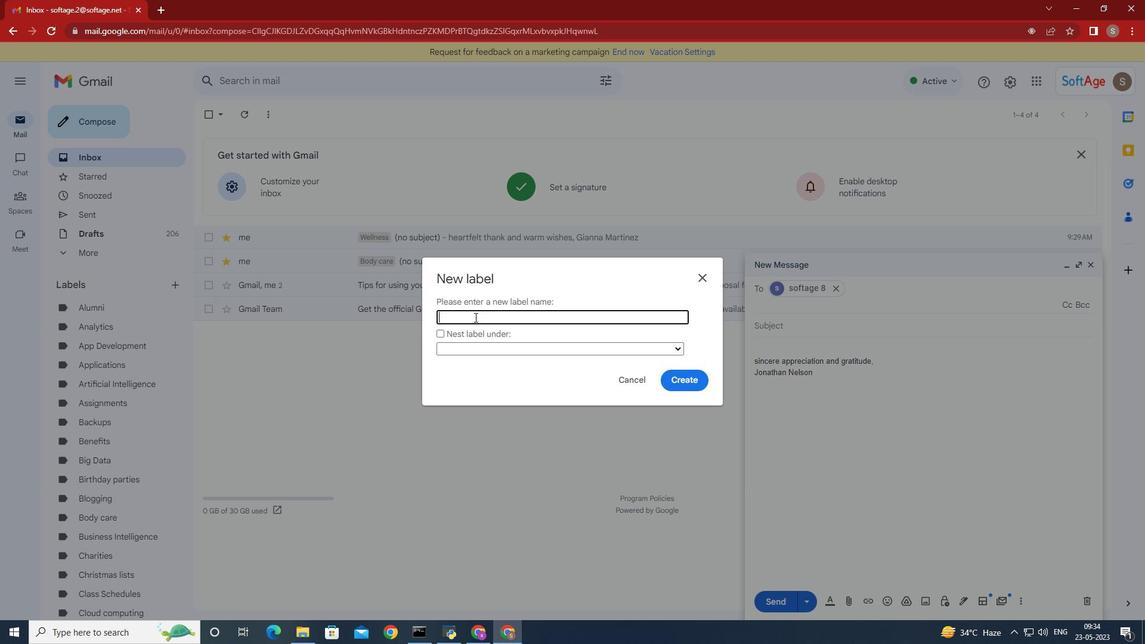 
Action: Mouse pressed left at (473, 317)
Screenshot: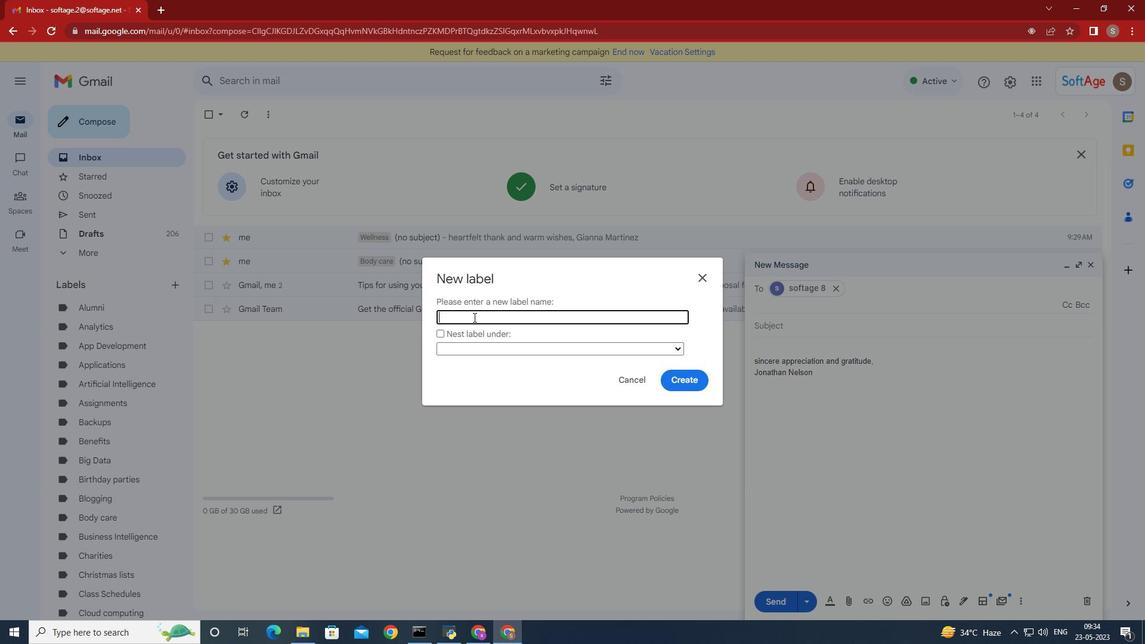 
Action: Key pressed label<Key.space><Key.shift><Key.shift><Key.shift><Key.shift><Key.shift><Key.shift><Key.shift><Key.shift>Web<Key.space>design
Screenshot: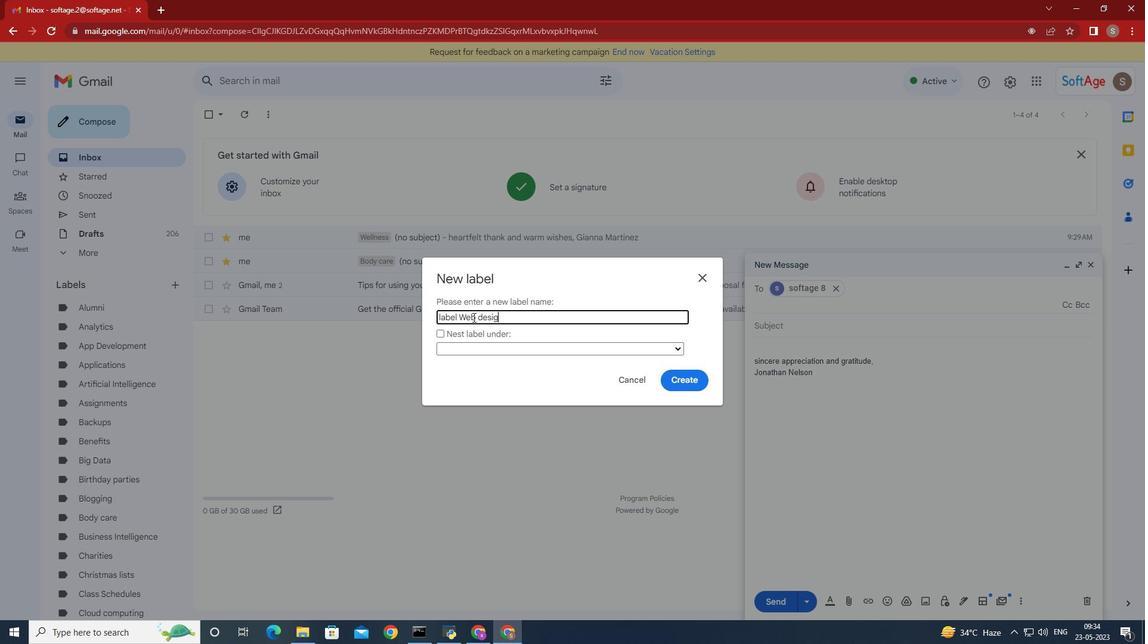 
Action: Mouse moved to (672, 374)
Screenshot: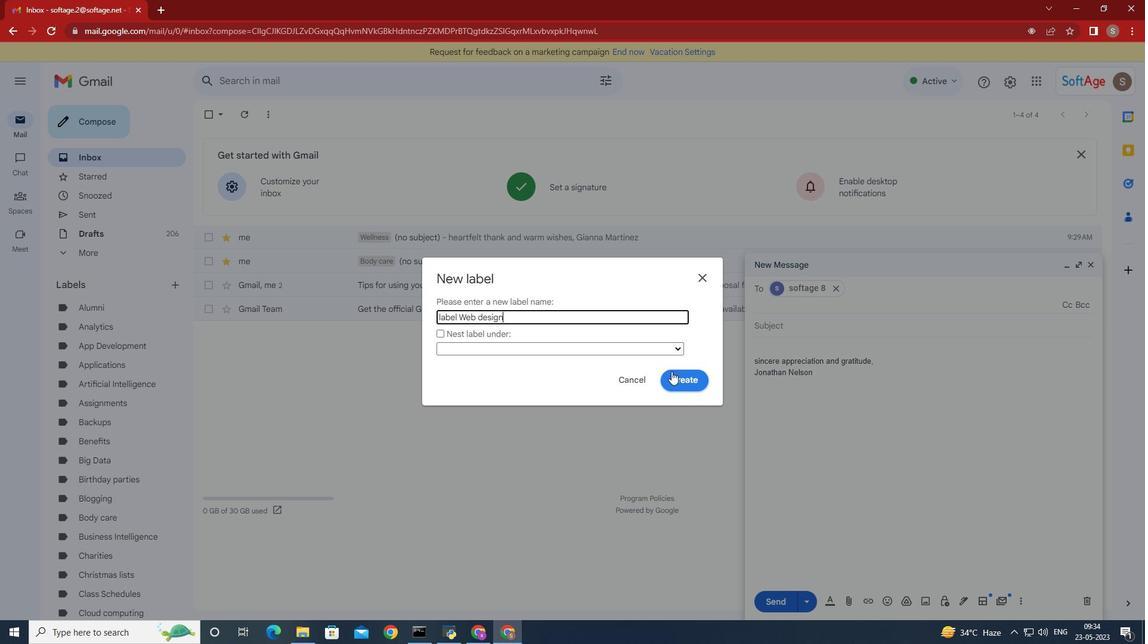 
Action: Mouse pressed left at (672, 374)
Screenshot: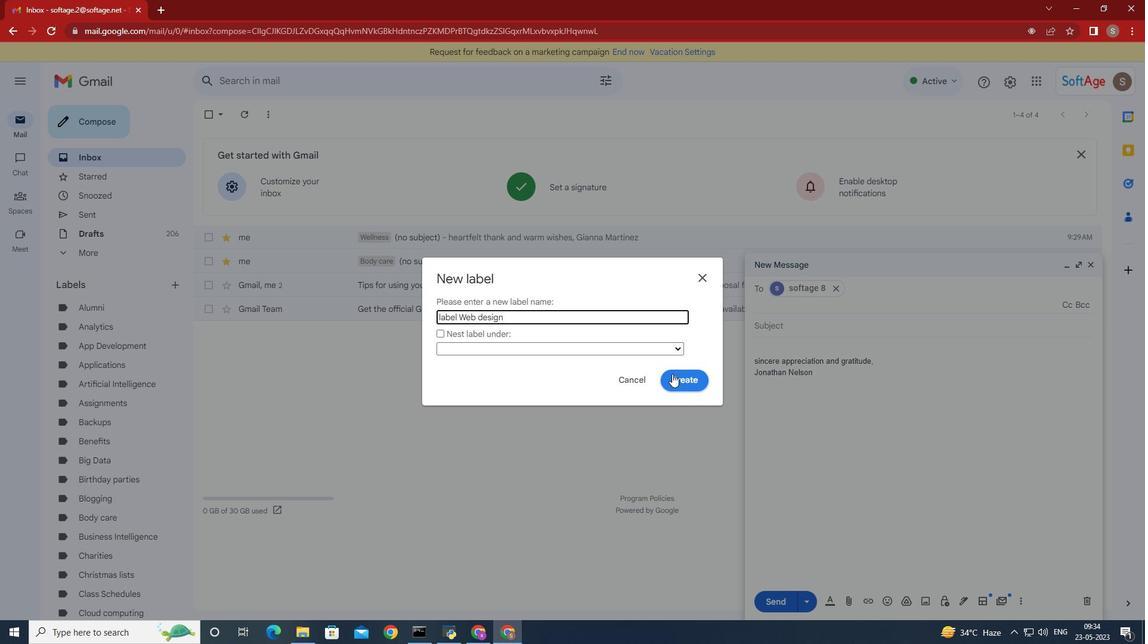 
